 Task: Find connections with filter location Pesqueira with filter topic #Homeofficewith filter profile language Spanish with filter current company IntouchCX with filter school University of Mysore with filter industry Retail Office Supplies and Gifts with filter service category Web Development with filter keywords title Group Sales
Action: Mouse moved to (646, 132)
Screenshot: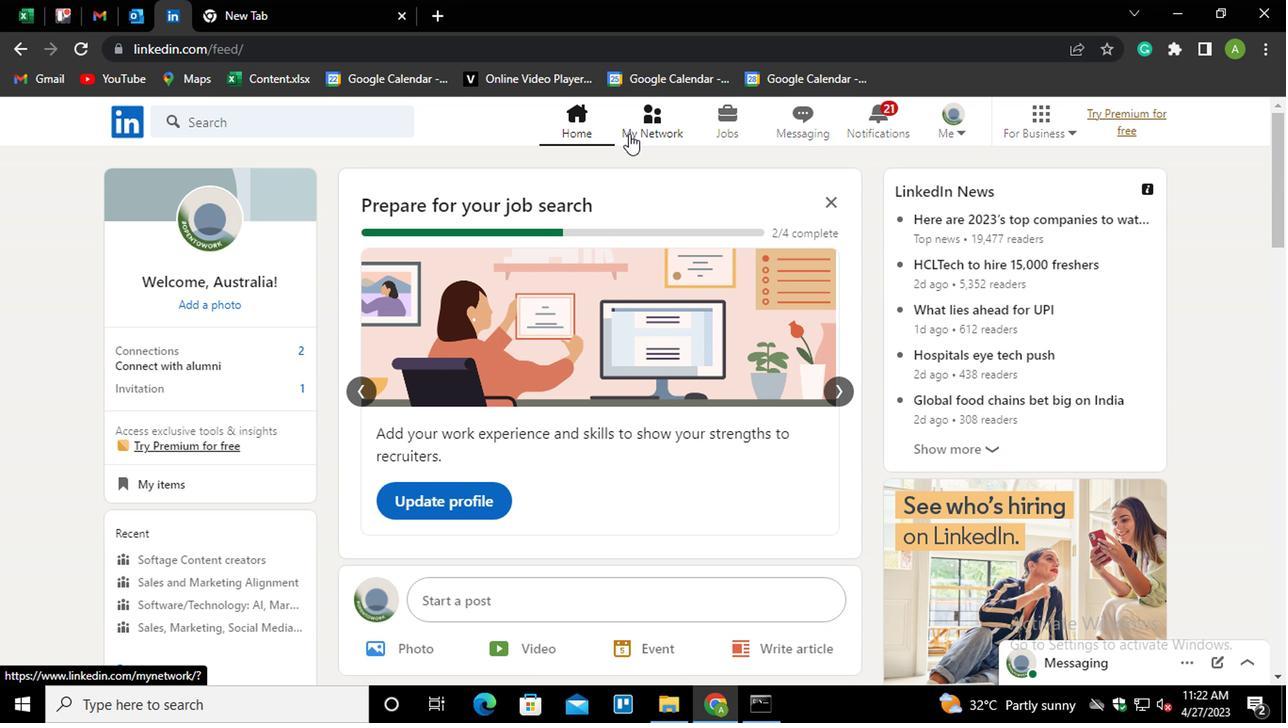 
Action: Mouse pressed left at (646, 132)
Screenshot: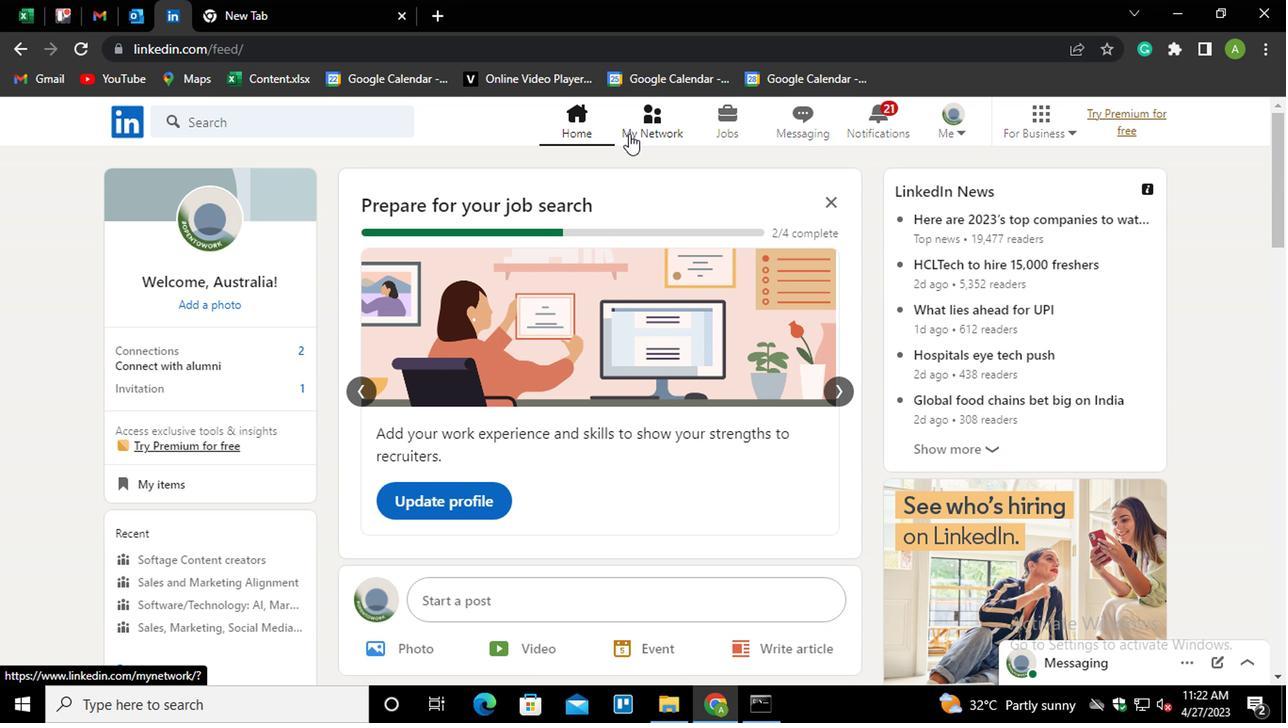 
Action: Mouse moved to (211, 219)
Screenshot: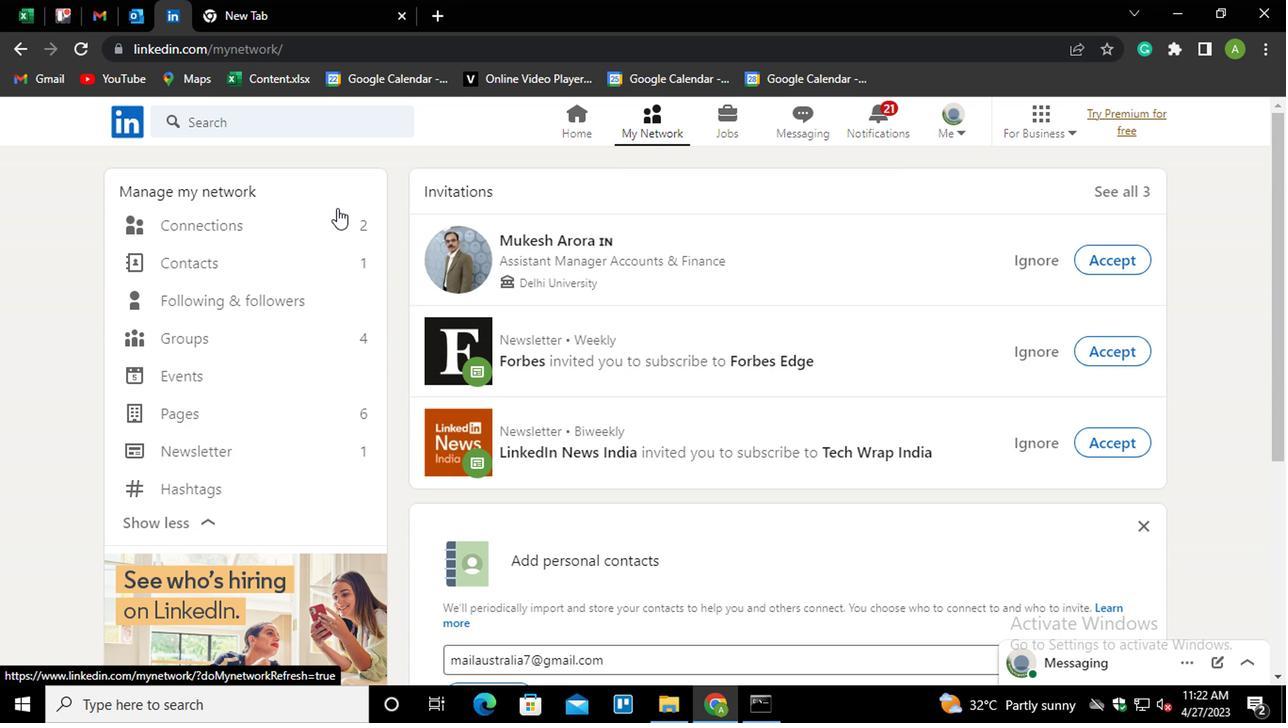 
Action: Mouse pressed left at (211, 219)
Screenshot: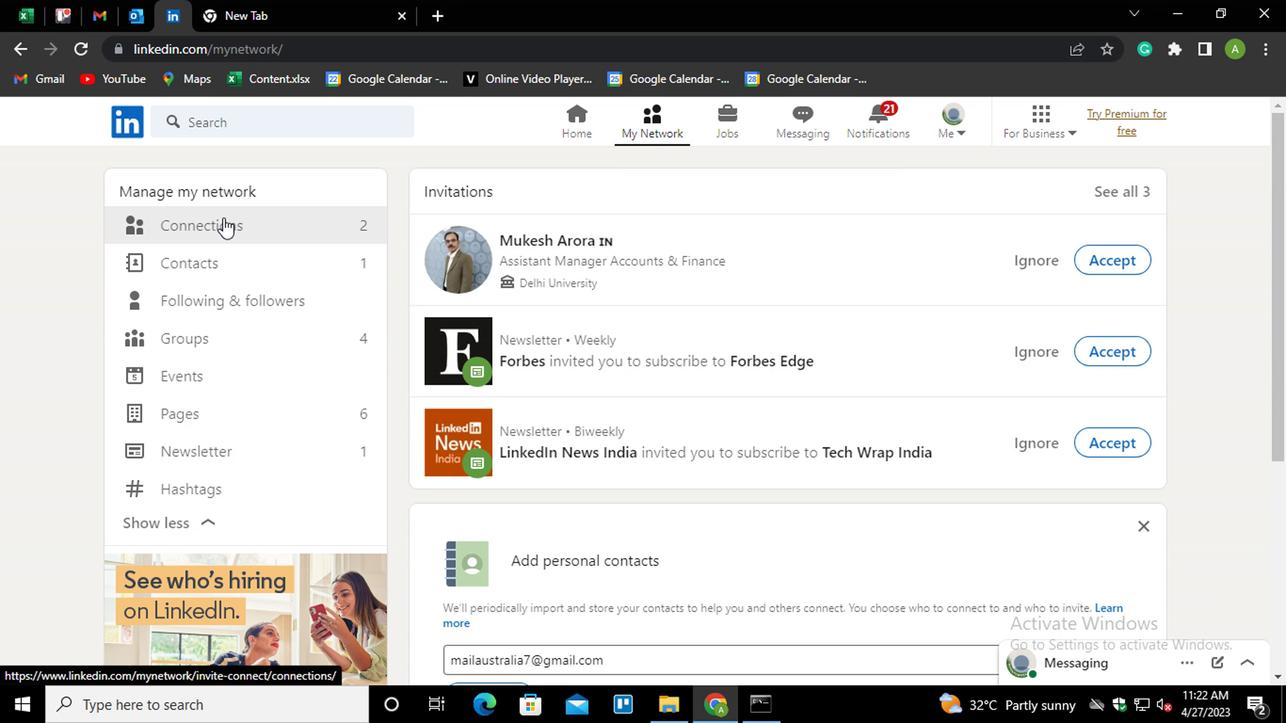 
Action: Mouse moved to (752, 224)
Screenshot: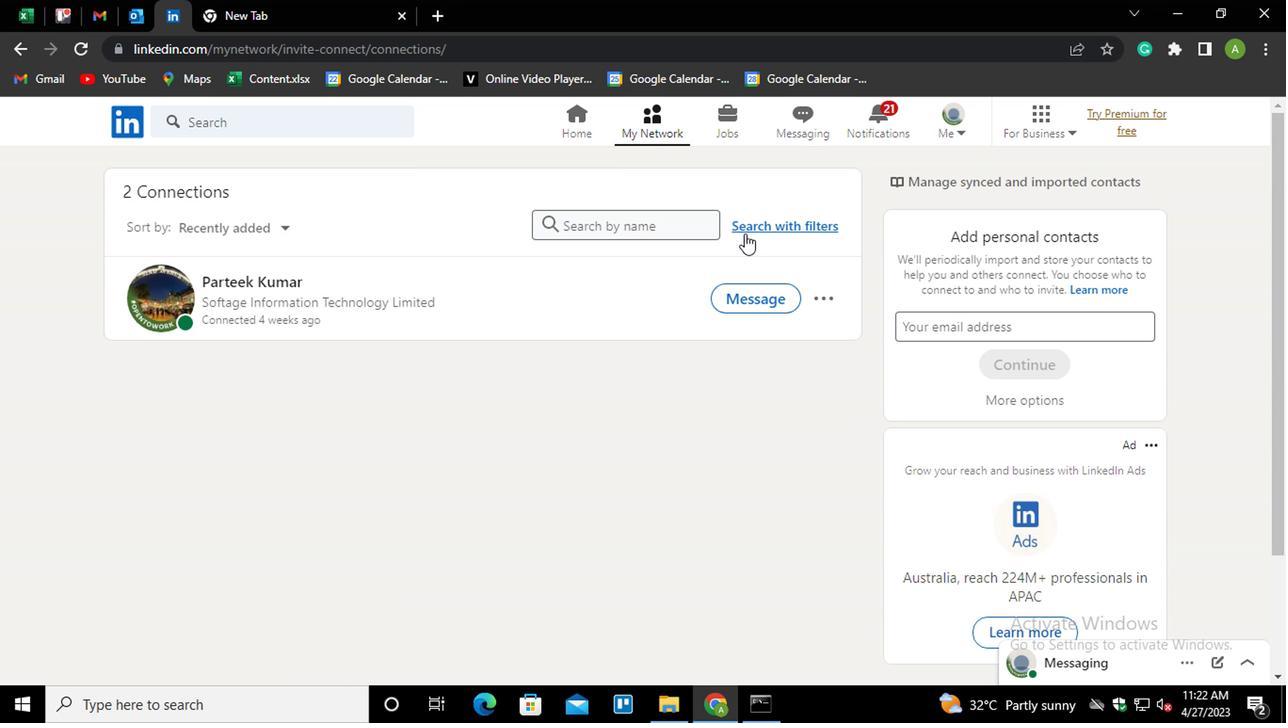 
Action: Mouse pressed left at (752, 224)
Screenshot: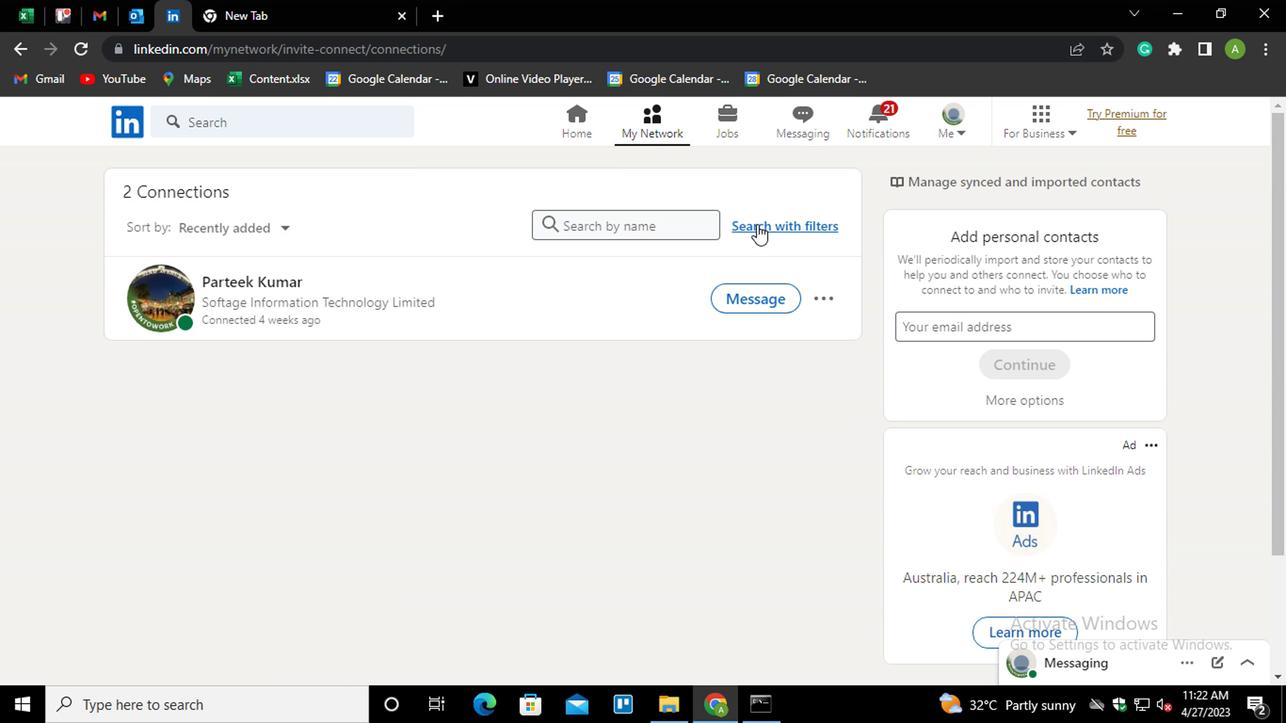 
Action: Mouse moved to (680, 175)
Screenshot: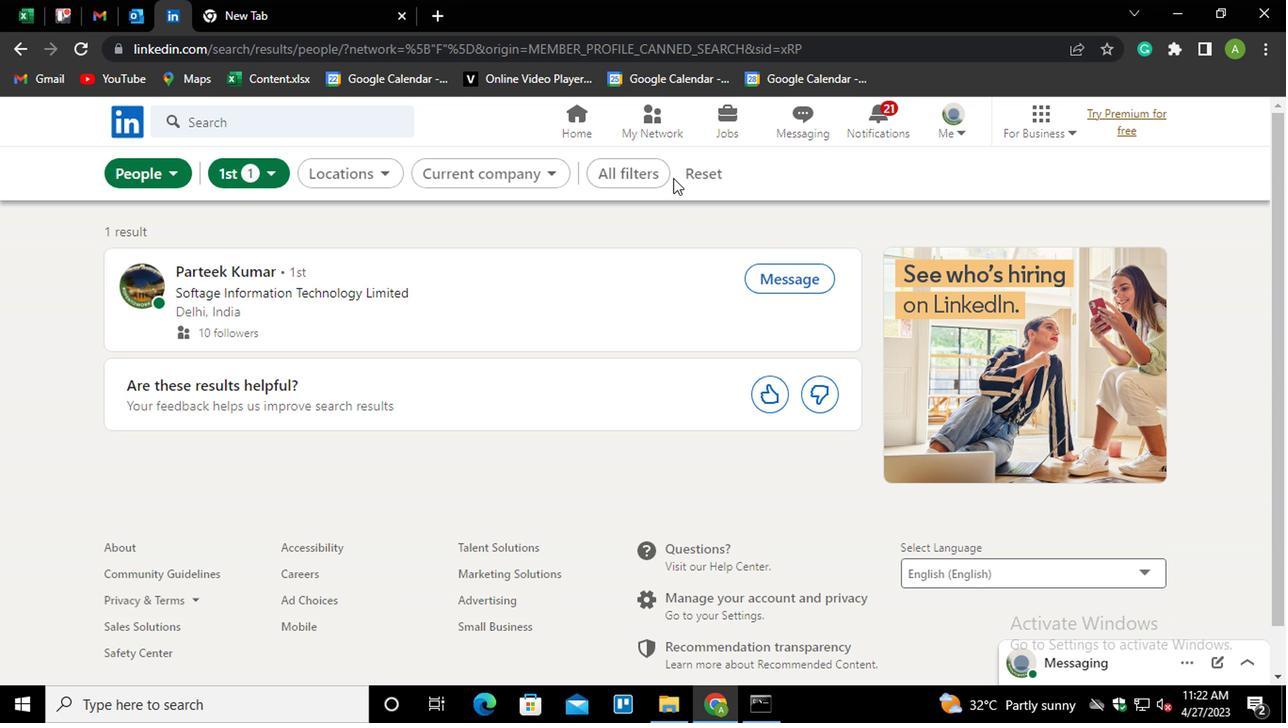 
Action: Mouse pressed left at (680, 175)
Screenshot: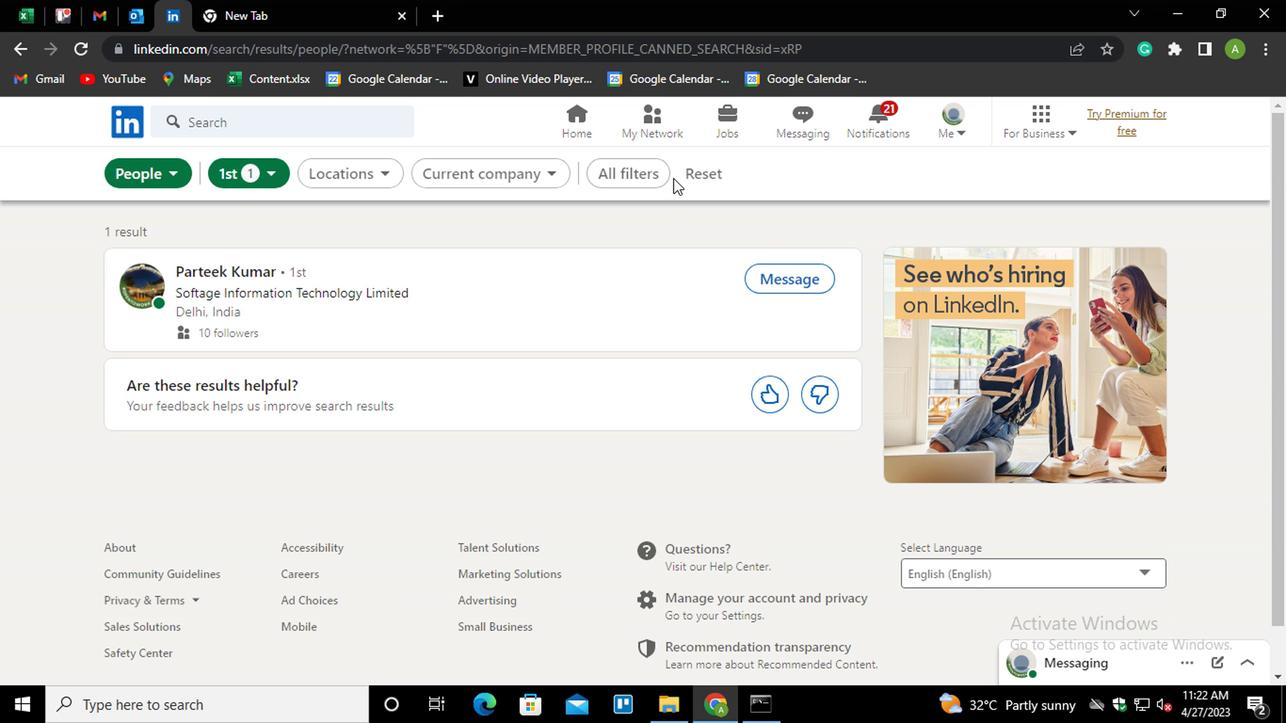 
Action: Mouse pressed left at (680, 175)
Screenshot: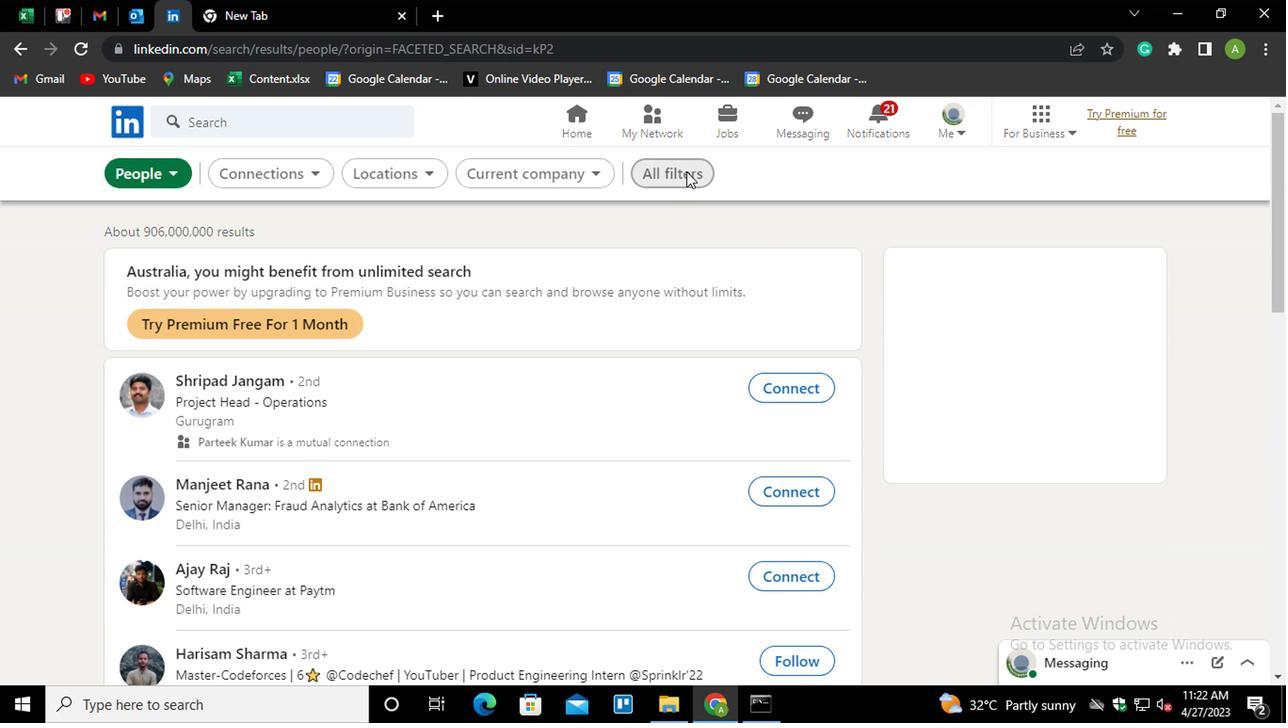 
Action: Mouse moved to (953, 288)
Screenshot: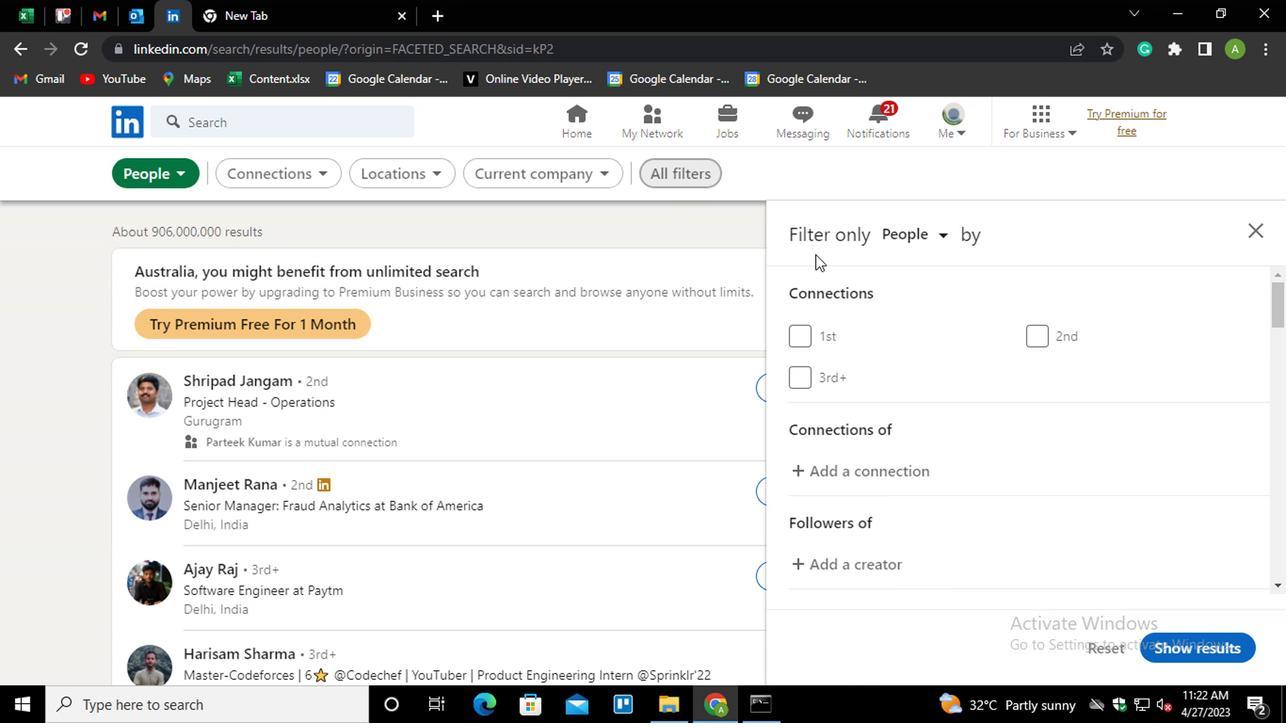 
Action: Mouse scrolled (953, 287) with delta (0, 0)
Screenshot: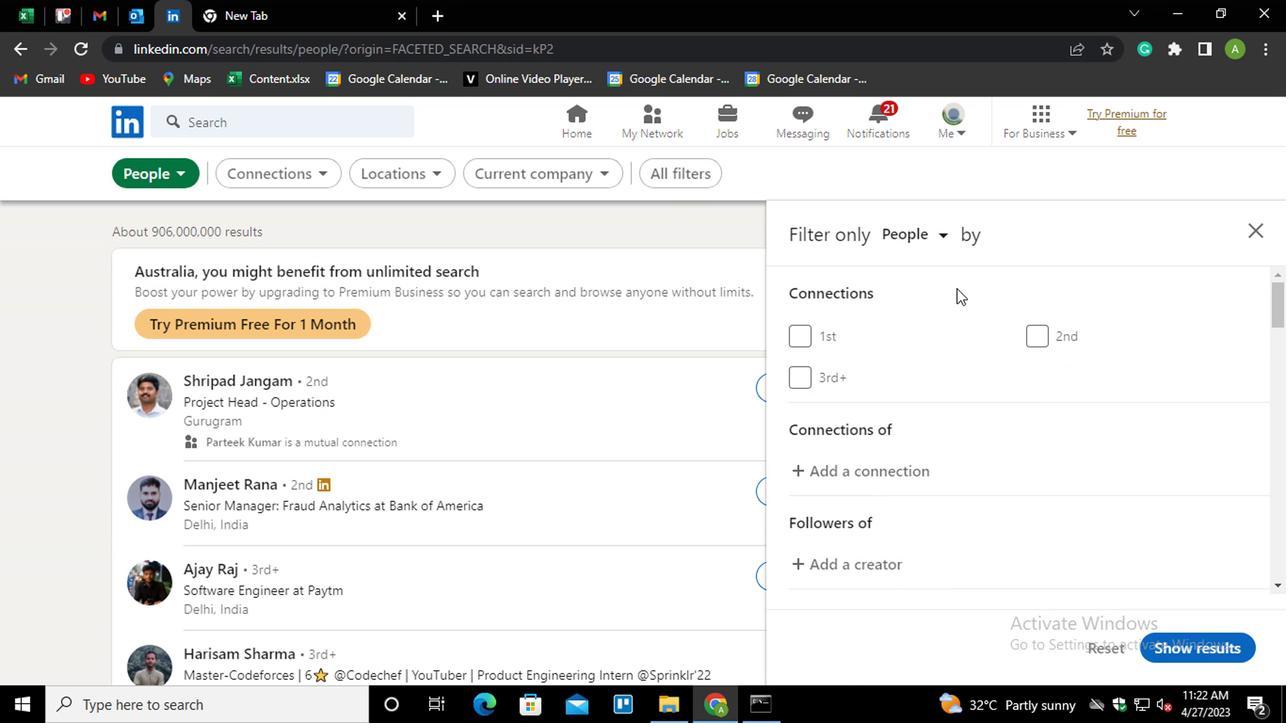 
Action: Mouse scrolled (953, 287) with delta (0, 0)
Screenshot: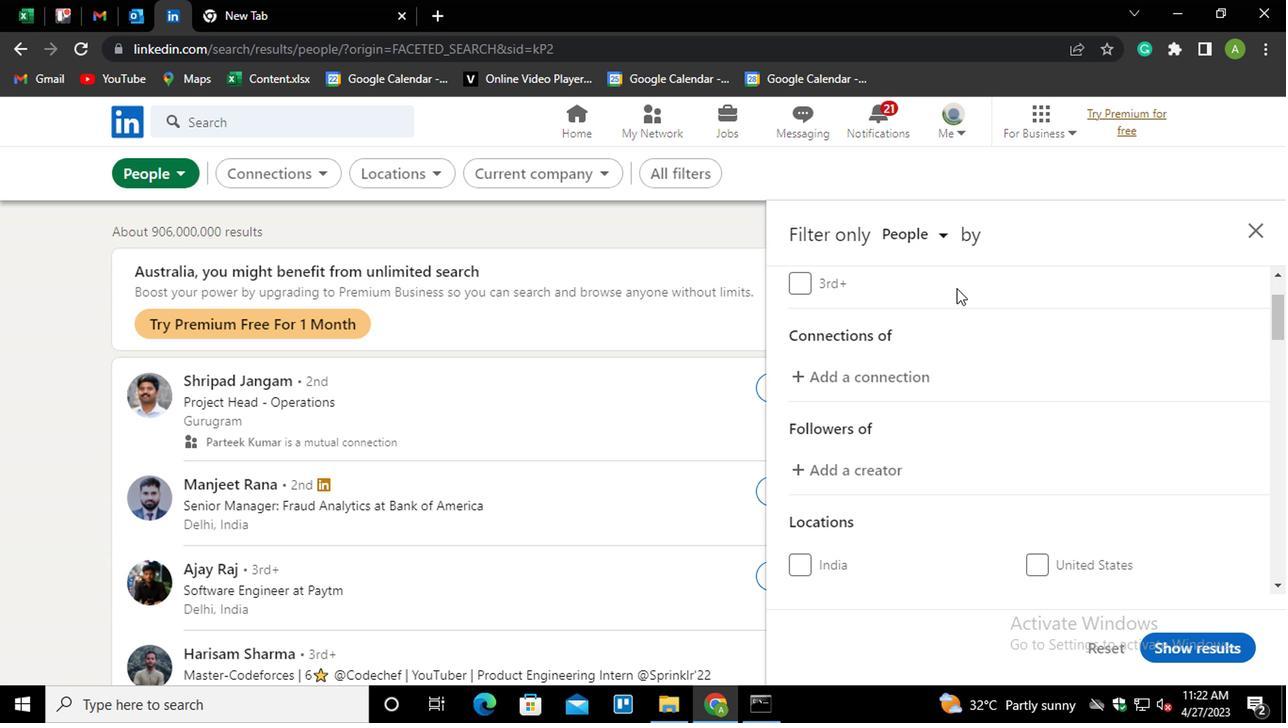 
Action: Mouse moved to (951, 289)
Screenshot: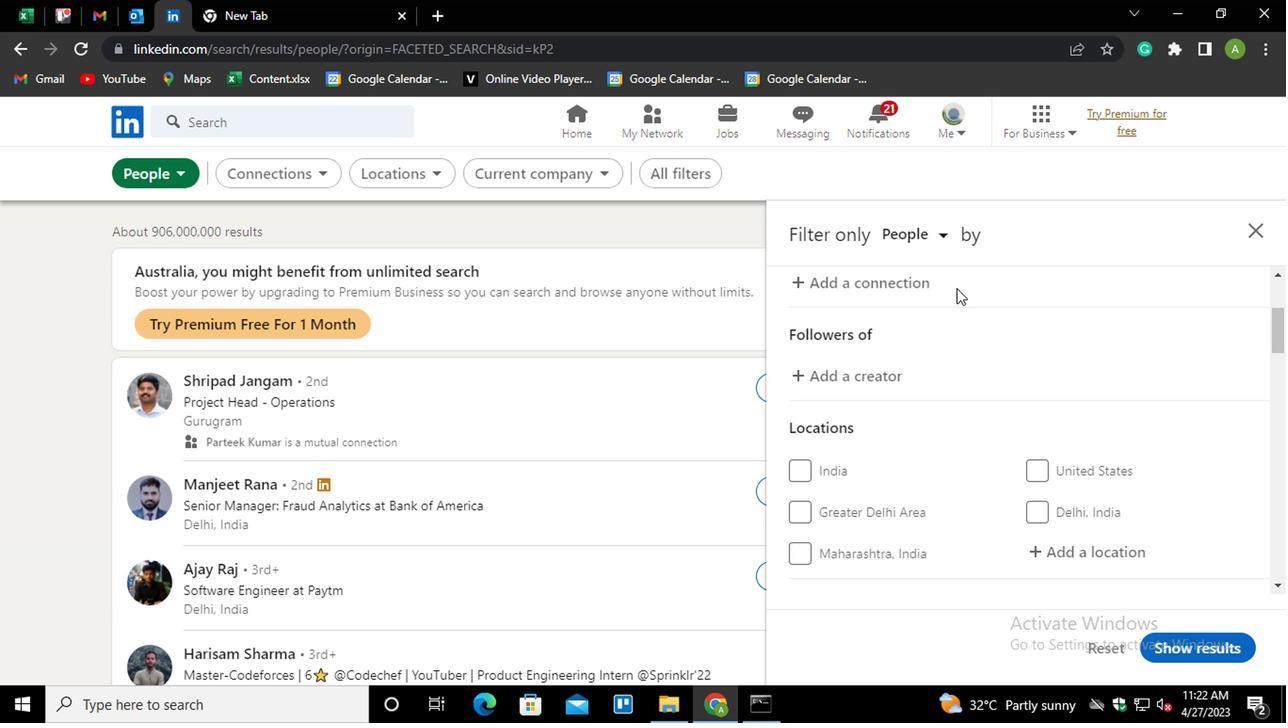 
Action: Mouse scrolled (951, 288) with delta (0, -1)
Screenshot: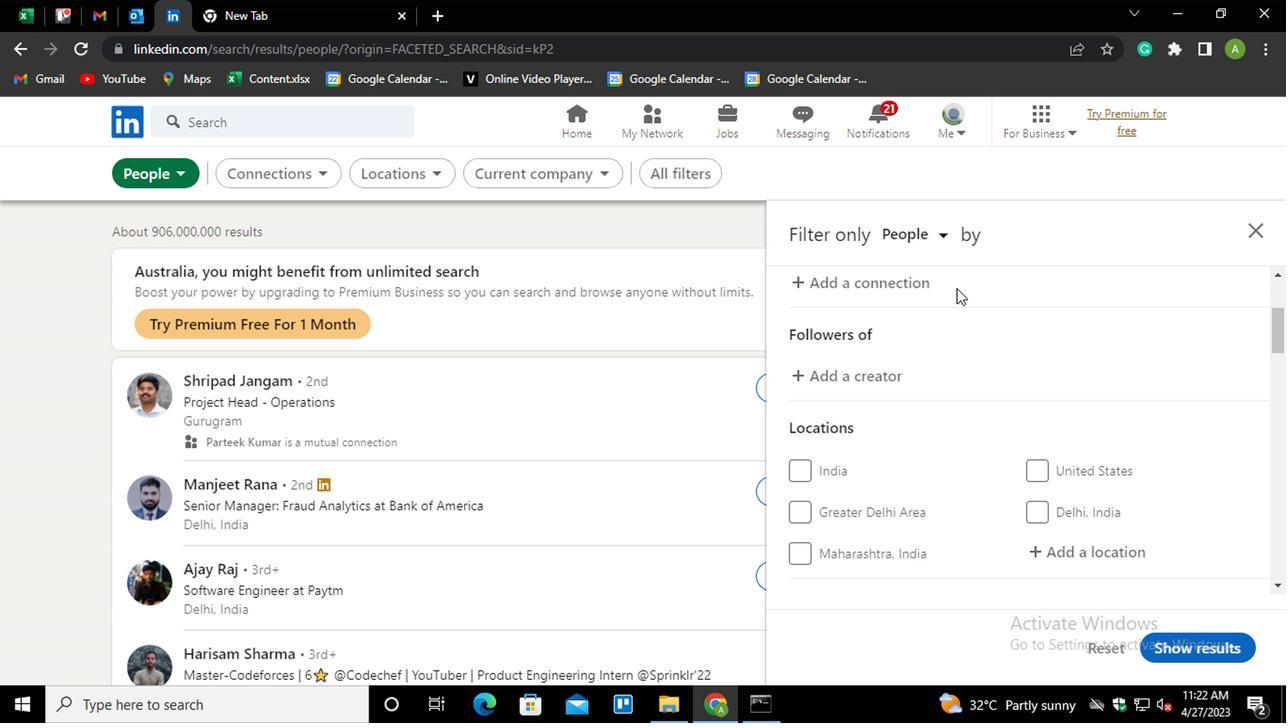 
Action: Mouse moved to (951, 289)
Screenshot: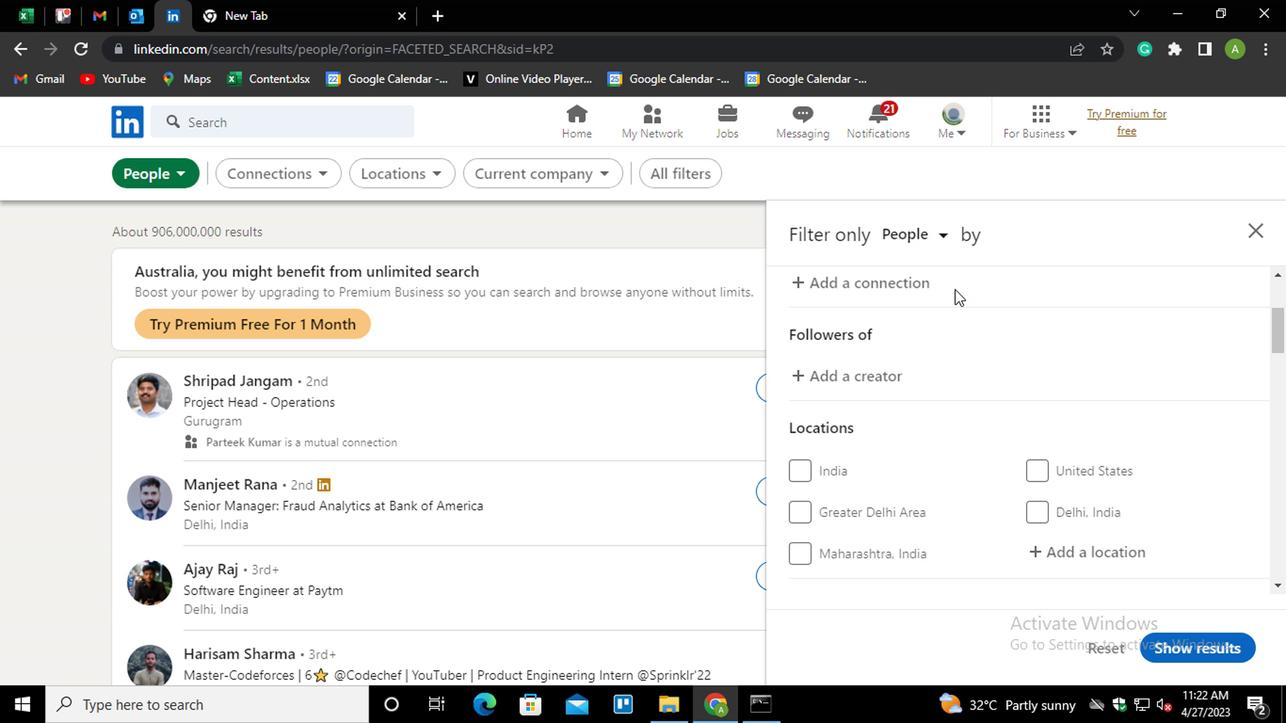 
Action: Mouse scrolled (951, 288) with delta (0, -1)
Screenshot: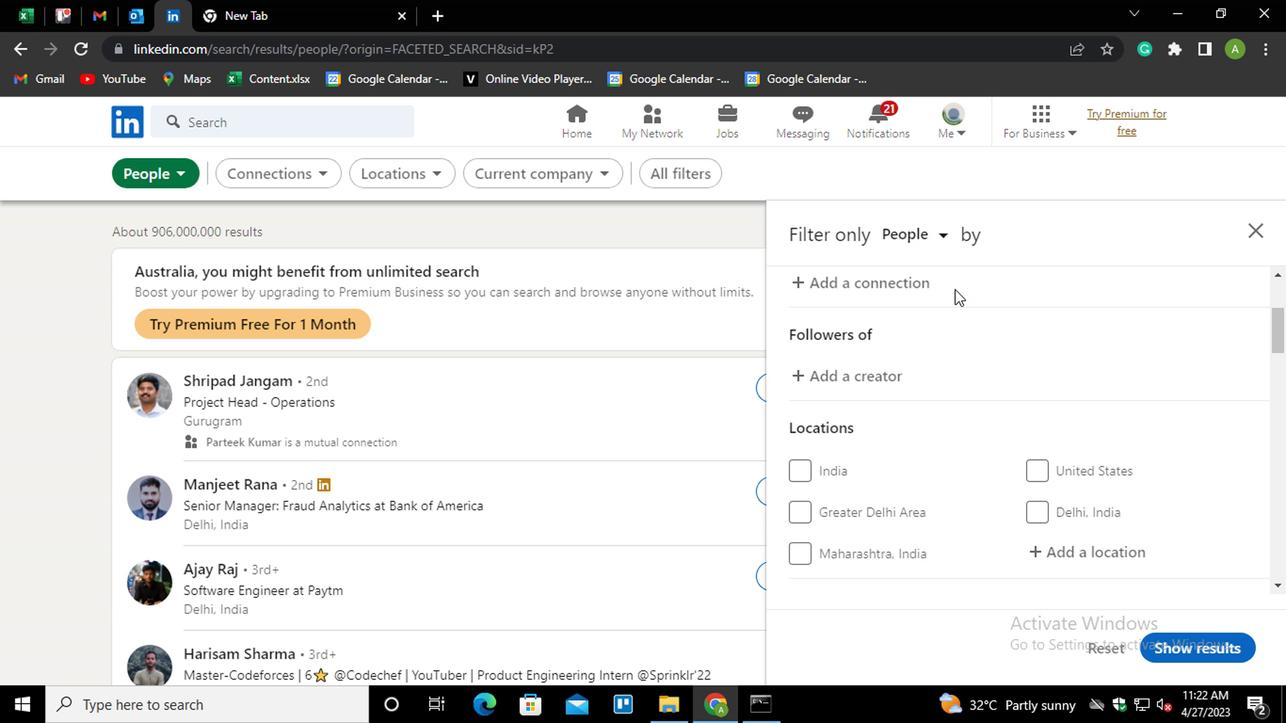 
Action: Mouse scrolled (951, 288) with delta (0, -1)
Screenshot: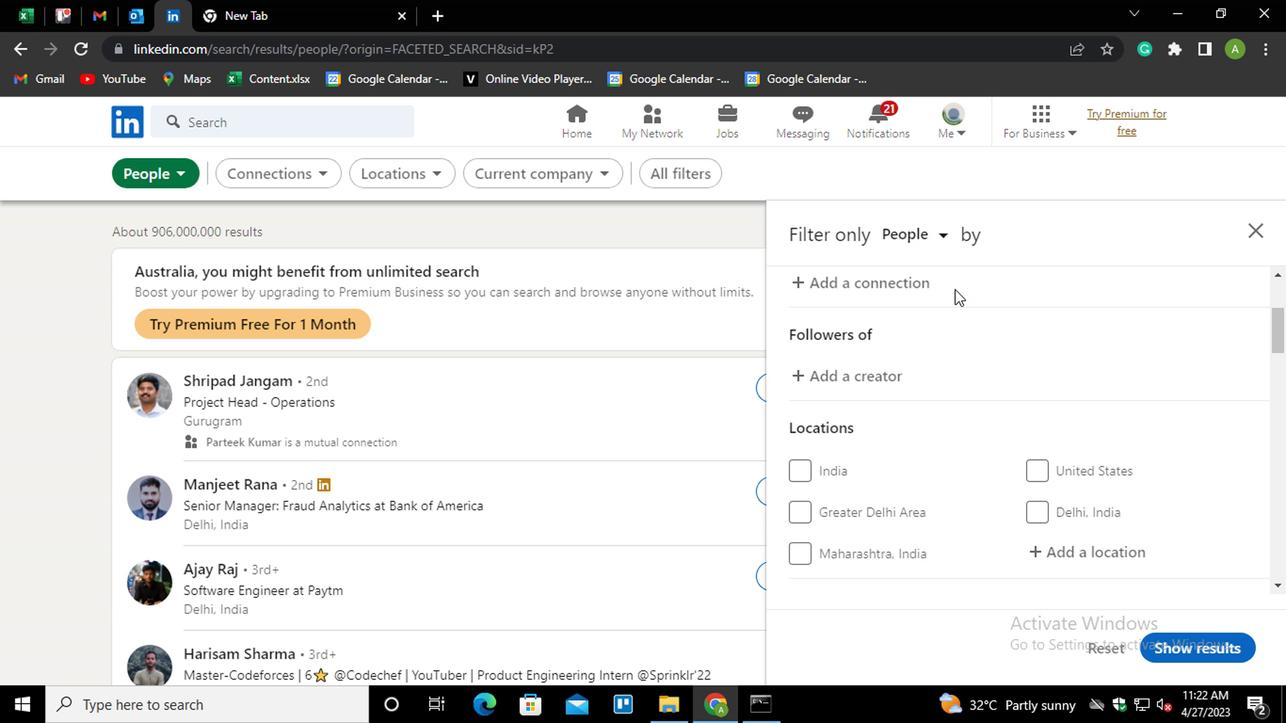 
Action: Mouse moved to (927, 371)
Screenshot: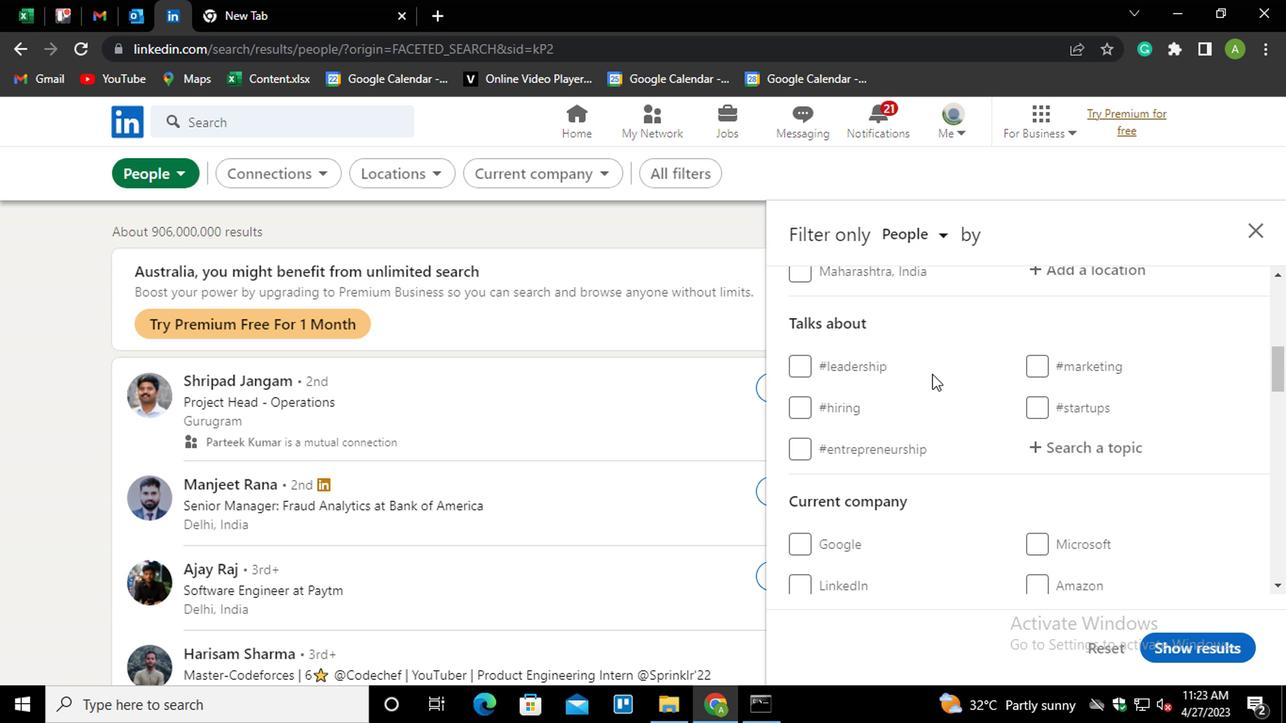 
Action: Mouse scrolled (927, 371) with delta (0, 0)
Screenshot: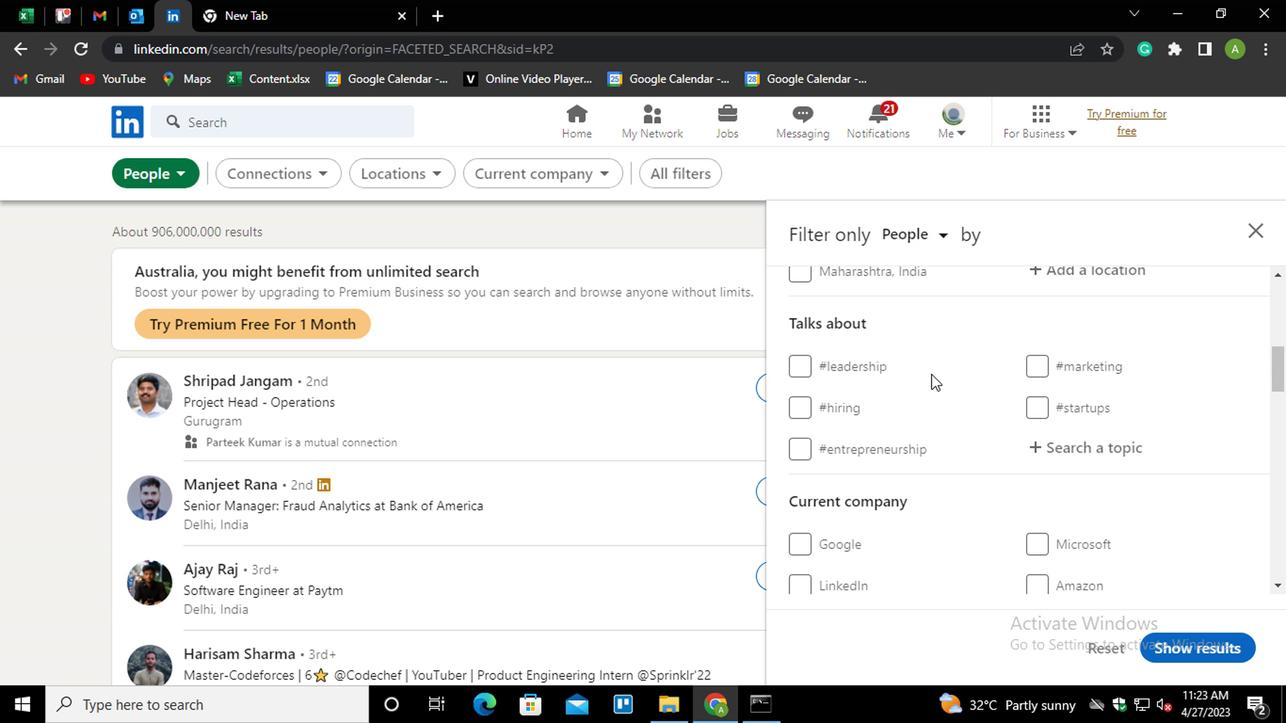 
Action: Mouse moved to (1055, 369)
Screenshot: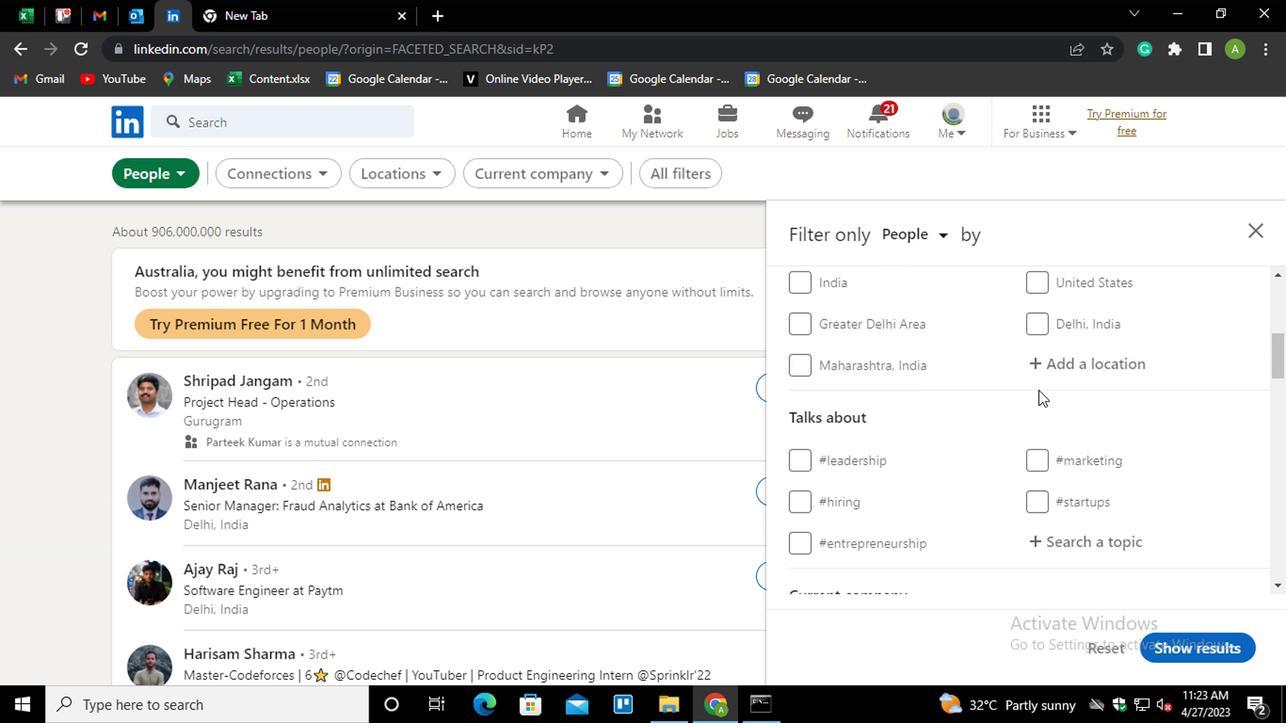 
Action: Mouse pressed left at (1055, 369)
Screenshot: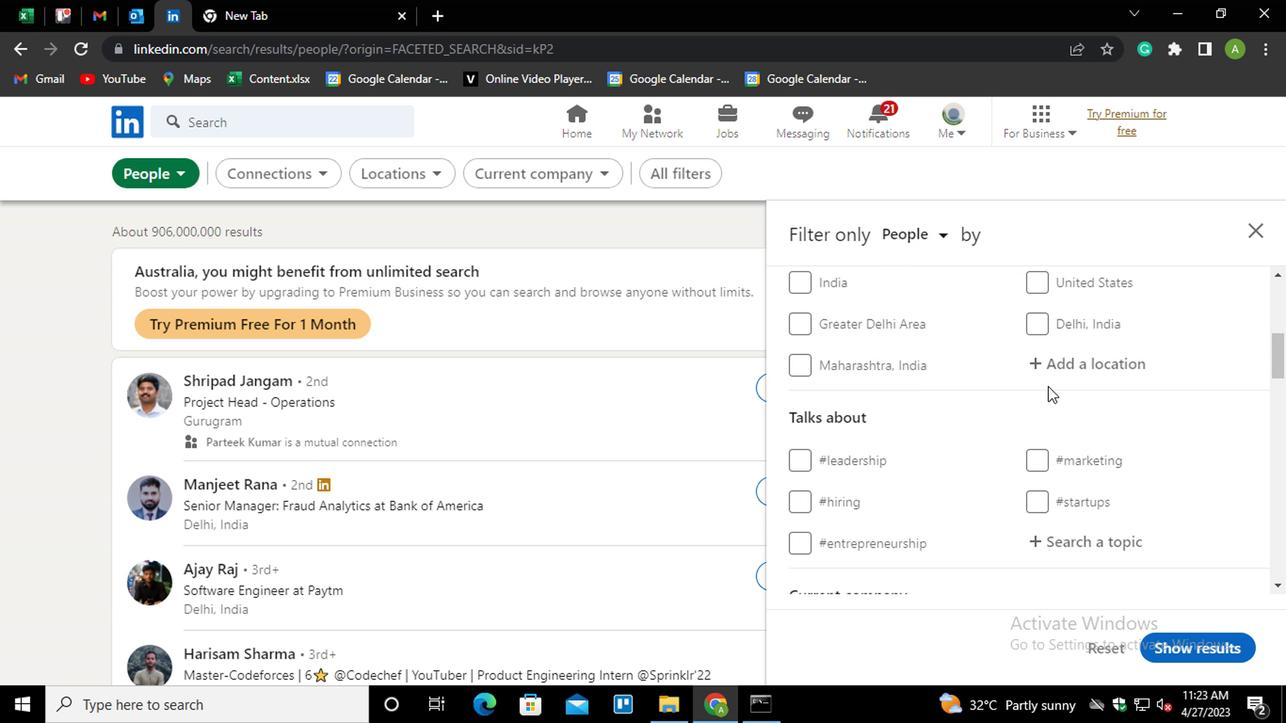 
Action: Mouse moved to (1069, 363)
Screenshot: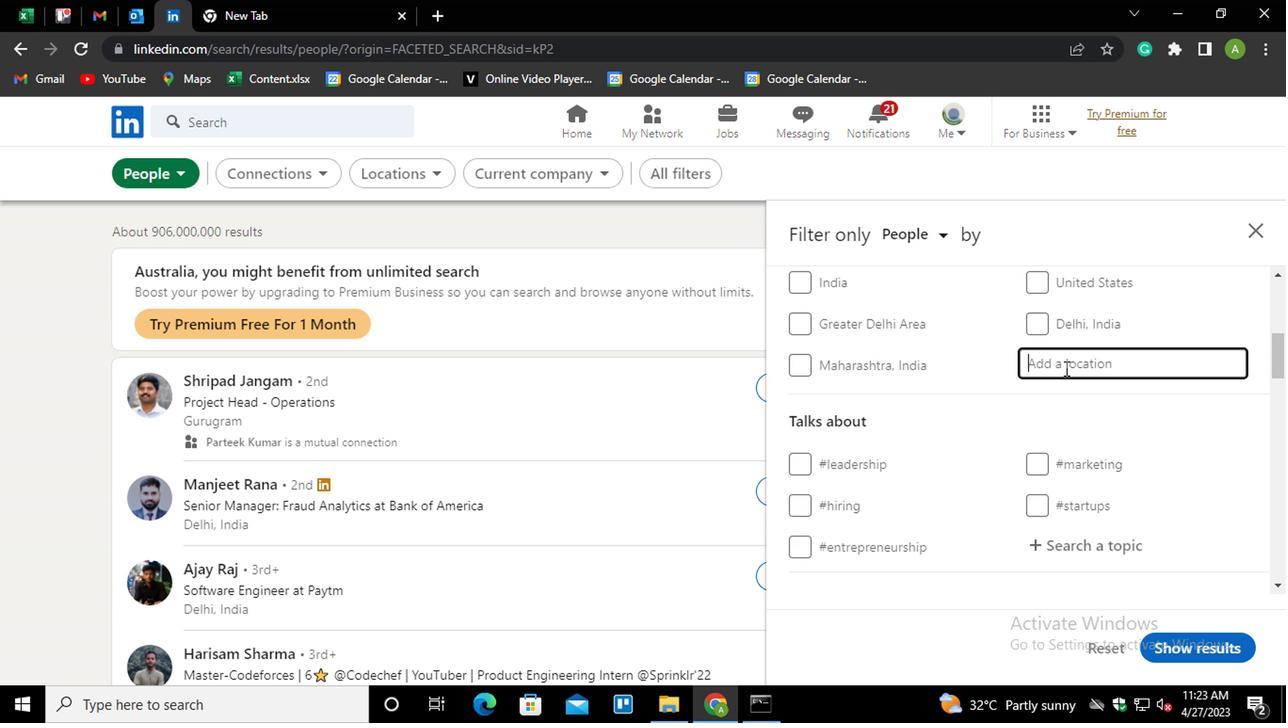 
Action: Mouse pressed left at (1069, 363)
Screenshot: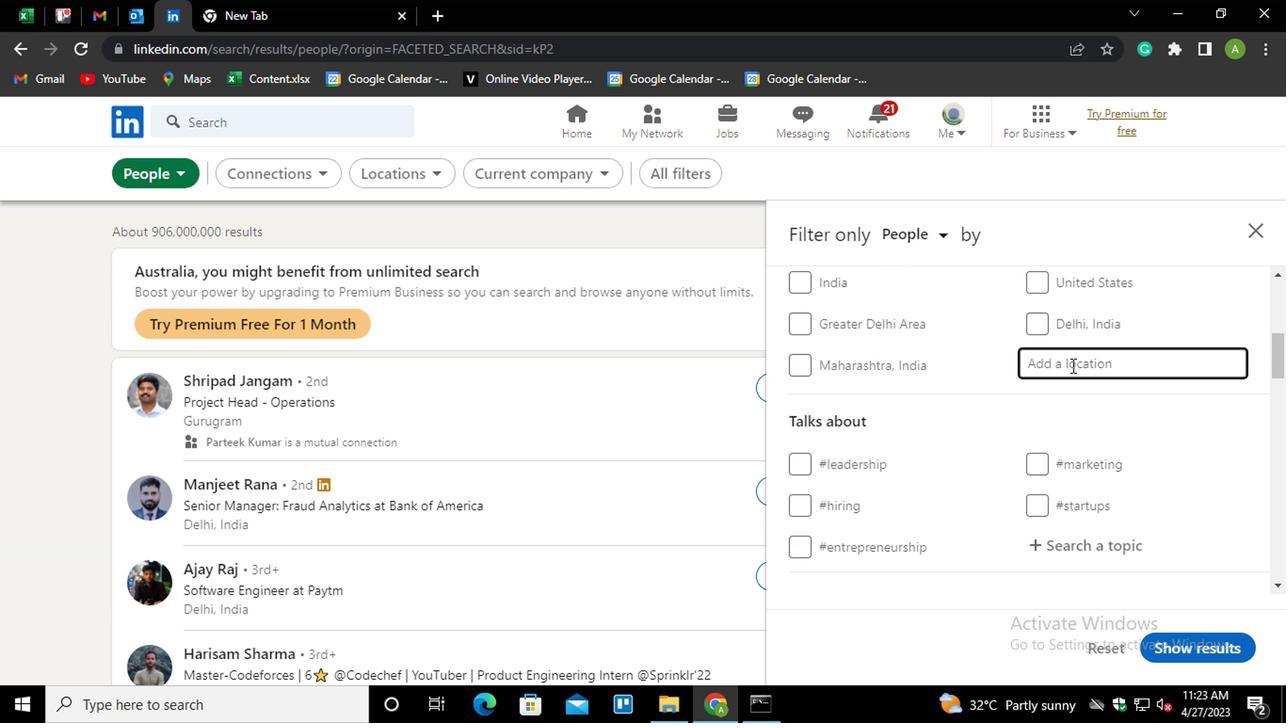 
Action: Mouse moved to (1069, 363)
Screenshot: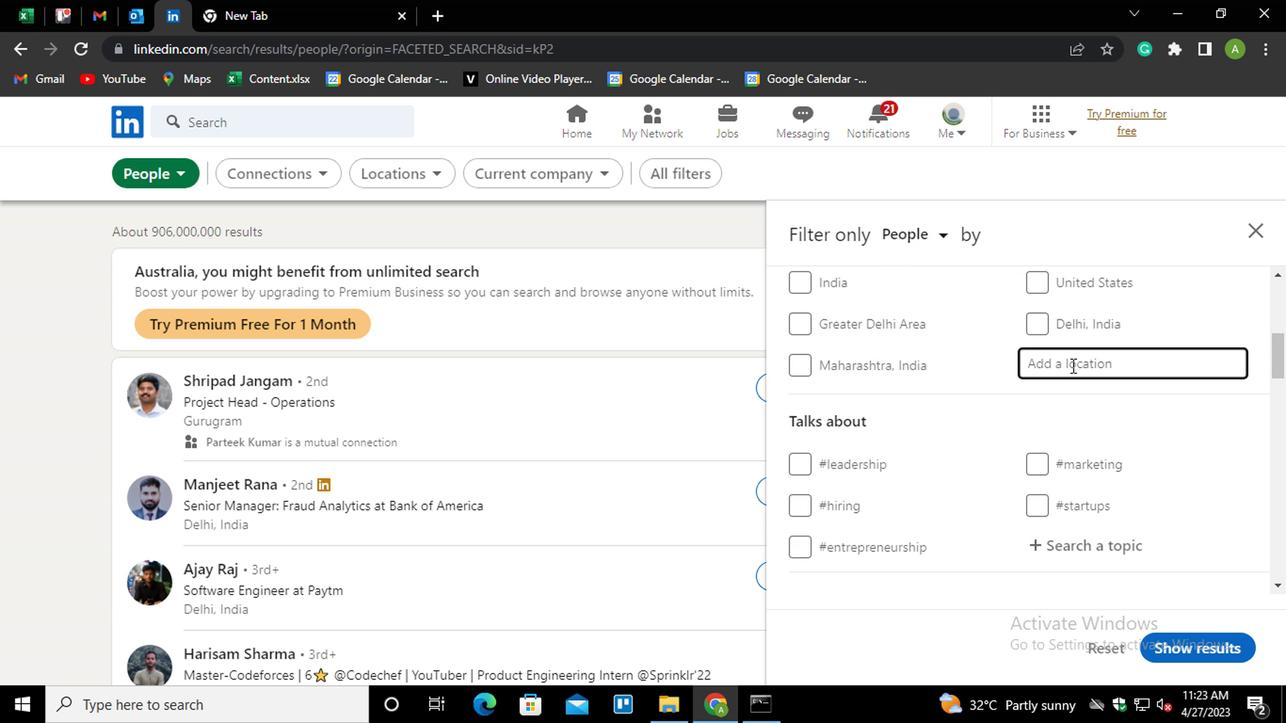 
Action: Key pressed <Key.shift_r>Pesqueira<Key.down><Key.enter>
Screenshot: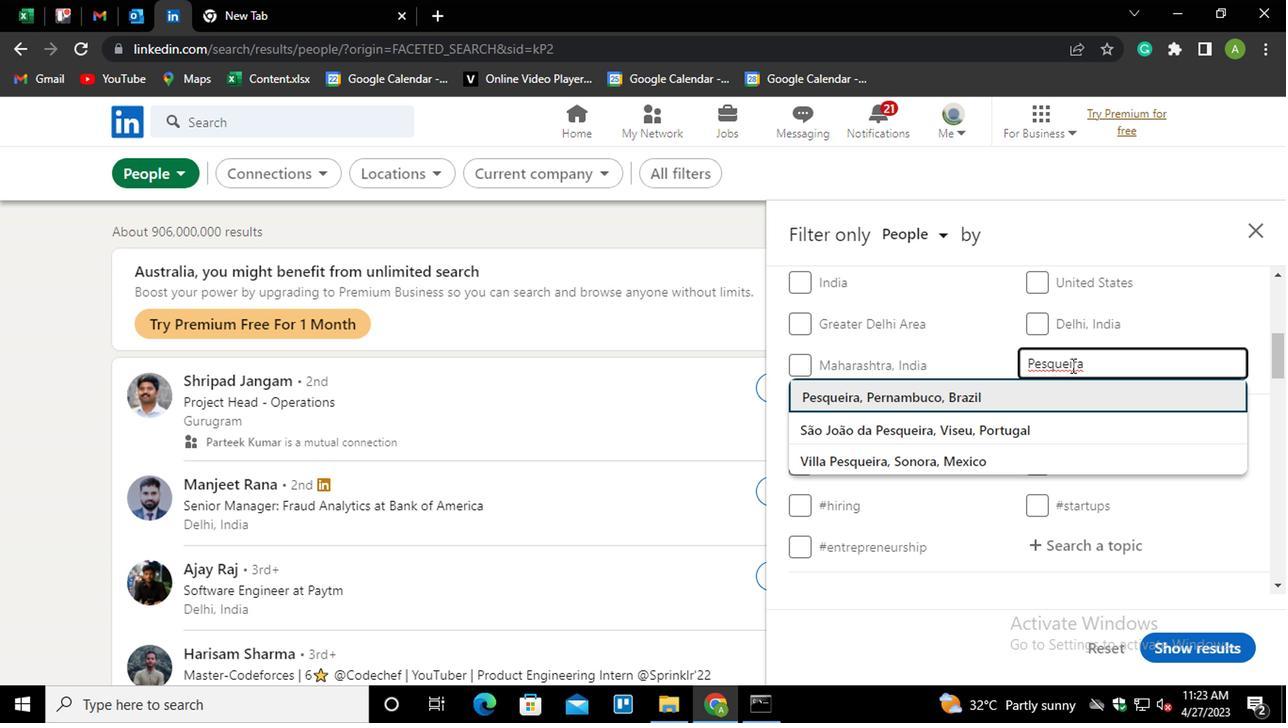 
Action: Mouse moved to (1069, 361)
Screenshot: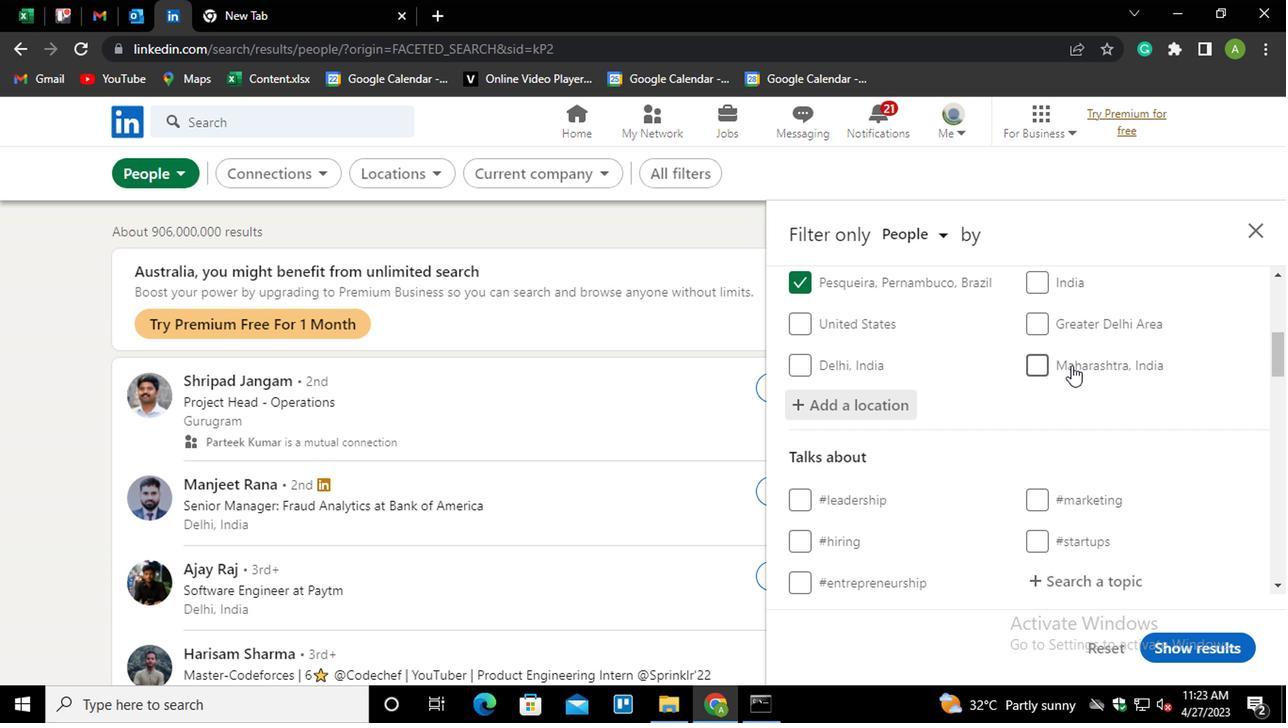 
Action: Mouse scrolled (1069, 361) with delta (0, 0)
Screenshot: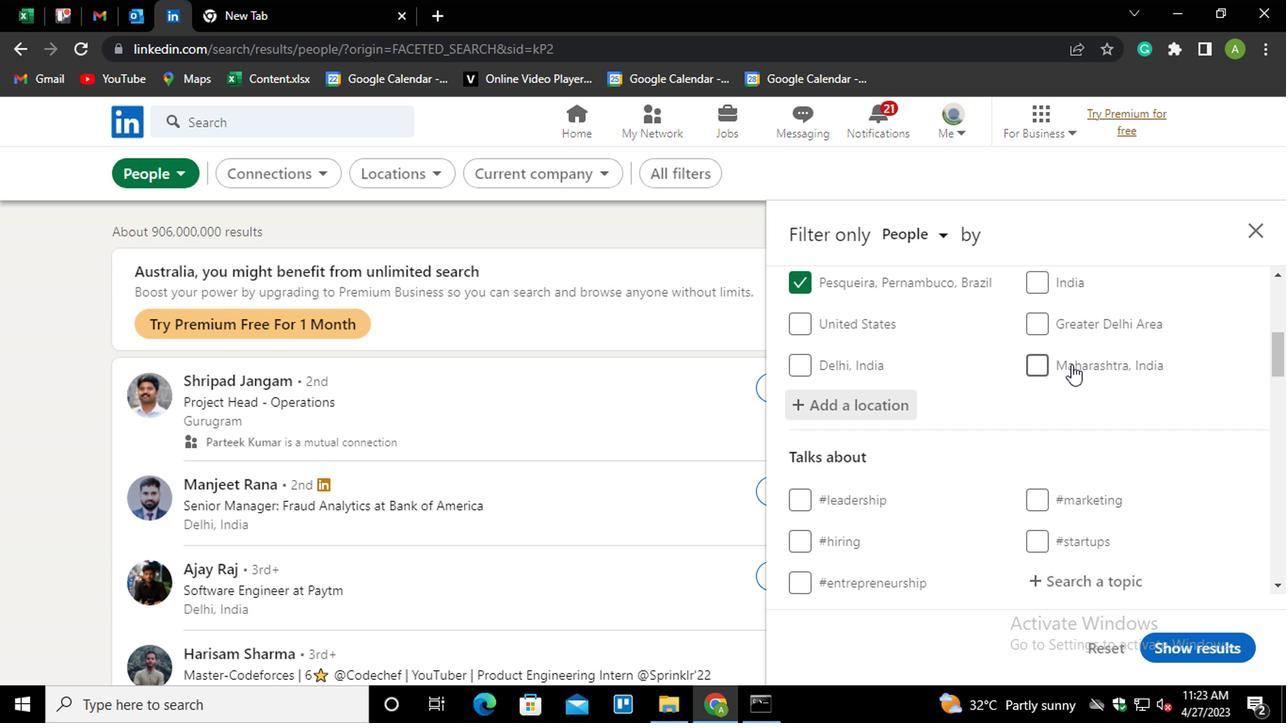 
Action: Mouse moved to (1035, 483)
Screenshot: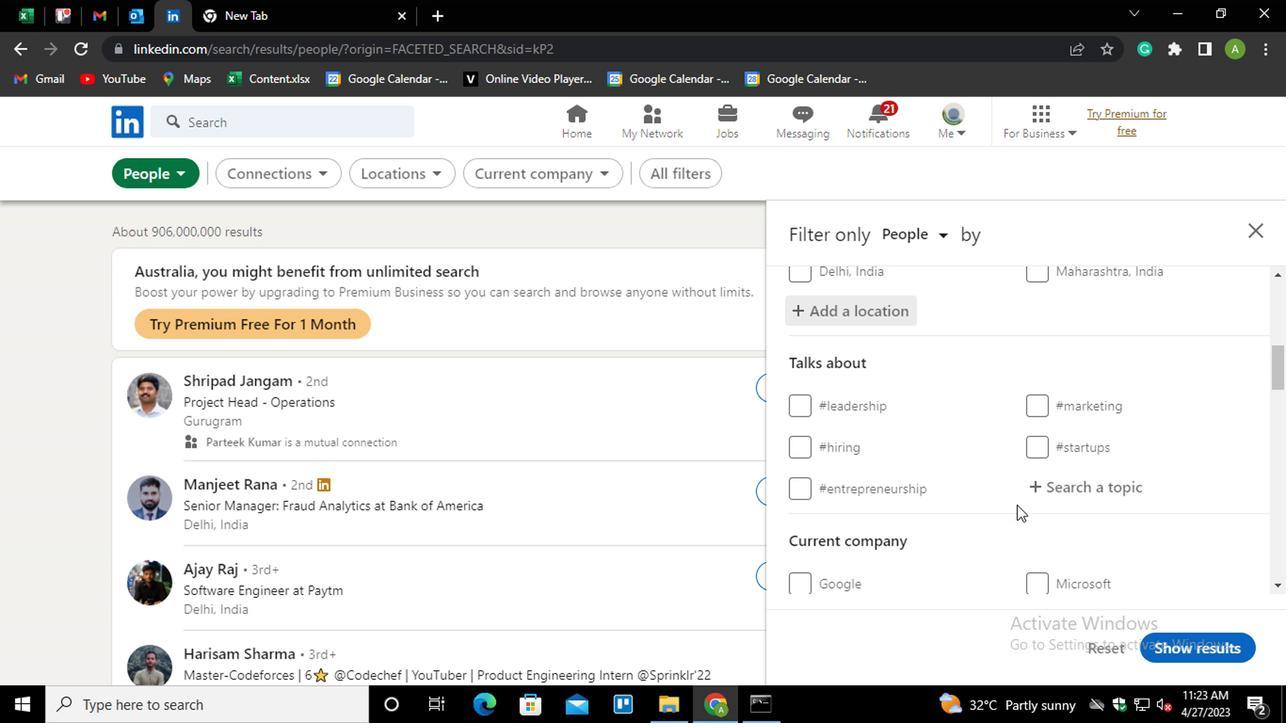 
Action: Mouse pressed left at (1035, 483)
Screenshot: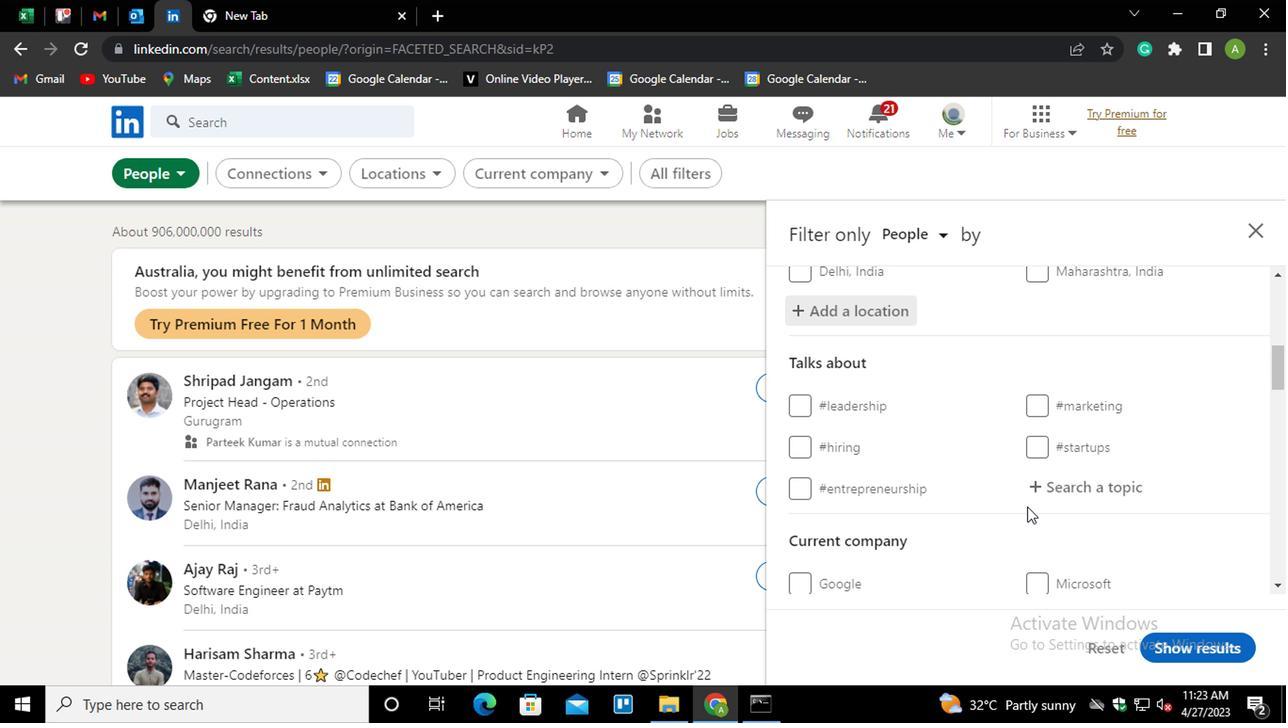 
Action: Mouse moved to (1035, 483)
Screenshot: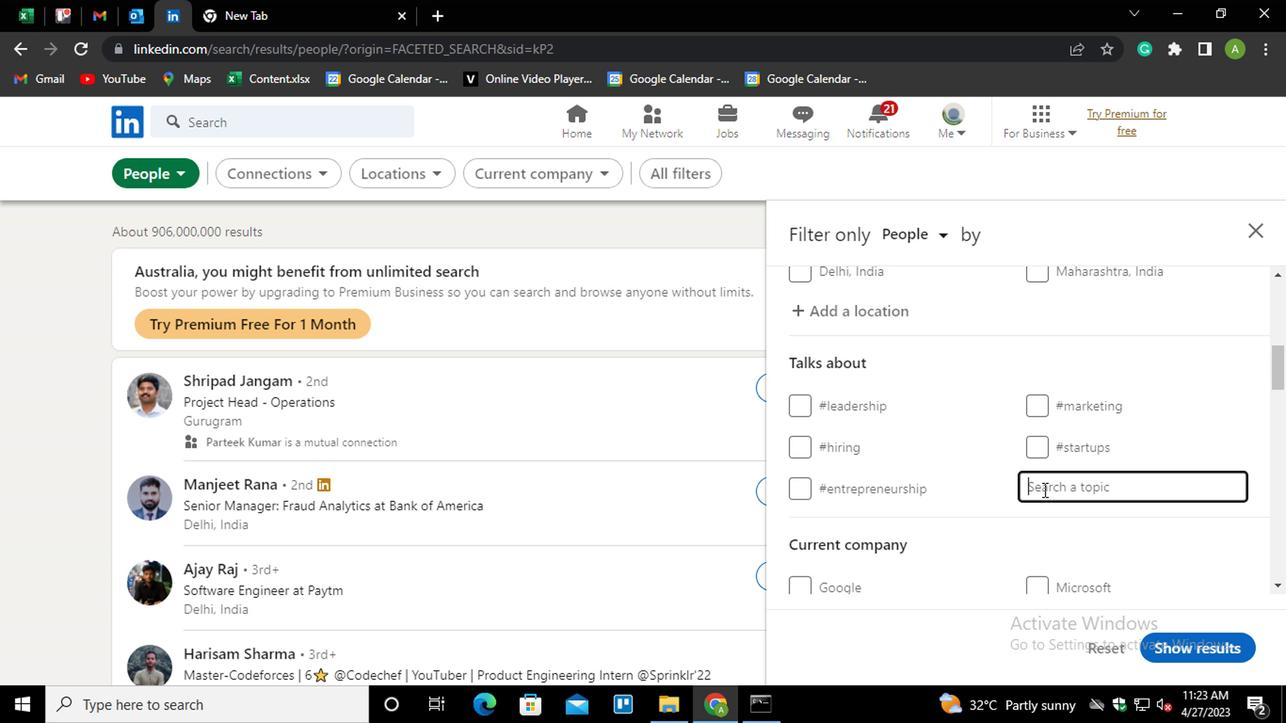 
Action: Key pressed <Key.shift>#<Key.shift_r>HOMEOFFICE
Screenshot: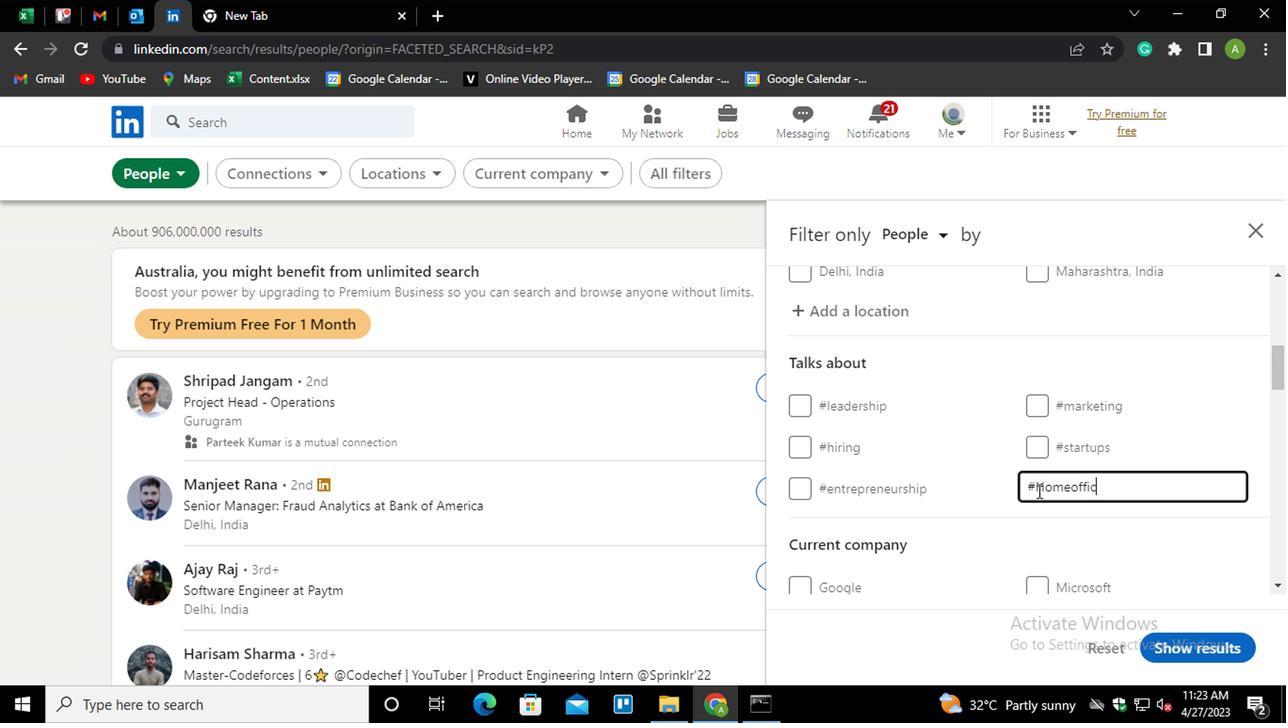 
Action: Mouse moved to (1217, 432)
Screenshot: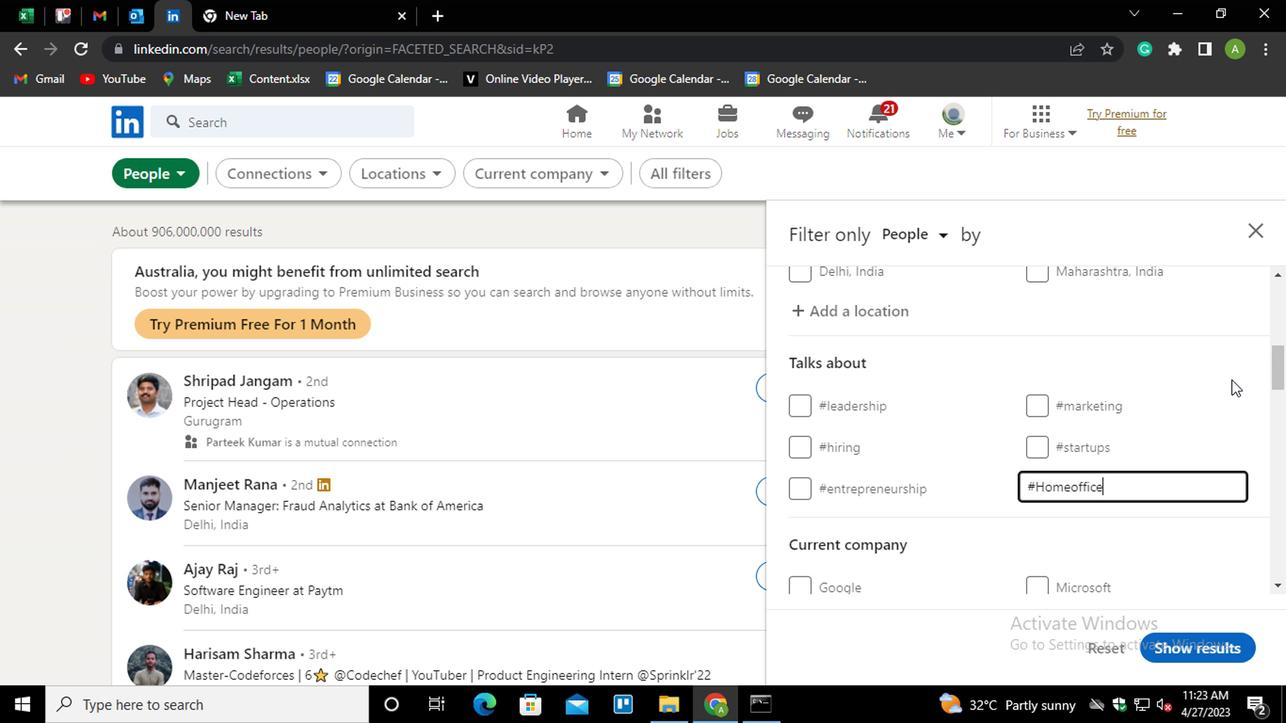 
Action: Mouse pressed left at (1217, 432)
Screenshot: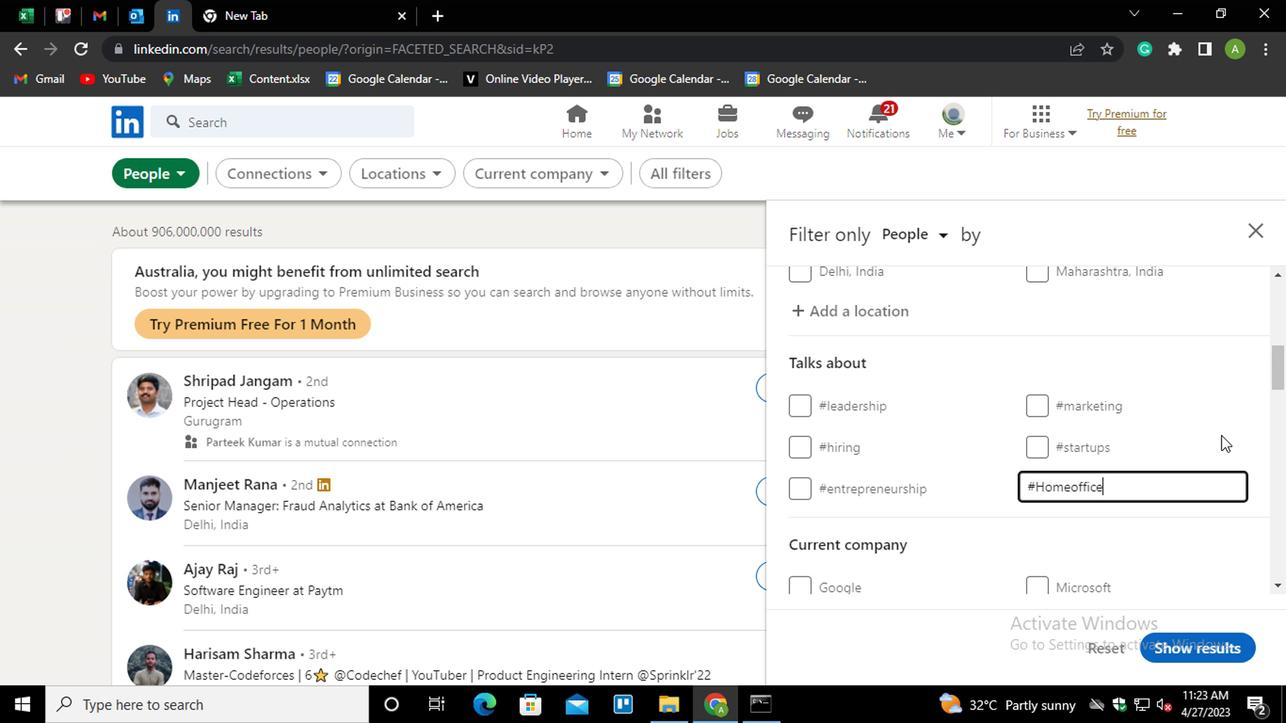 
Action: Mouse moved to (1217, 432)
Screenshot: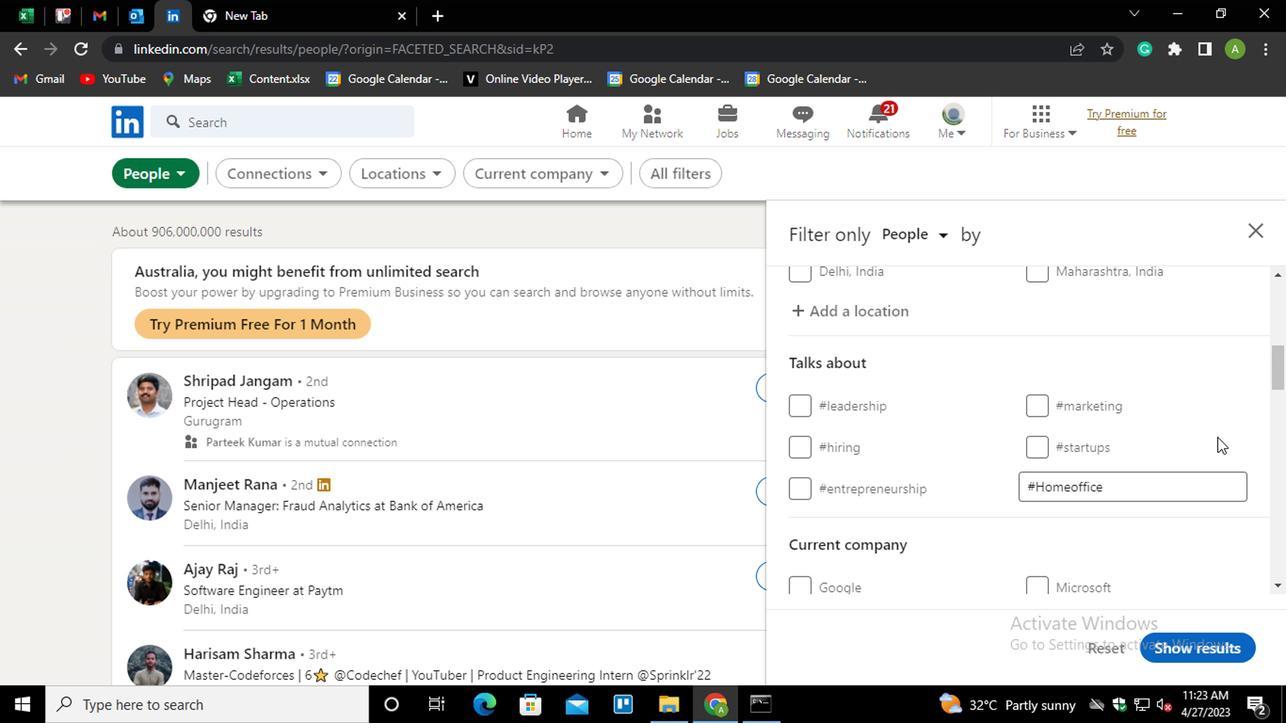 
Action: Mouse scrolled (1217, 430) with delta (0, -1)
Screenshot: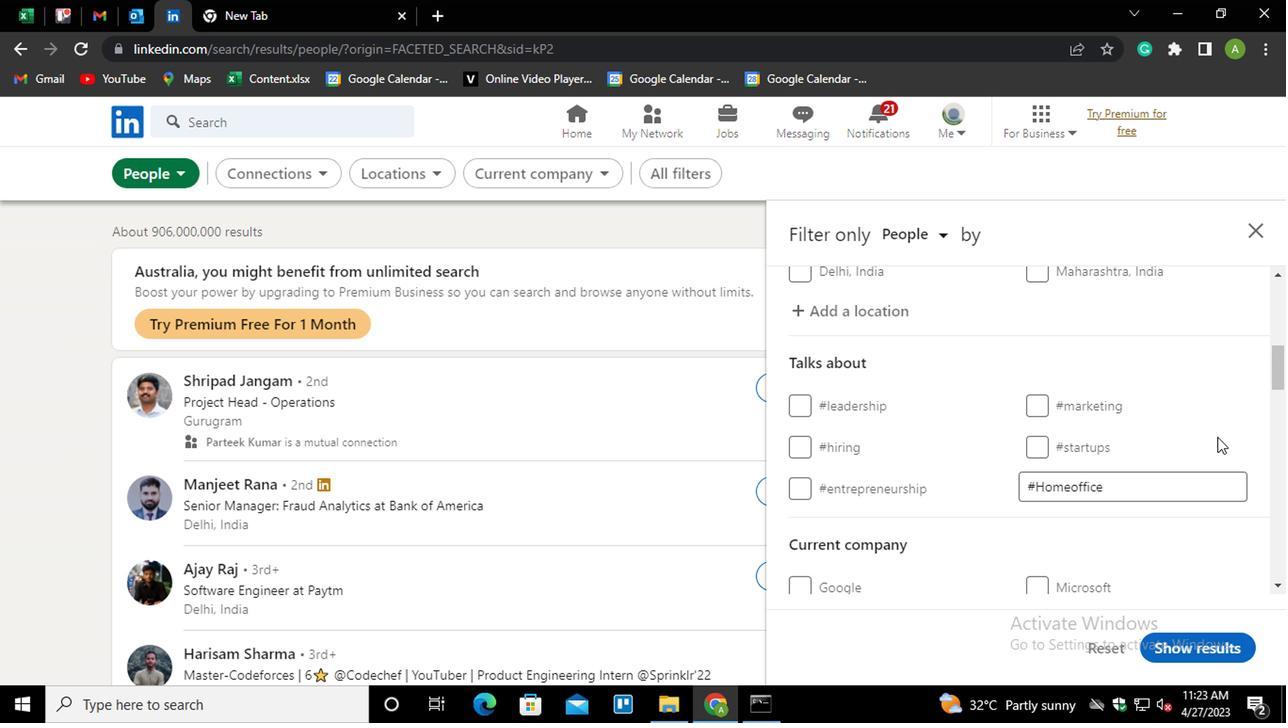 
Action: Mouse scrolled (1217, 430) with delta (0, -1)
Screenshot: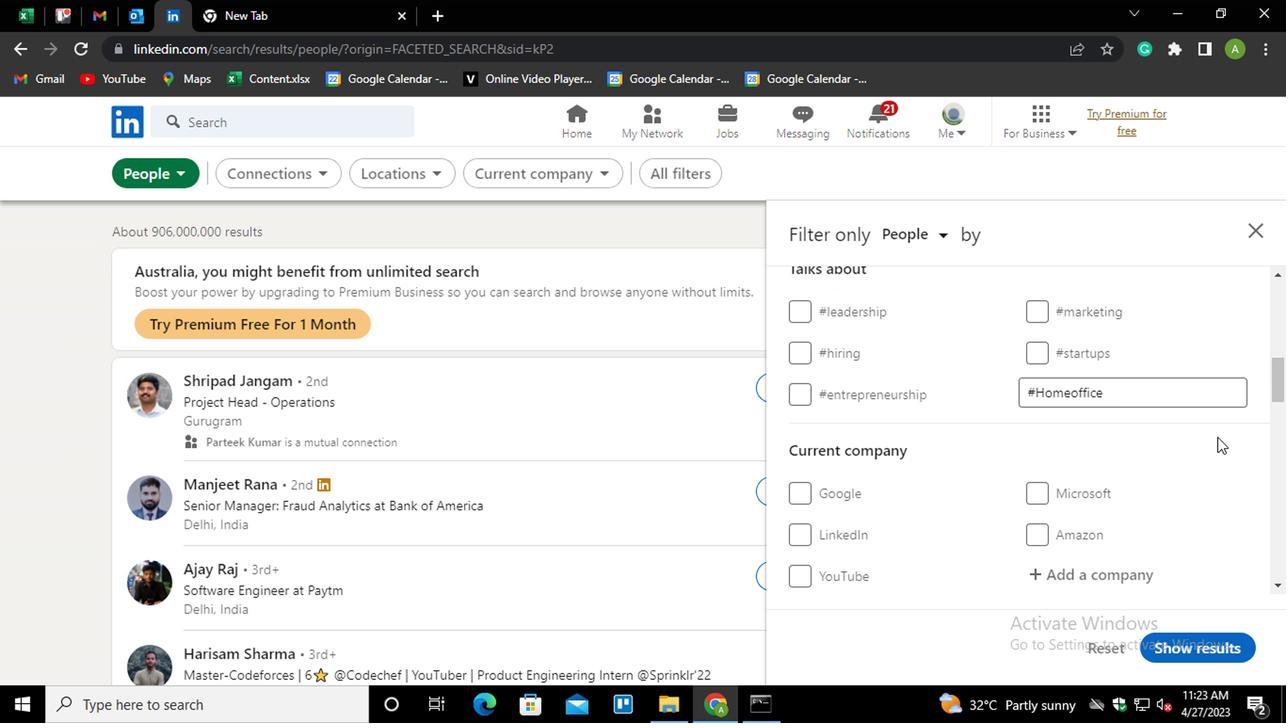 
Action: Mouse moved to (1071, 485)
Screenshot: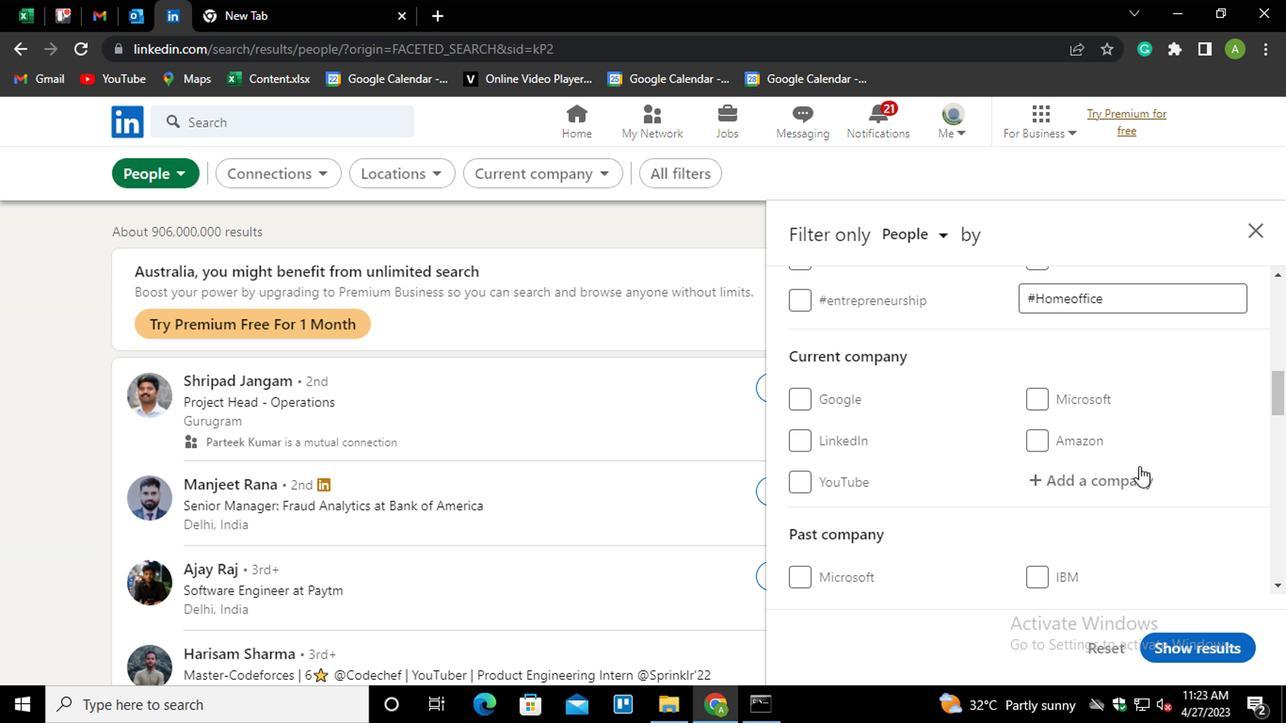 
Action: Mouse pressed left at (1071, 485)
Screenshot: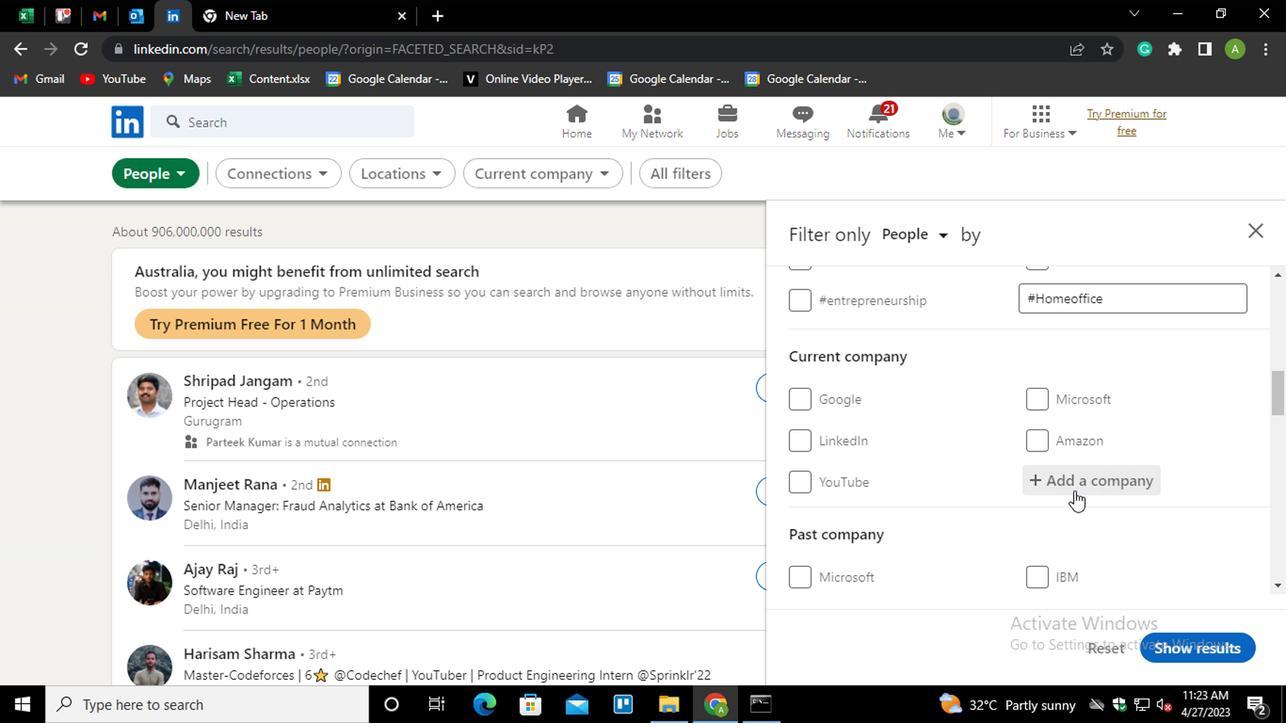 
Action: Mouse moved to (1081, 475)
Screenshot: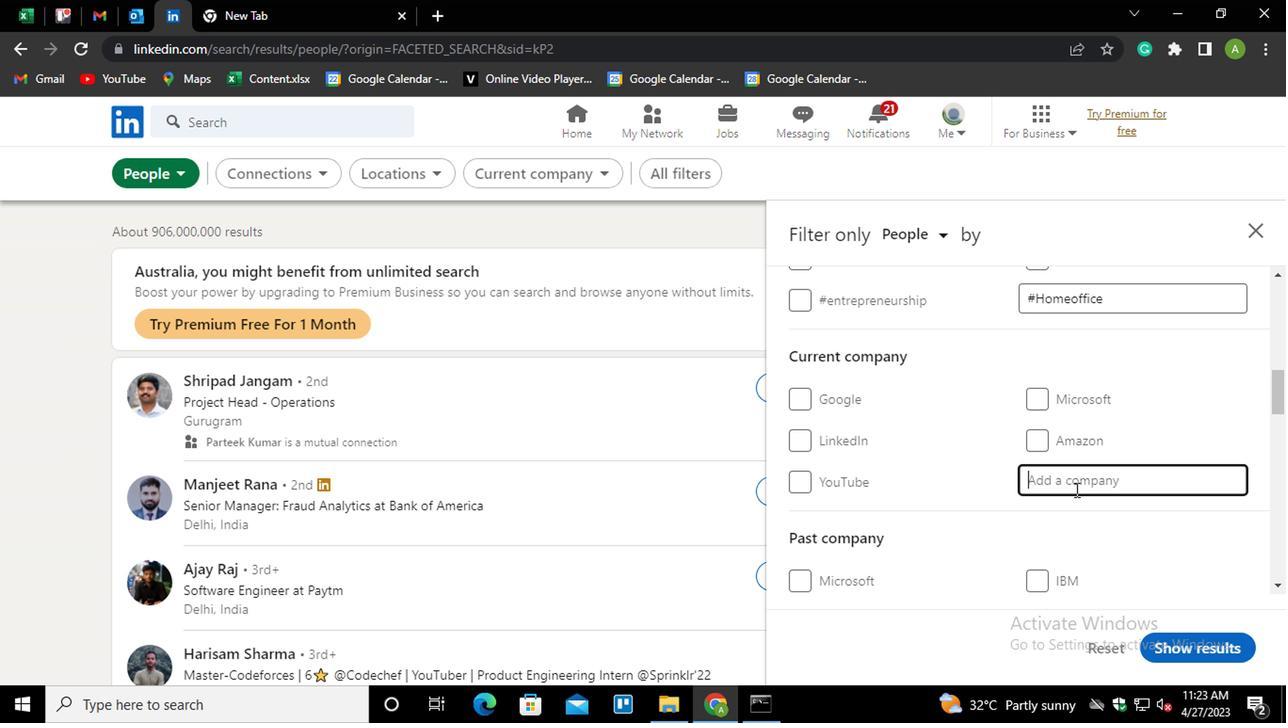 
Action: Mouse pressed left at (1081, 475)
Screenshot: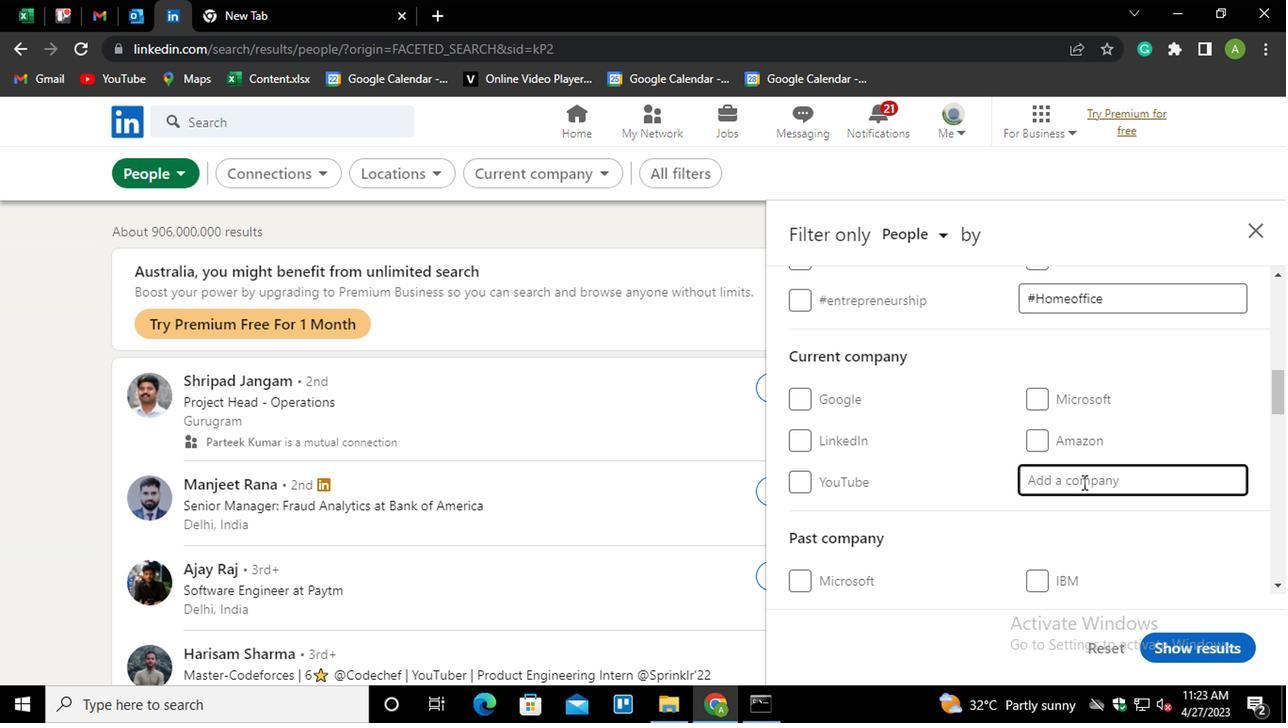
Action: Key pressed <Key.shift_r>INTOUCH<Key.down><Key.down><Key.enter>
Screenshot: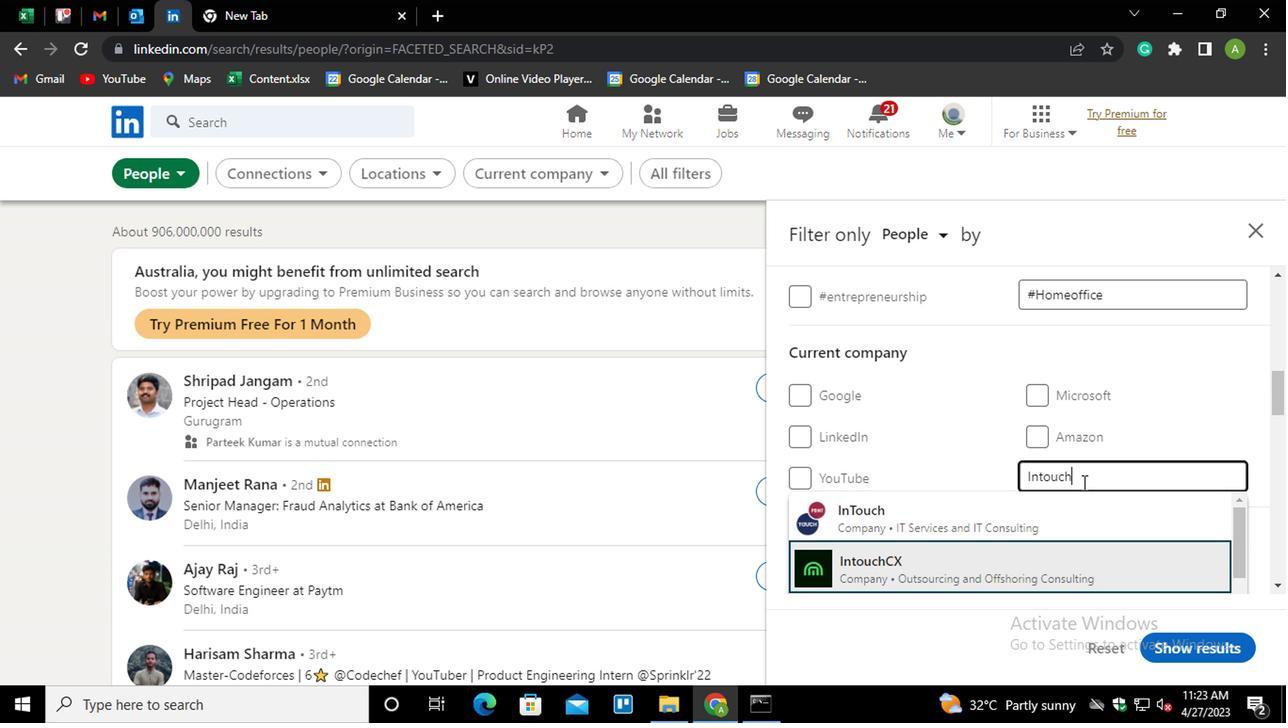 
Action: Mouse moved to (1092, 471)
Screenshot: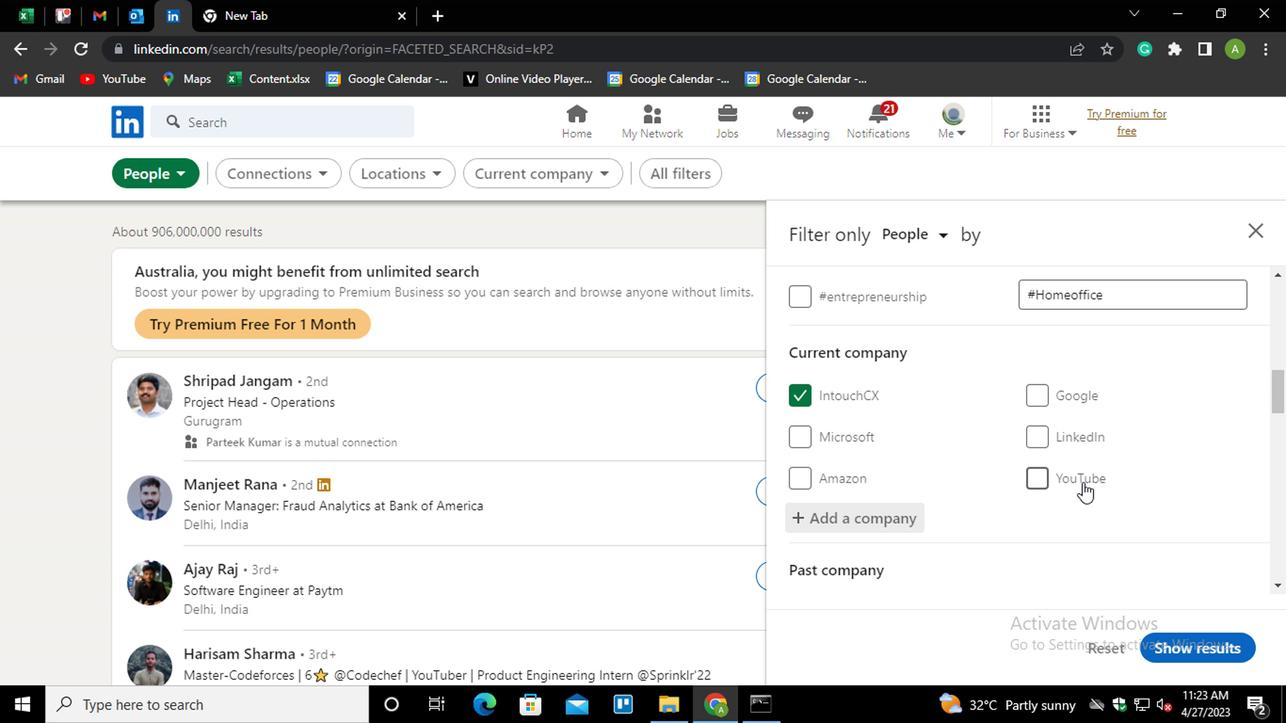 
Action: Mouse scrolled (1092, 471) with delta (0, 0)
Screenshot: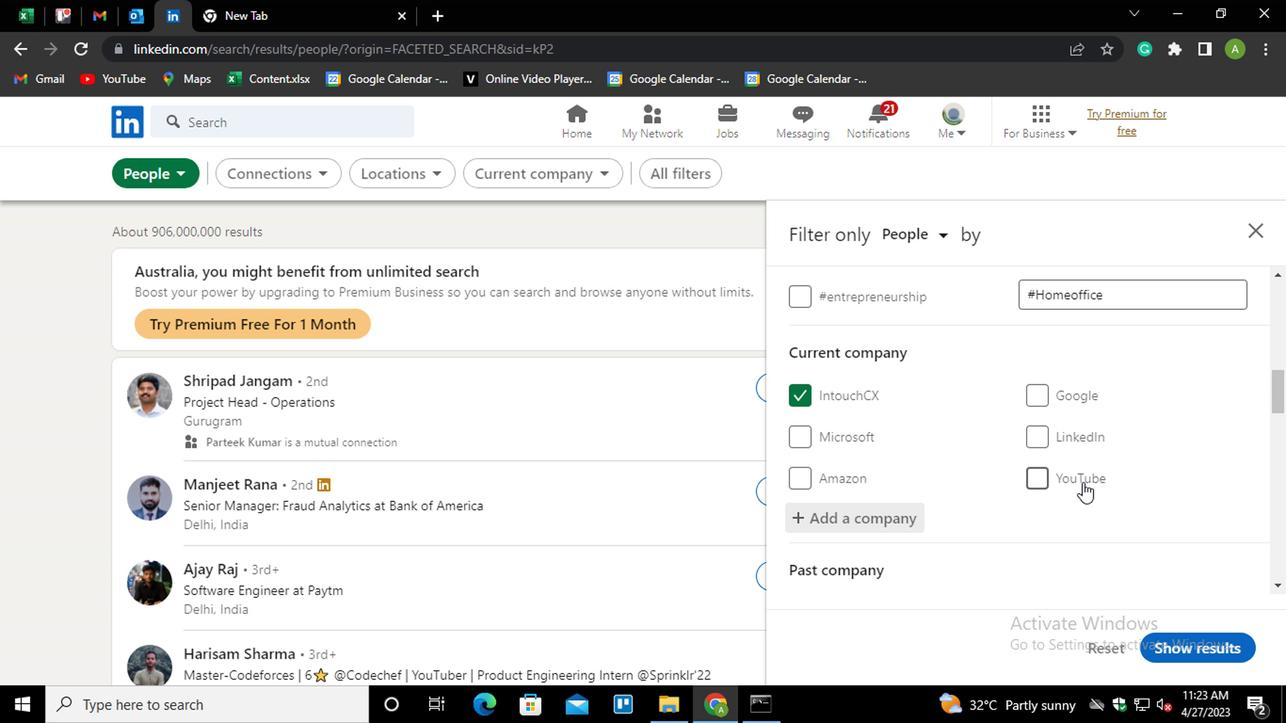 
Action: Mouse scrolled (1092, 471) with delta (0, 0)
Screenshot: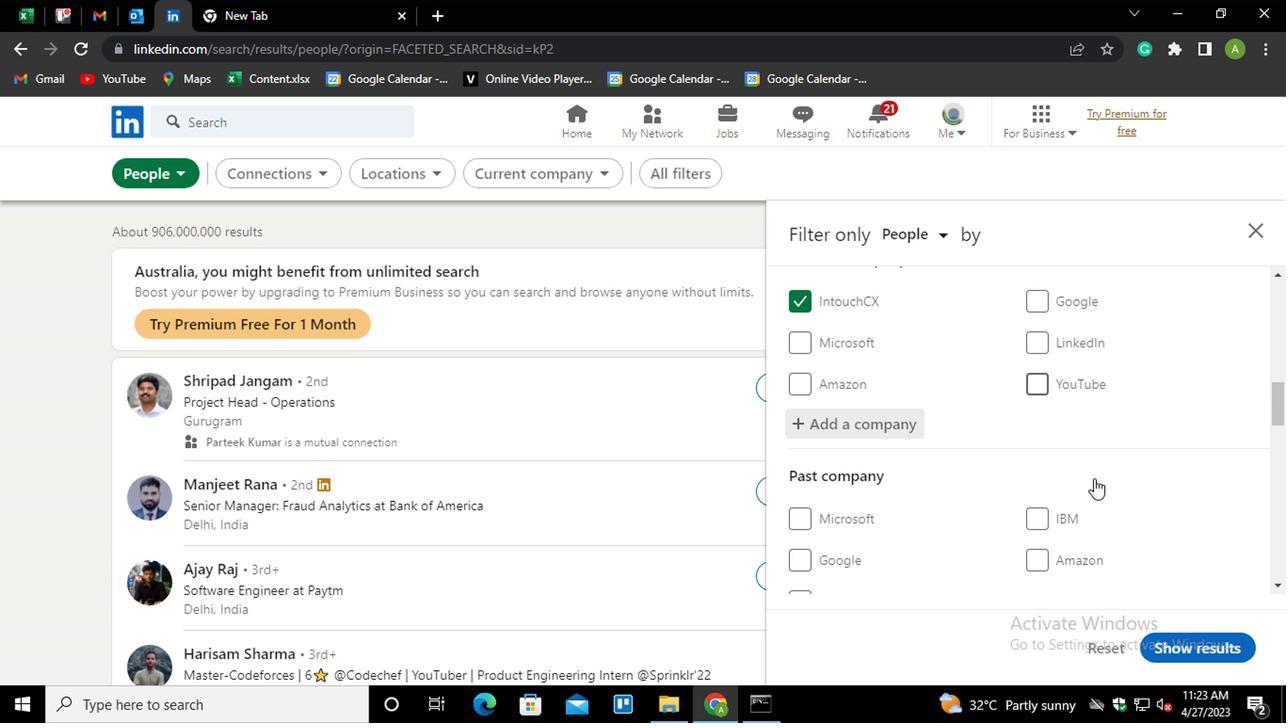 
Action: Mouse scrolled (1092, 471) with delta (0, 0)
Screenshot: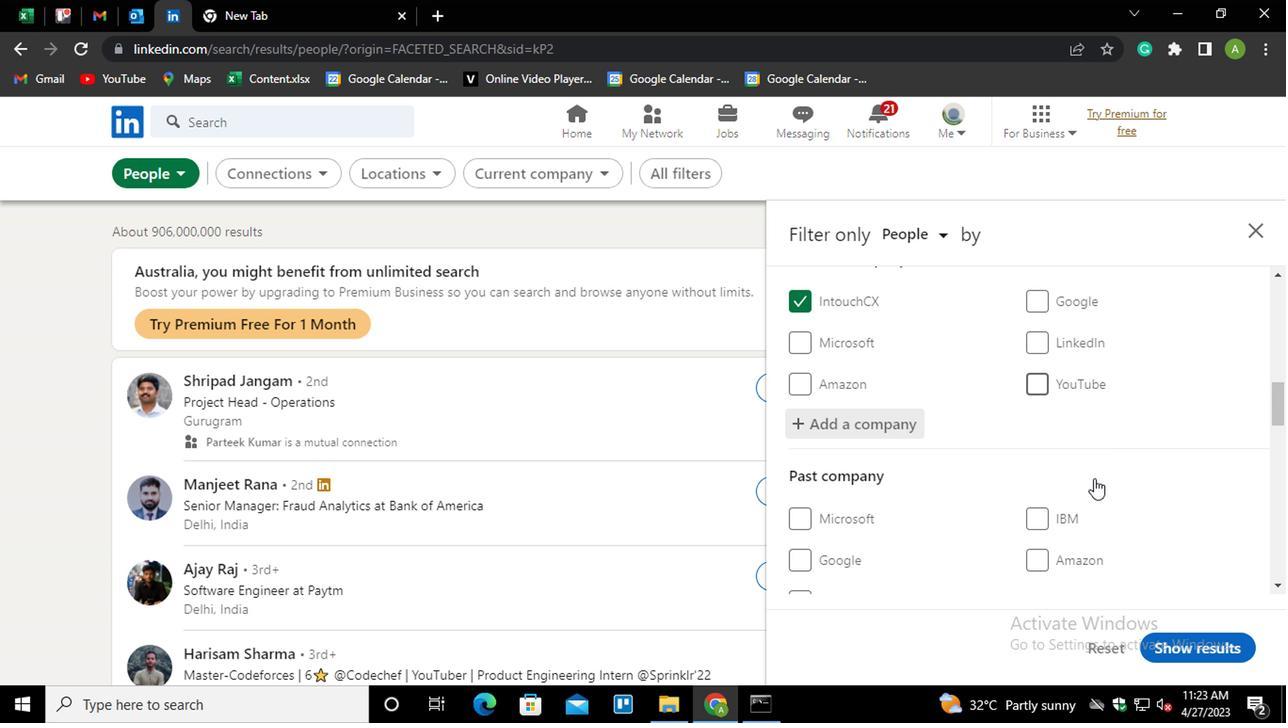 
Action: Mouse moved to (1087, 471)
Screenshot: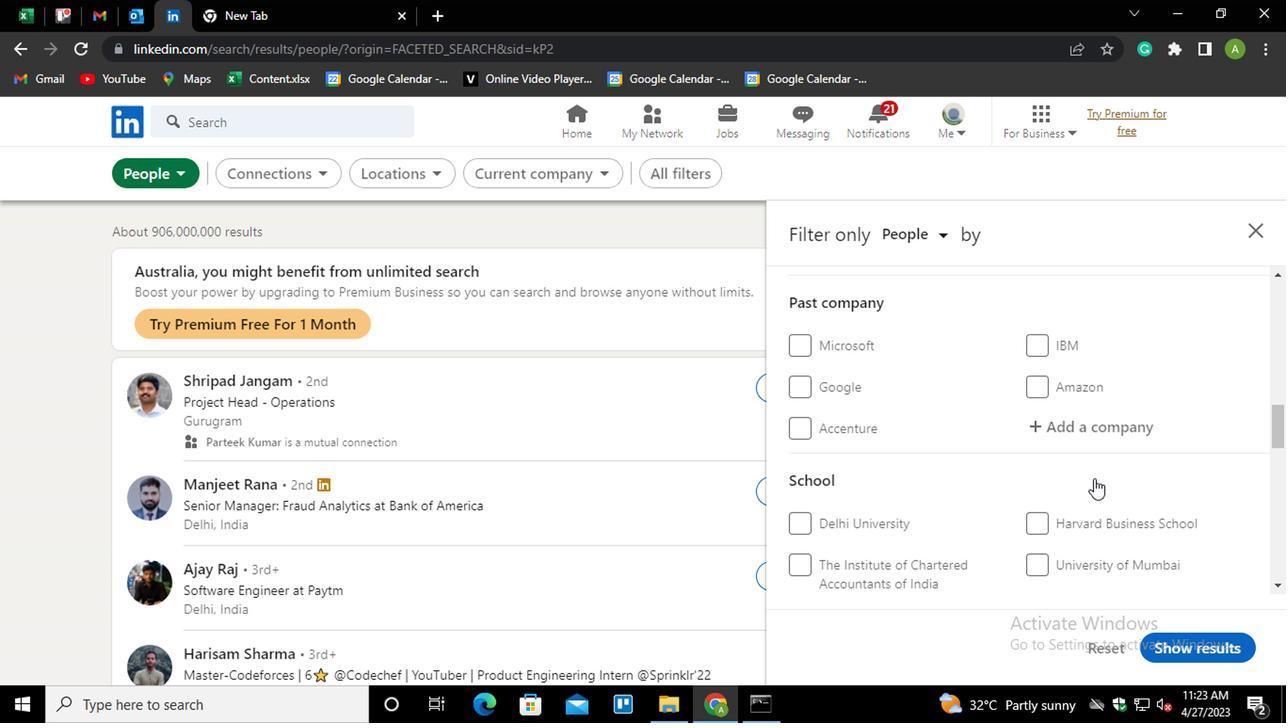 
Action: Mouse scrolled (1087, 471) with delta (0, 0)
Screenshot: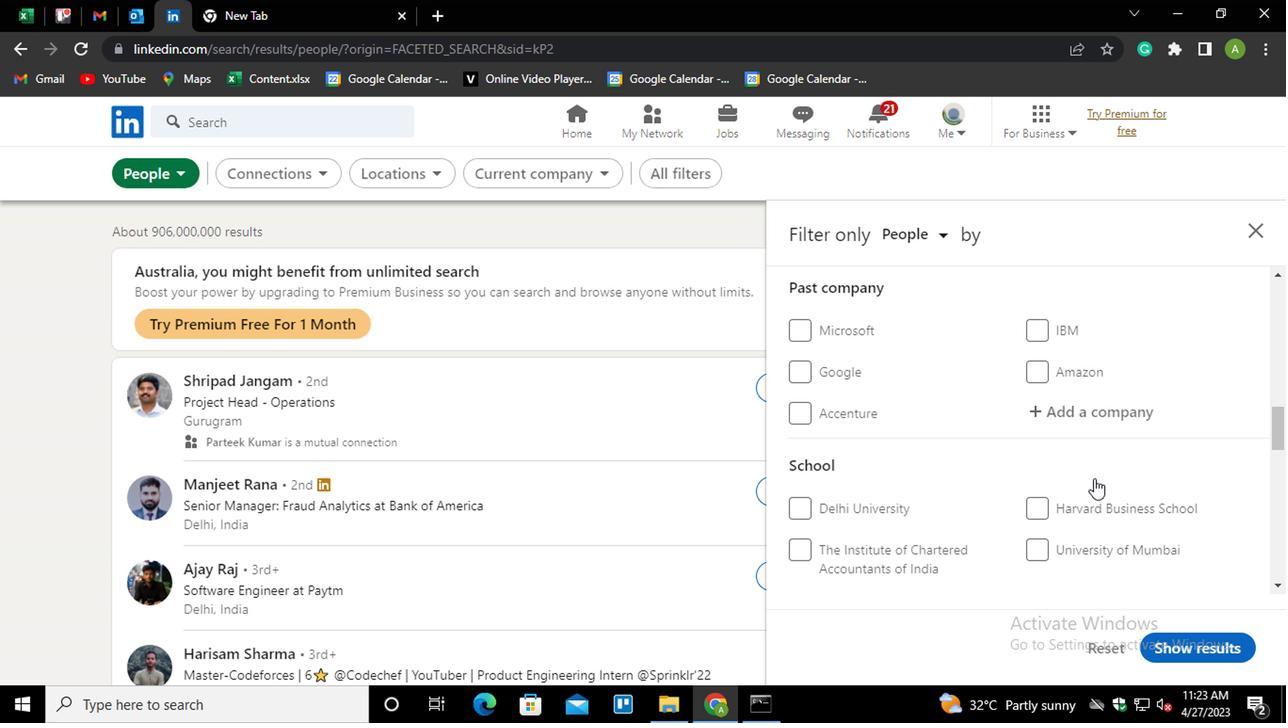 
Action: Mouse moved to (1052, 499)
Screenshot: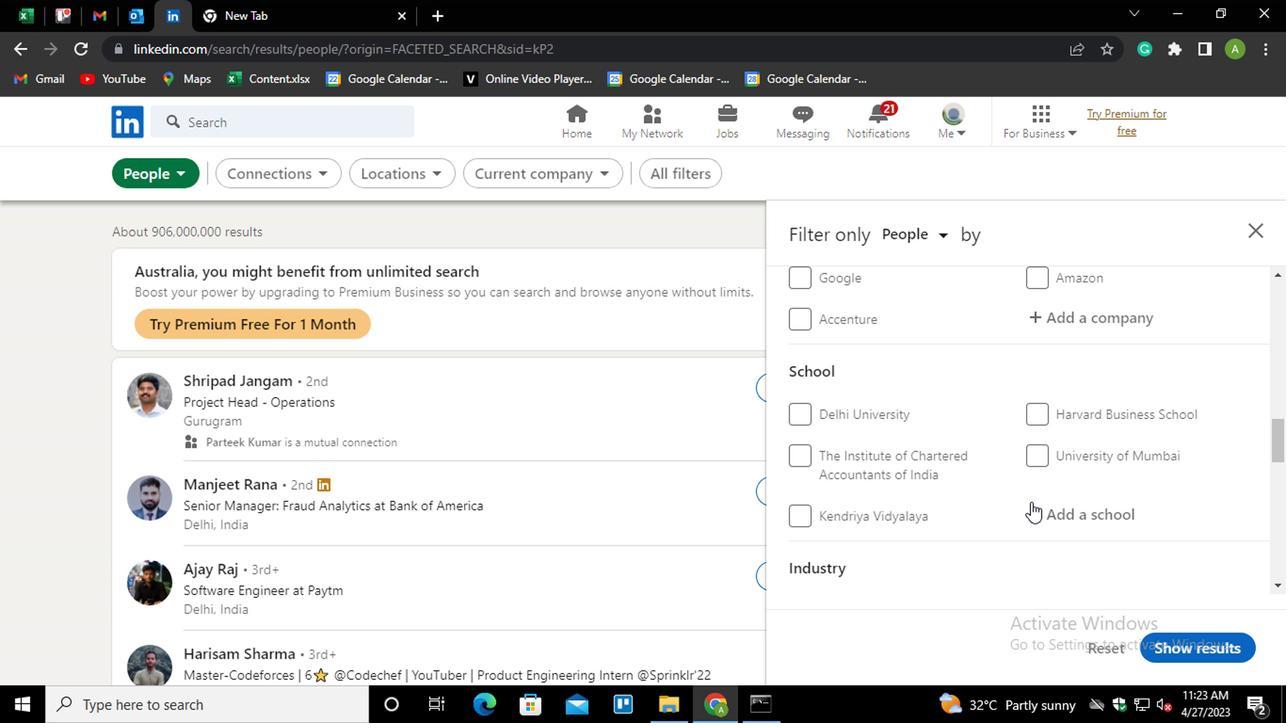 
Action: Mouse pressed left at (1052, 499)
Screenshot: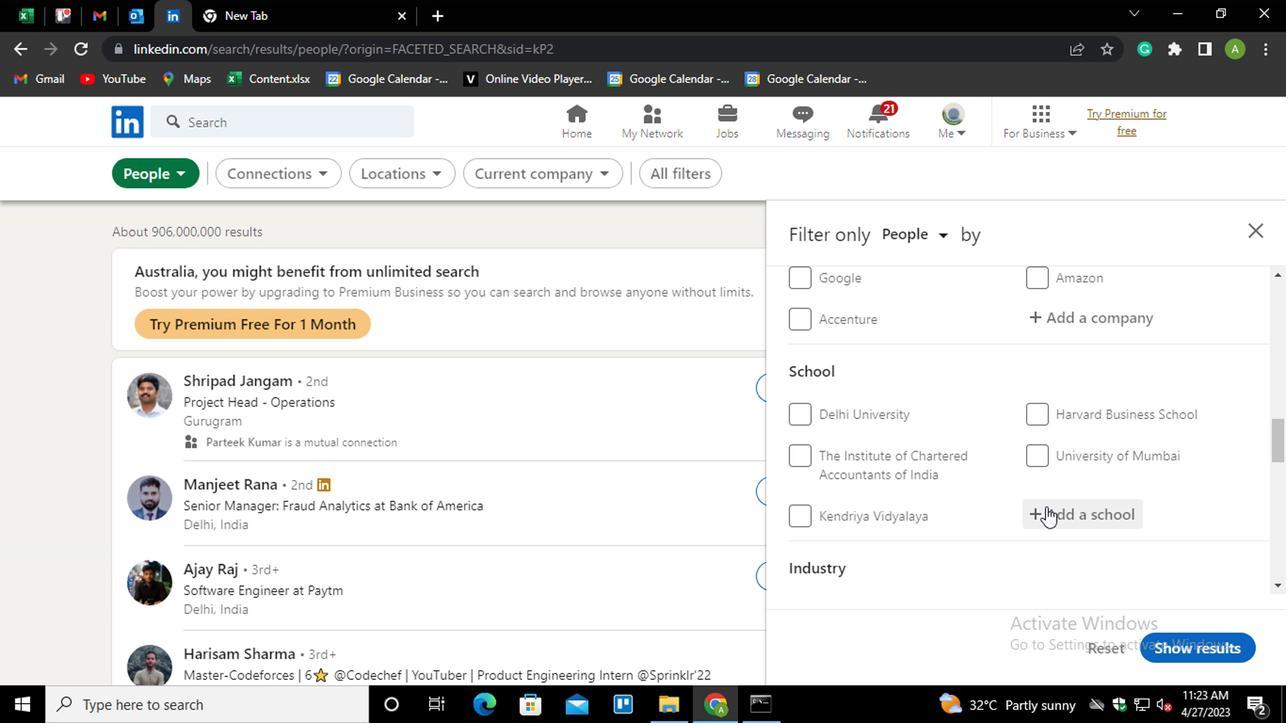 
Action: Mouse moved to (1057, 504)
Screenshot: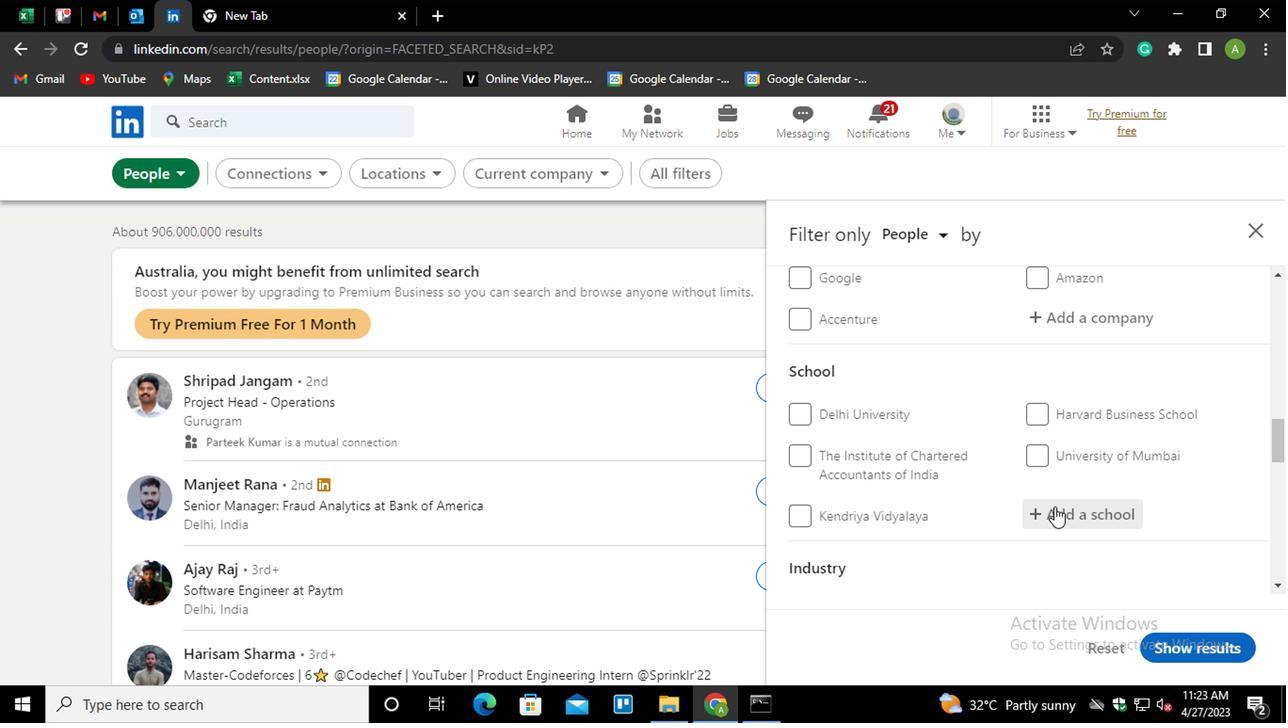 
Action: Mouse pressed left at (1057, 504)
Screenshot: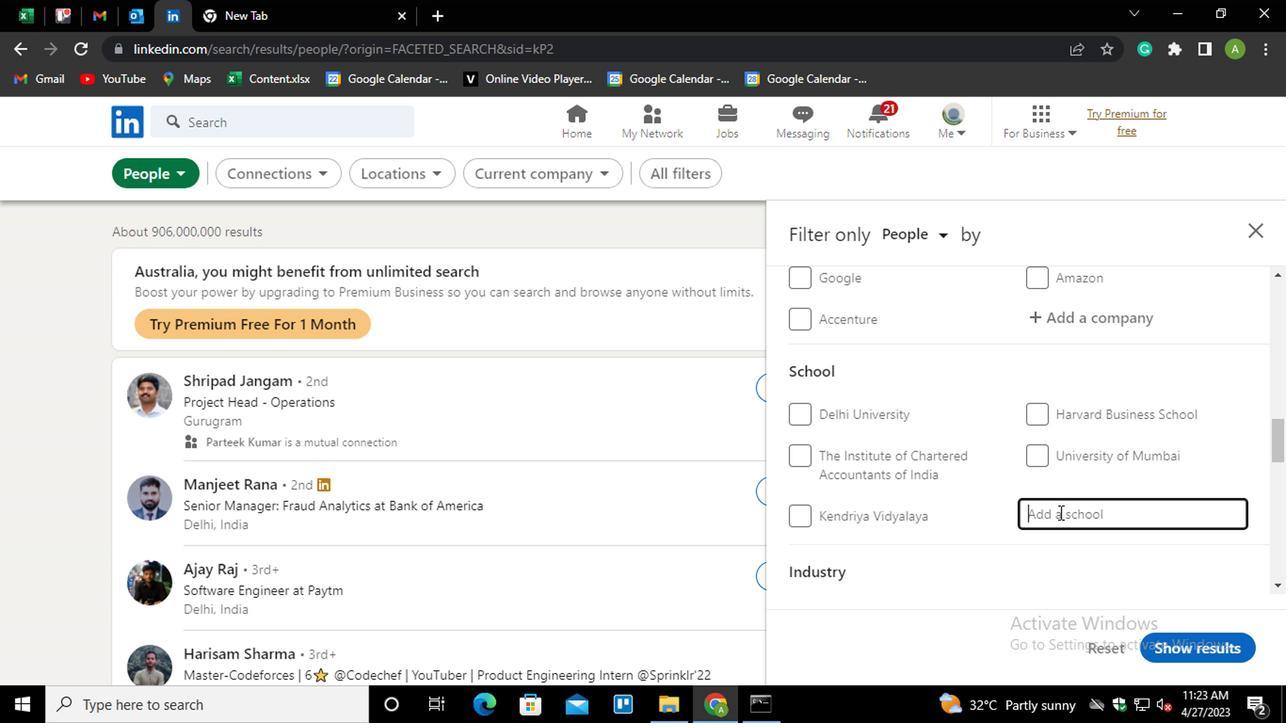 
Action: Mouse moved to (1057, 505)
Screenshot: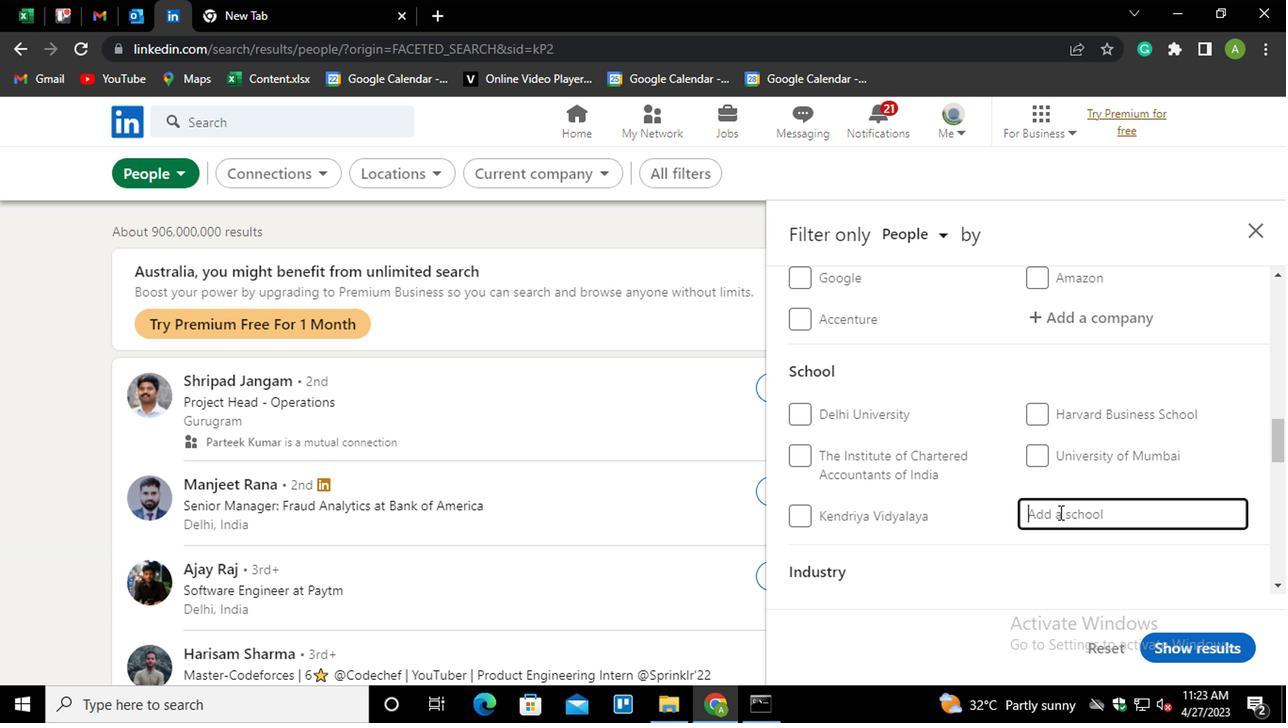 
Action: Key pressed <Key.shift_r>UNIVER
Screenshot: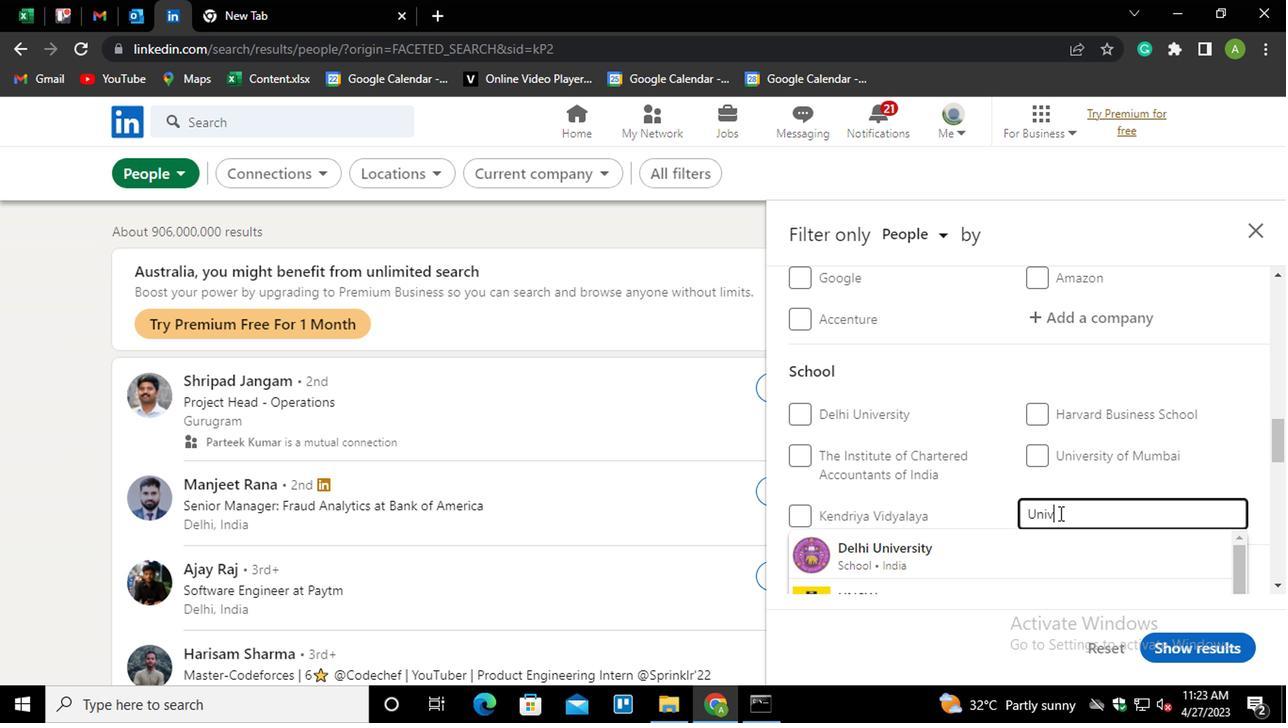 
Action: Mouse moved to (1093, 513)
Screenshot: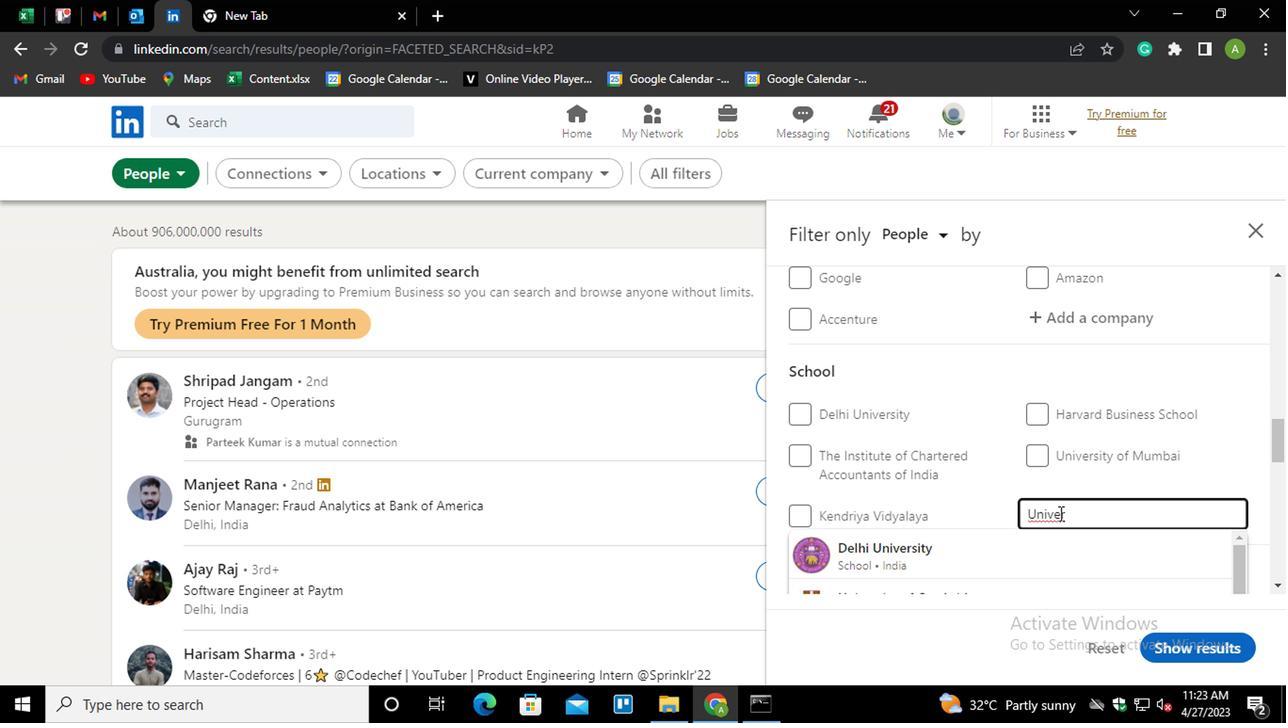 
Action: Key pressed SITY<Key.down>
Screenshot: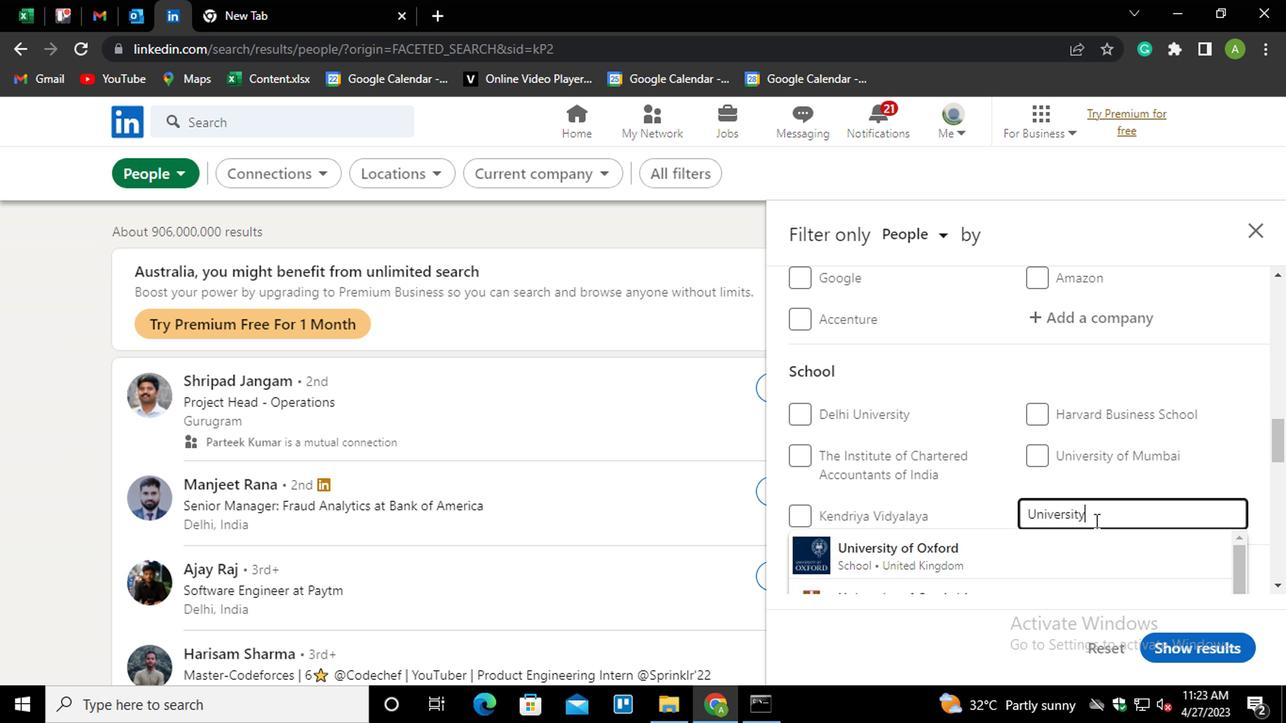 
Action: Mouse moved to (1094, 513)
Screenshot: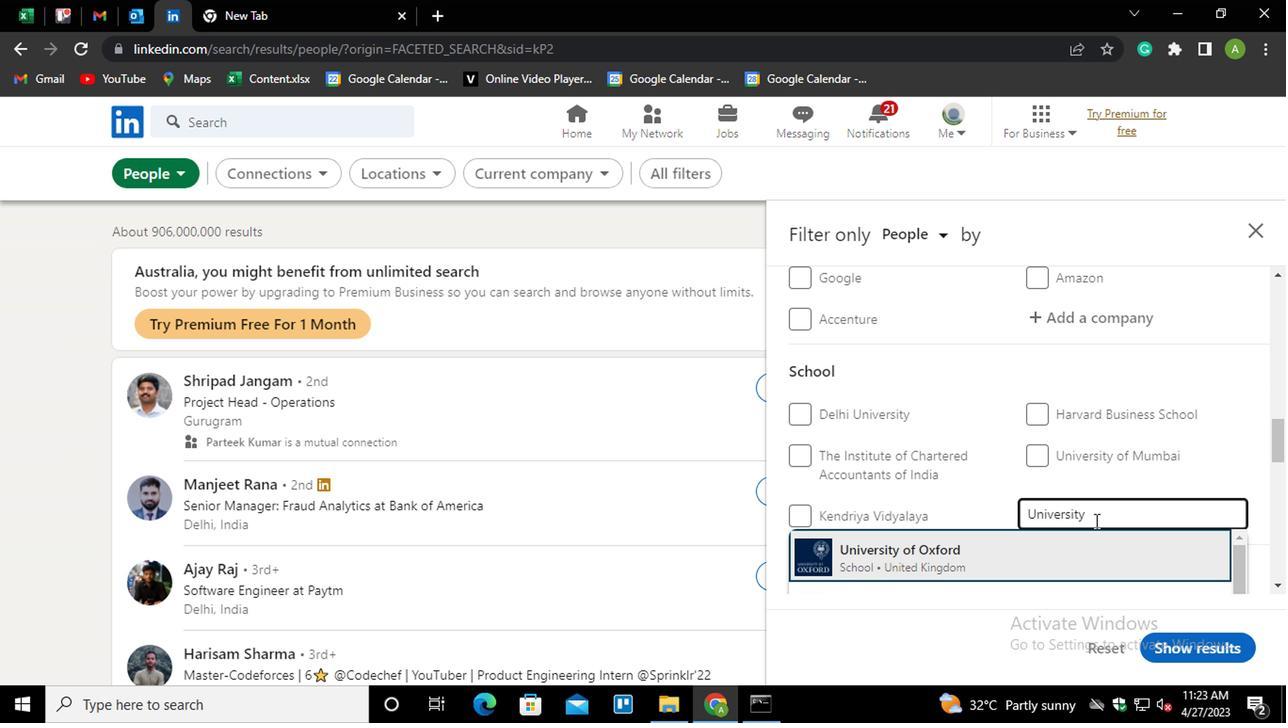 
Action: Mouse scrolled (1094, 512) with delta (0, -1)
Screenshot: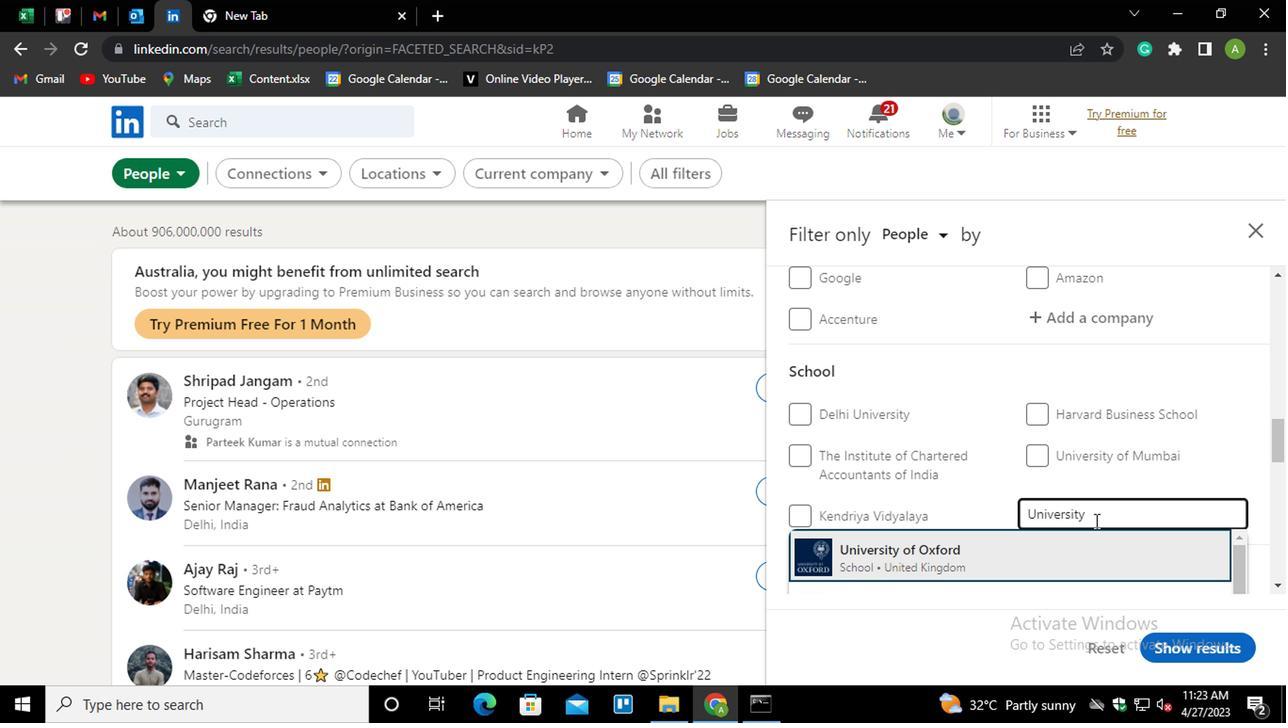 
Action: Mouse scrolled (1094, 512) with delta (0, -1)
Screenshot: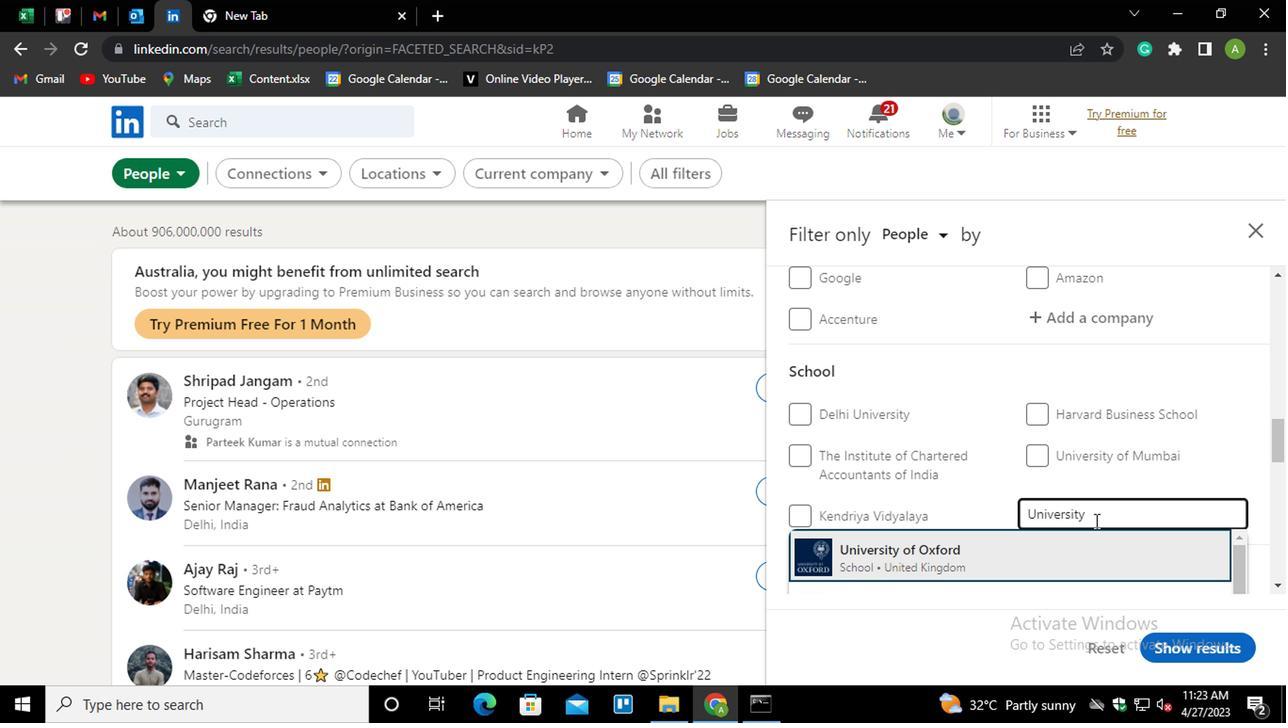 
Action: Mouse moved to (1069, 448)
Screenshot: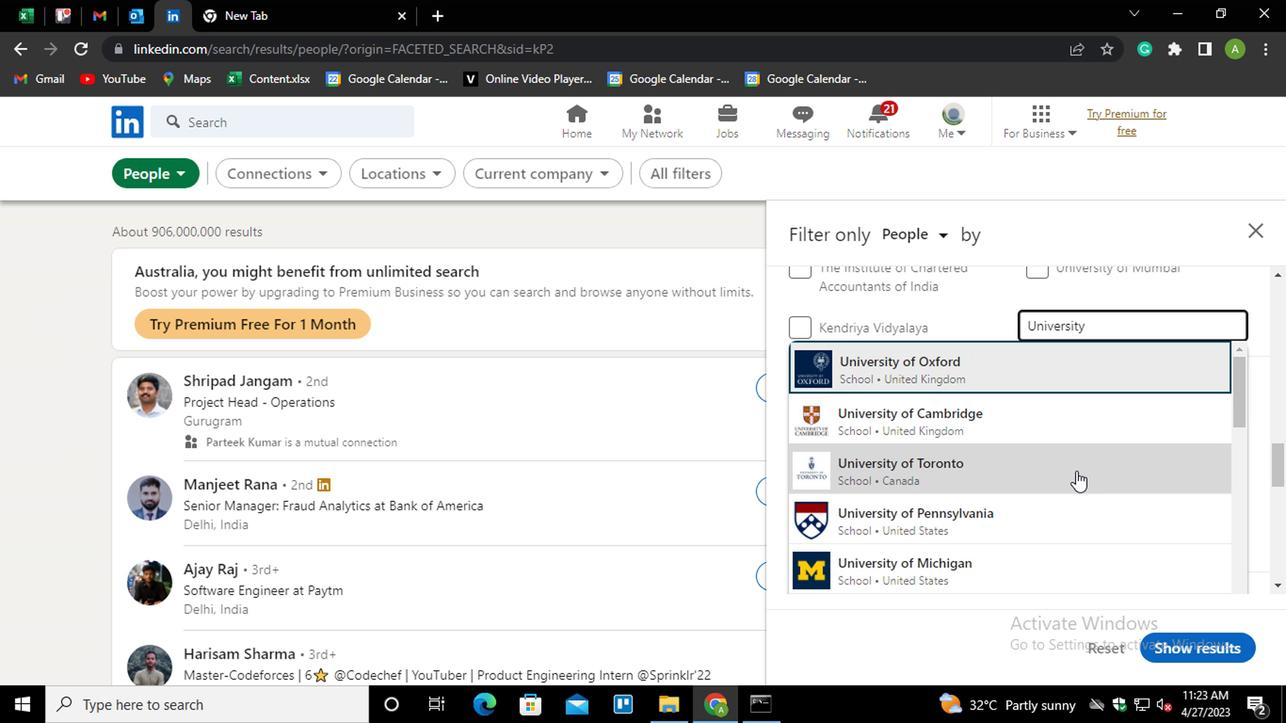 
Action: Mouse scrolled (1069, 447) with delta (0, 0)
Screenshot: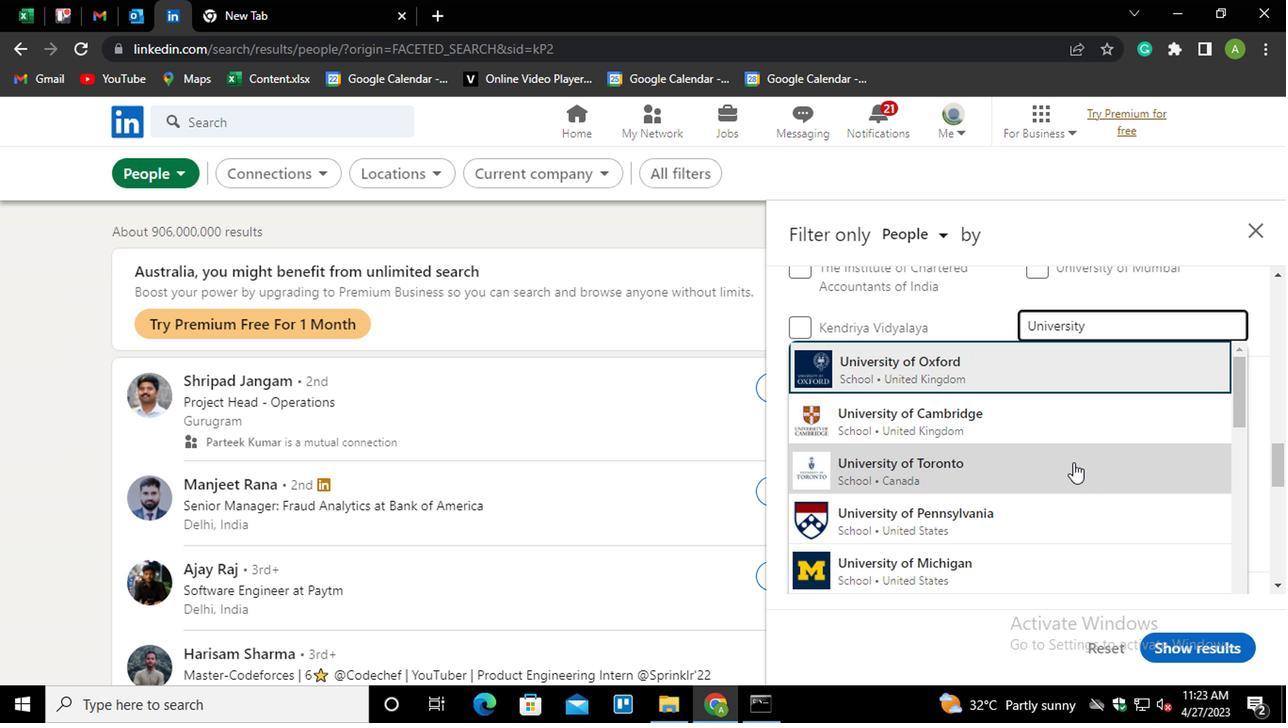 
Action: Mouse scrolled (1069, 447) with delta (0, 0)
Screenshot: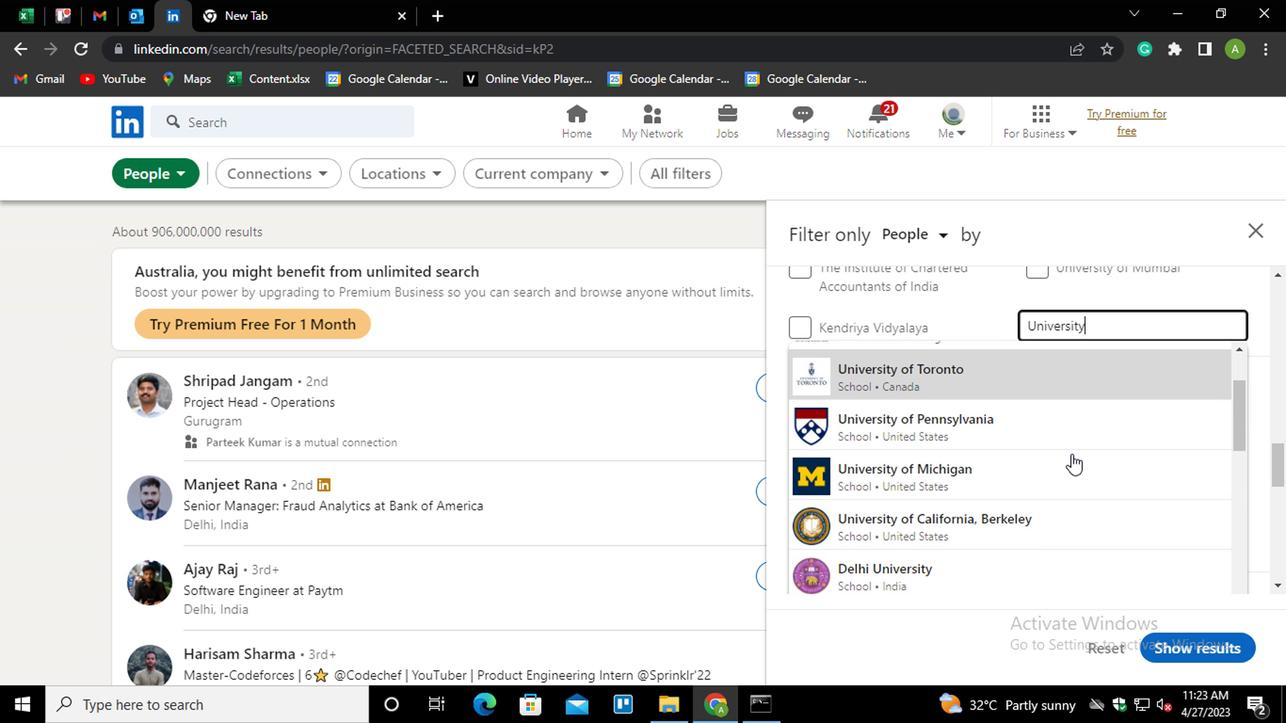 
Action: Mouse scrolled (1069, 447) with delta (0, 0)
Screenshot: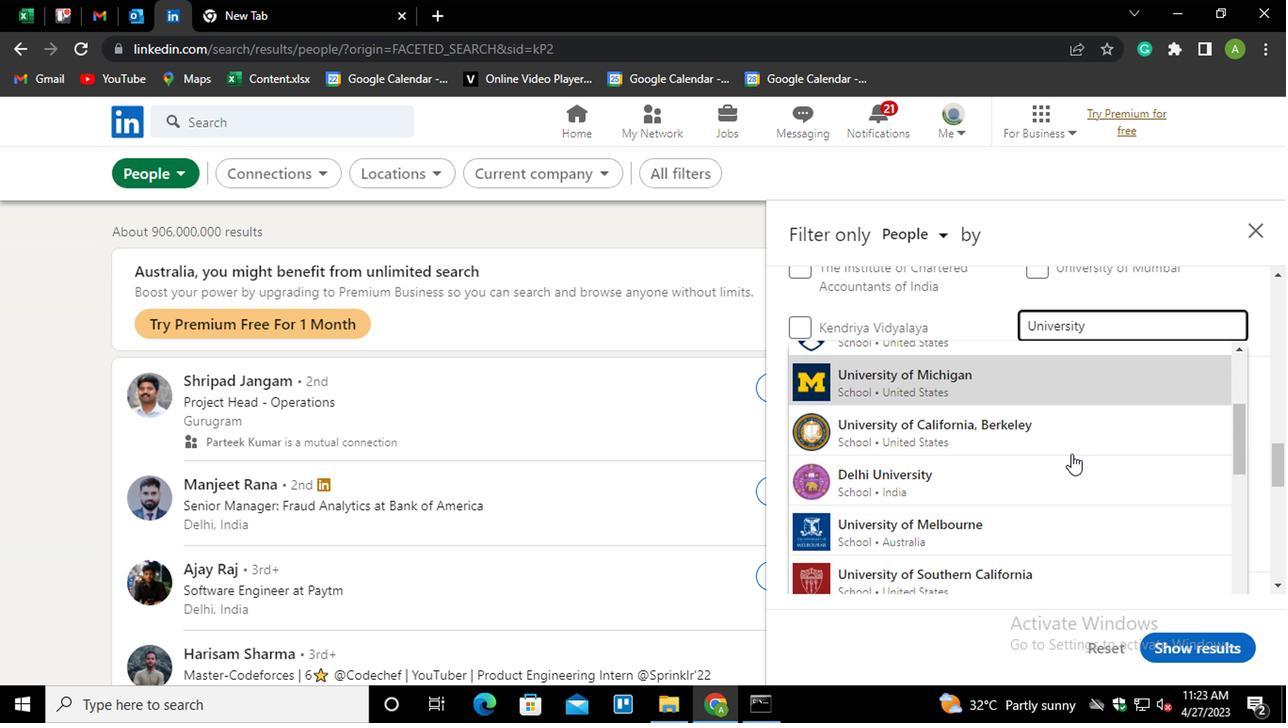 
Action: Mouse scrolled (1069, 447) with delta (0, 0)
Screenshot: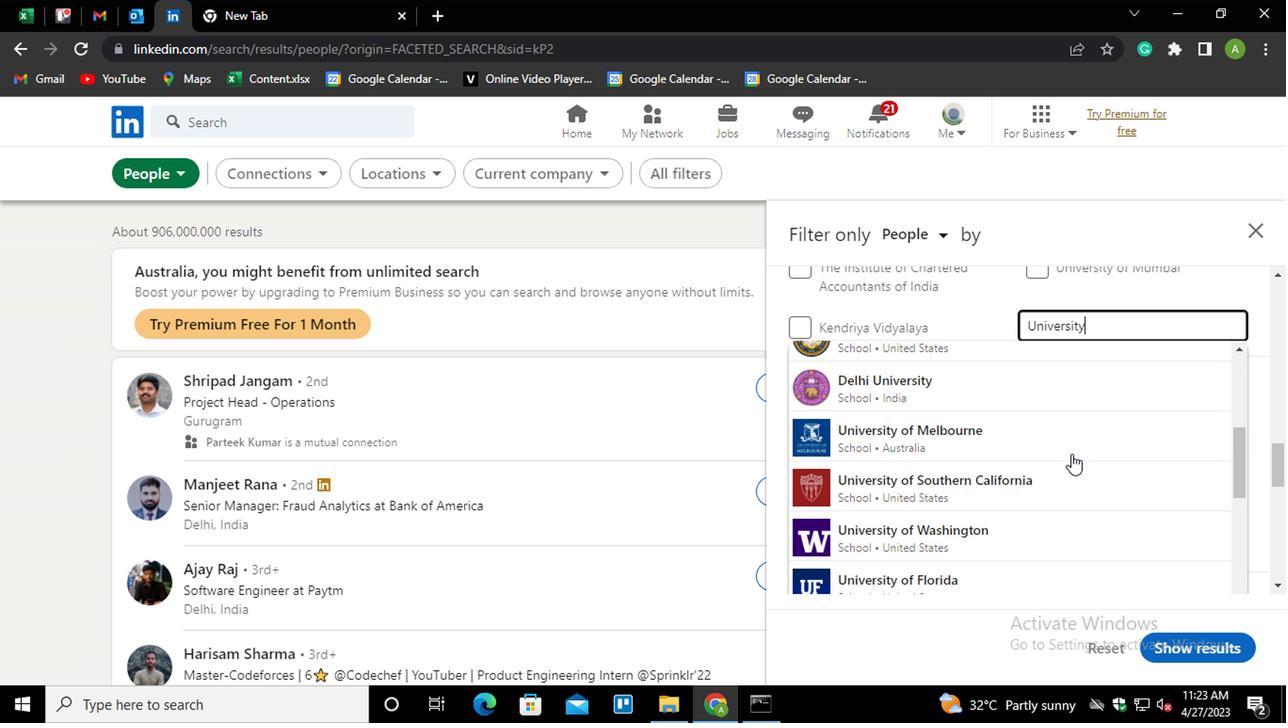 
Action: Mouse scrolled (1069, 447) with delta (0, 0)
Screenshot: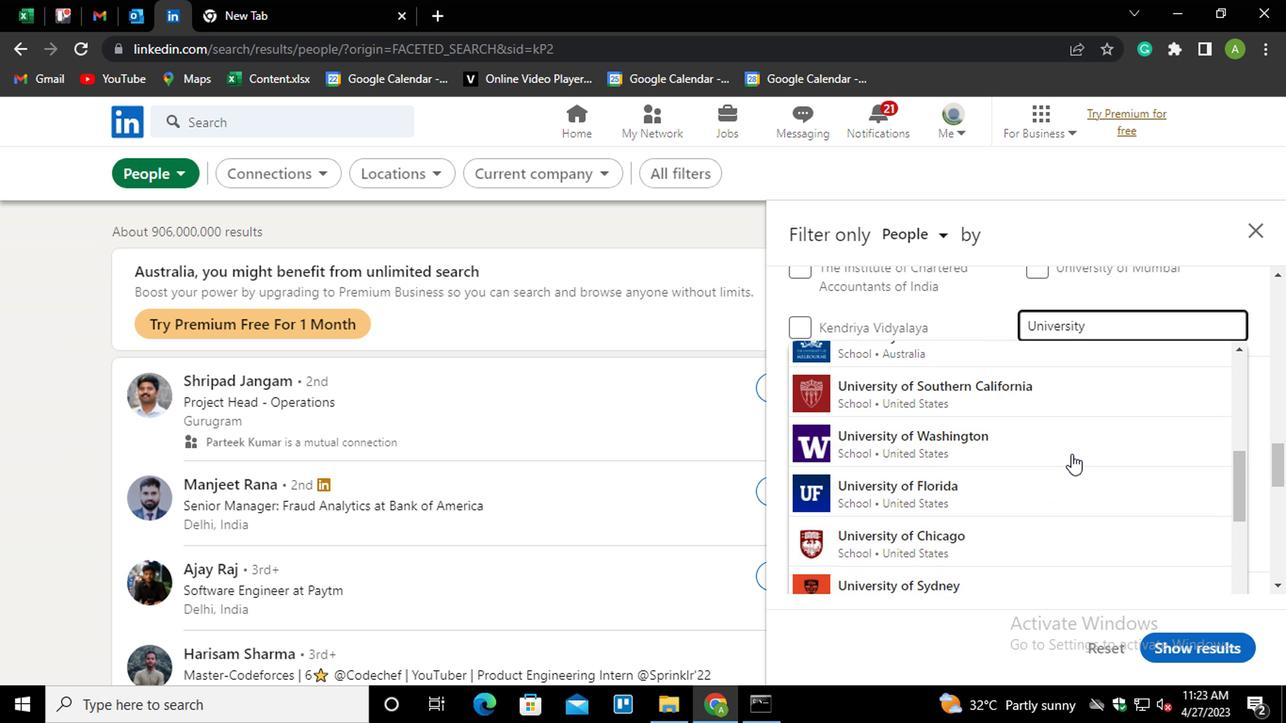 
Action: Mouse scrolled (1069, 447) with delta (0, 0)
Screenshot: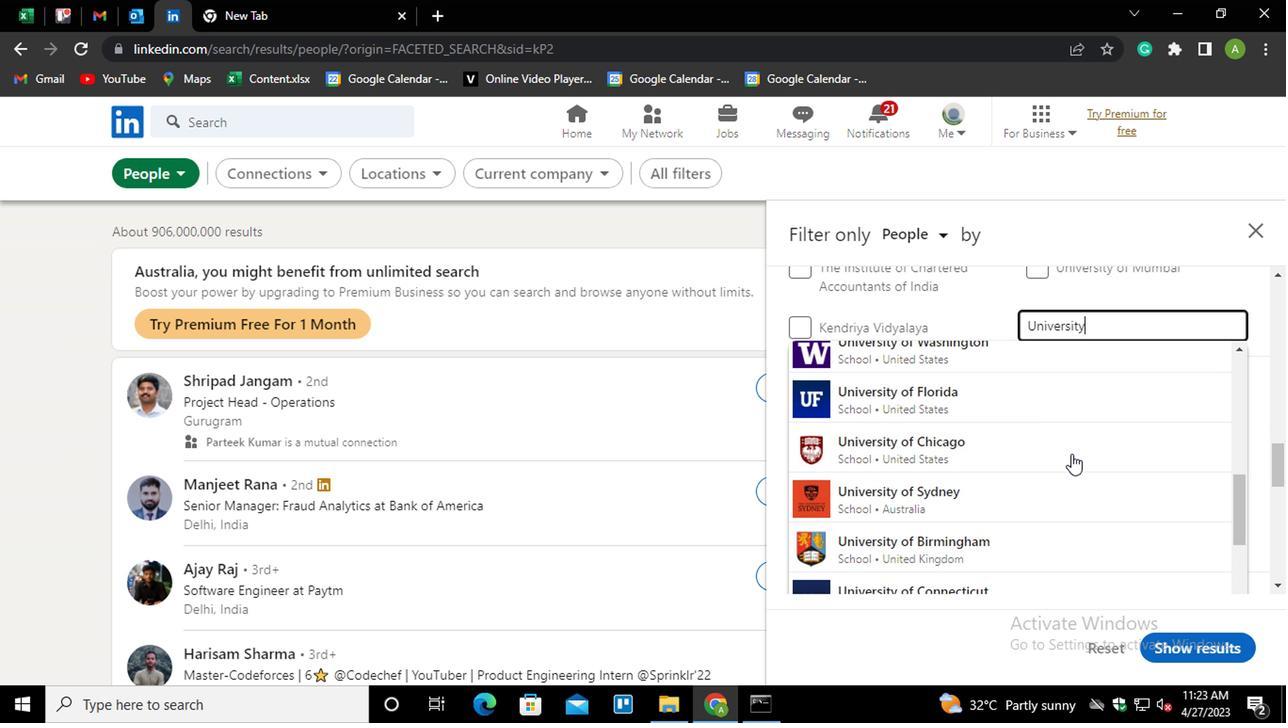 
Action: Mouse scrolled (1069, 447) with delta (0, 0)
Screenshot: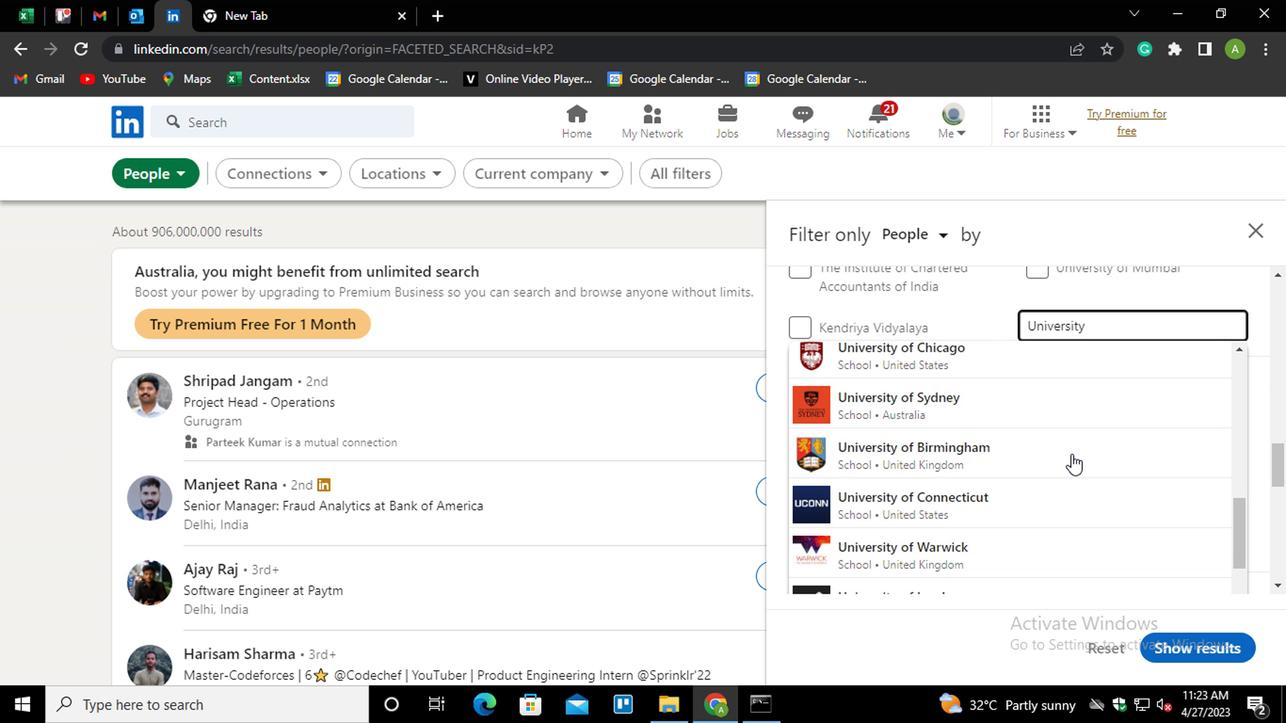 
Action: Mouse scrolled (1069, 447) with delta (0, 0)
Screenshot: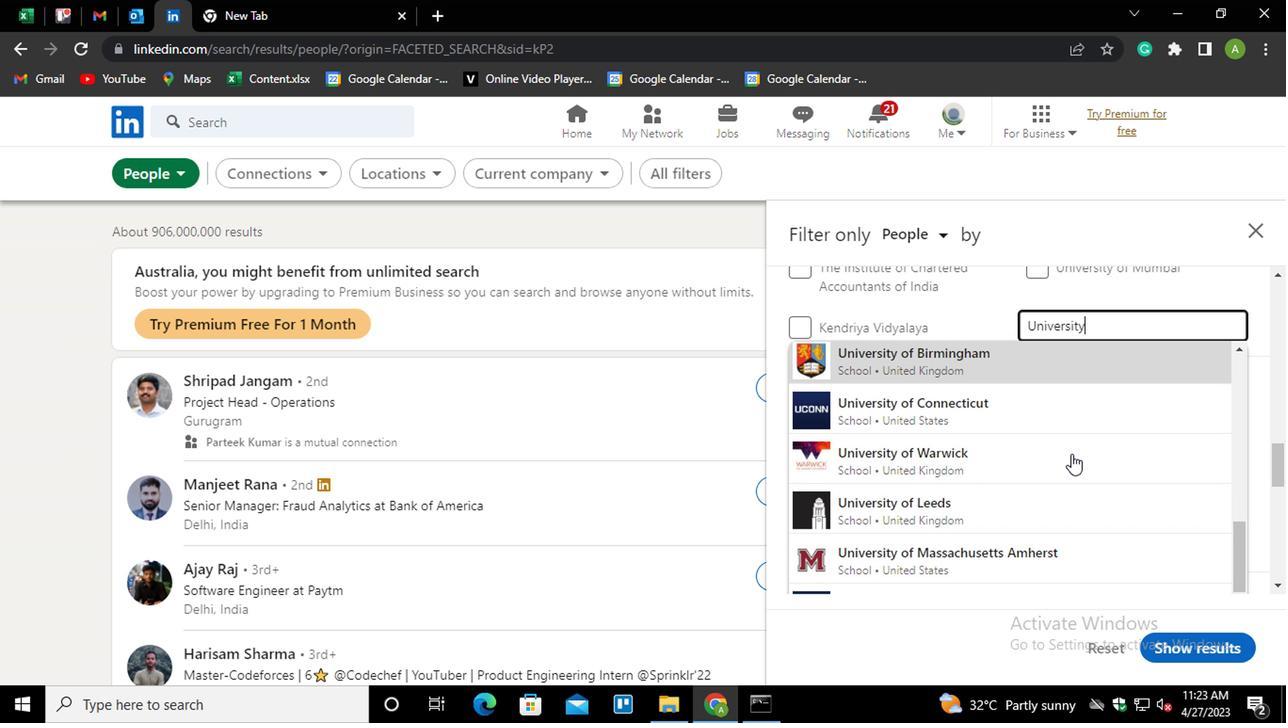 
Action: Mouse scrolled (1069, 447) with delta (0, 0)
Screenshot: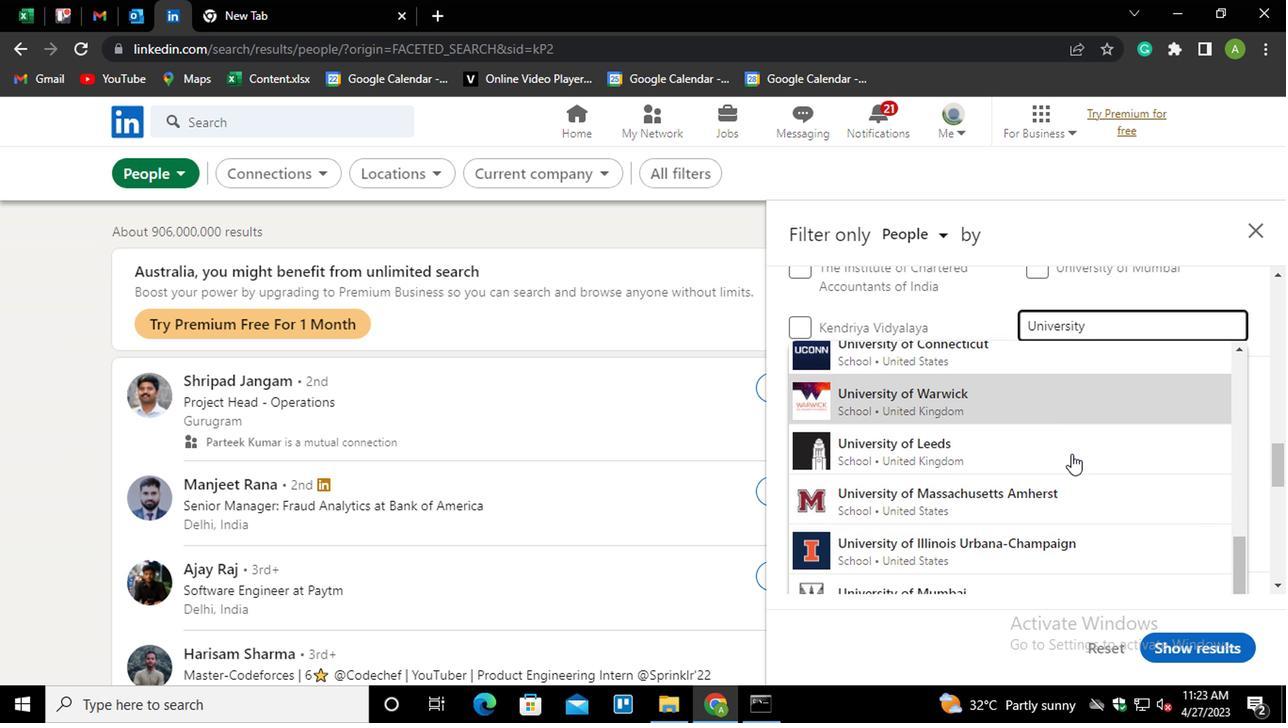 
Action: Mouse scrolled (1069, 447) with delta (0, 0)
Screenshot: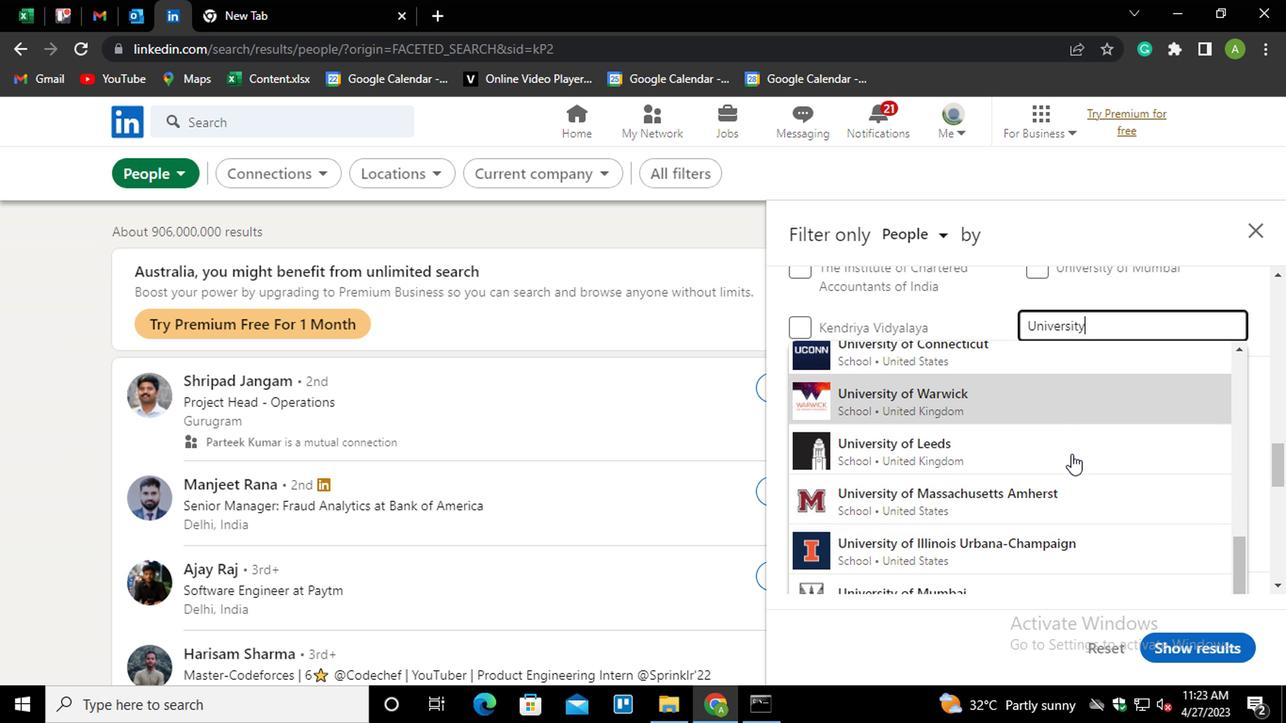 
Action: Mouse scrolled (1069, 449) with delta (0, 1)
Screenshot: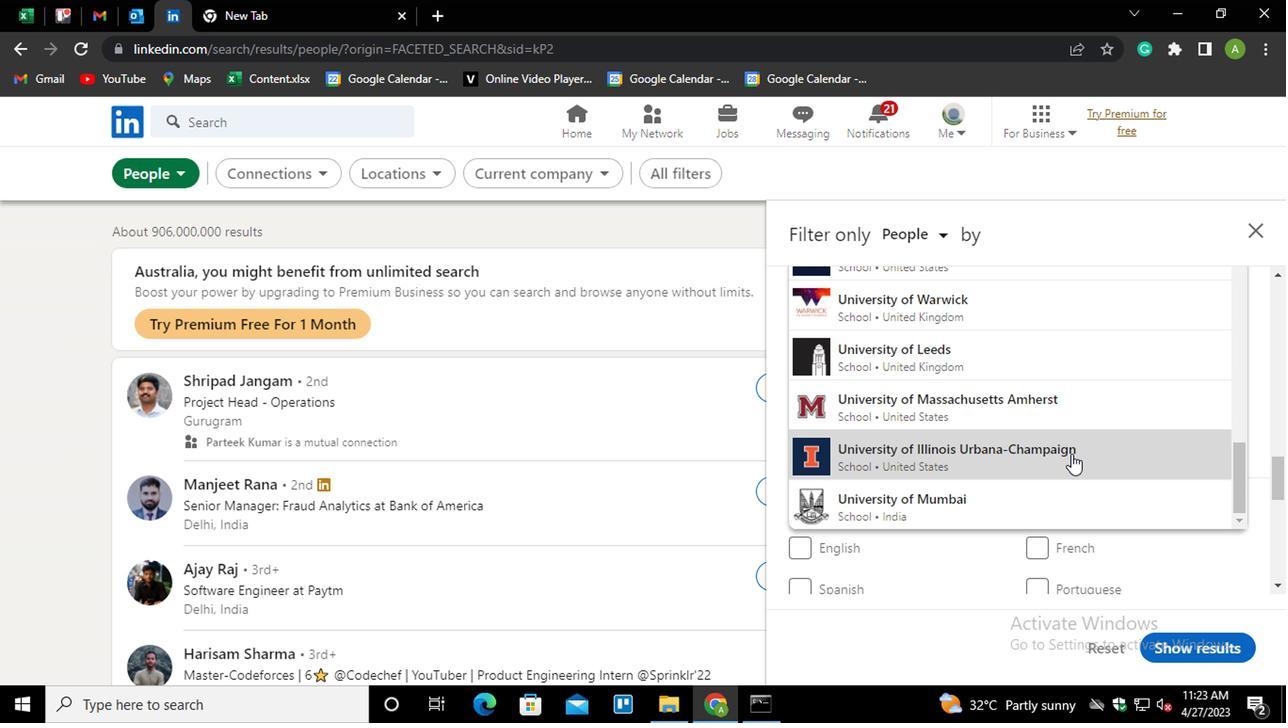 
Action: Mouse scrolled (1069, 449) with delta (0, 1)
Screenshot: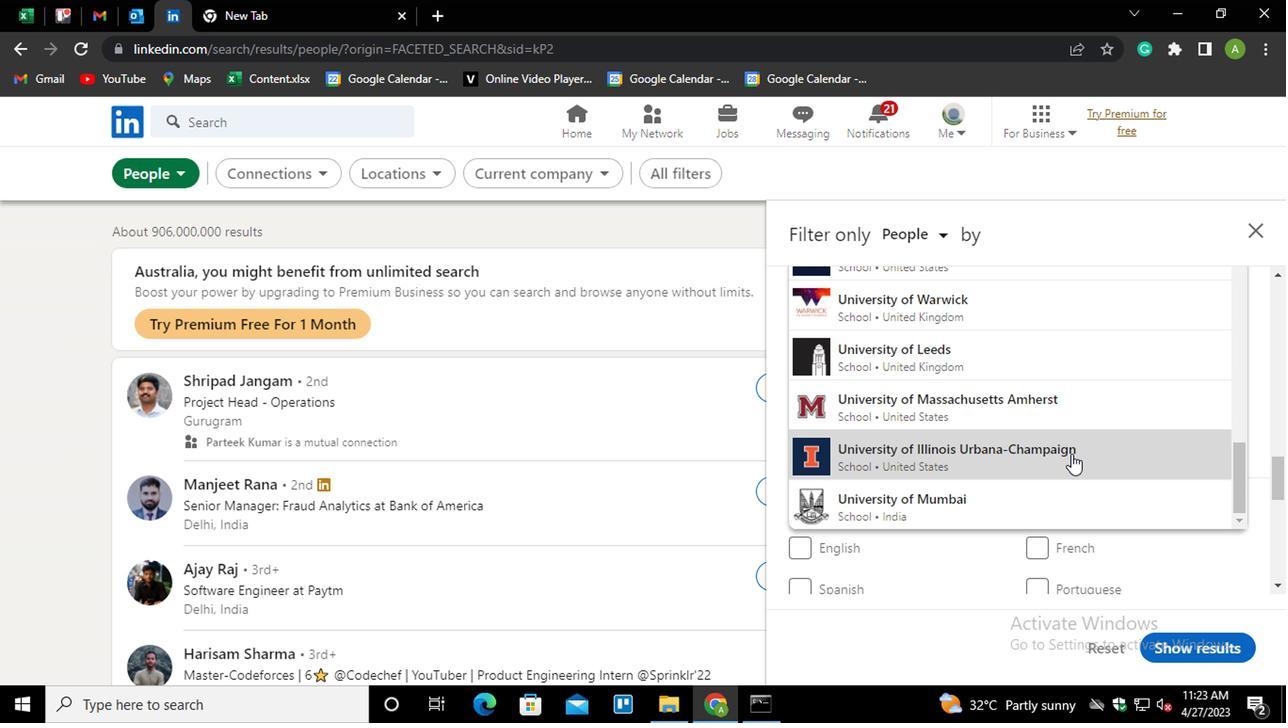 
Action: Mouse scrolled (1069, 449) with delta (0, 1)
Screenshot: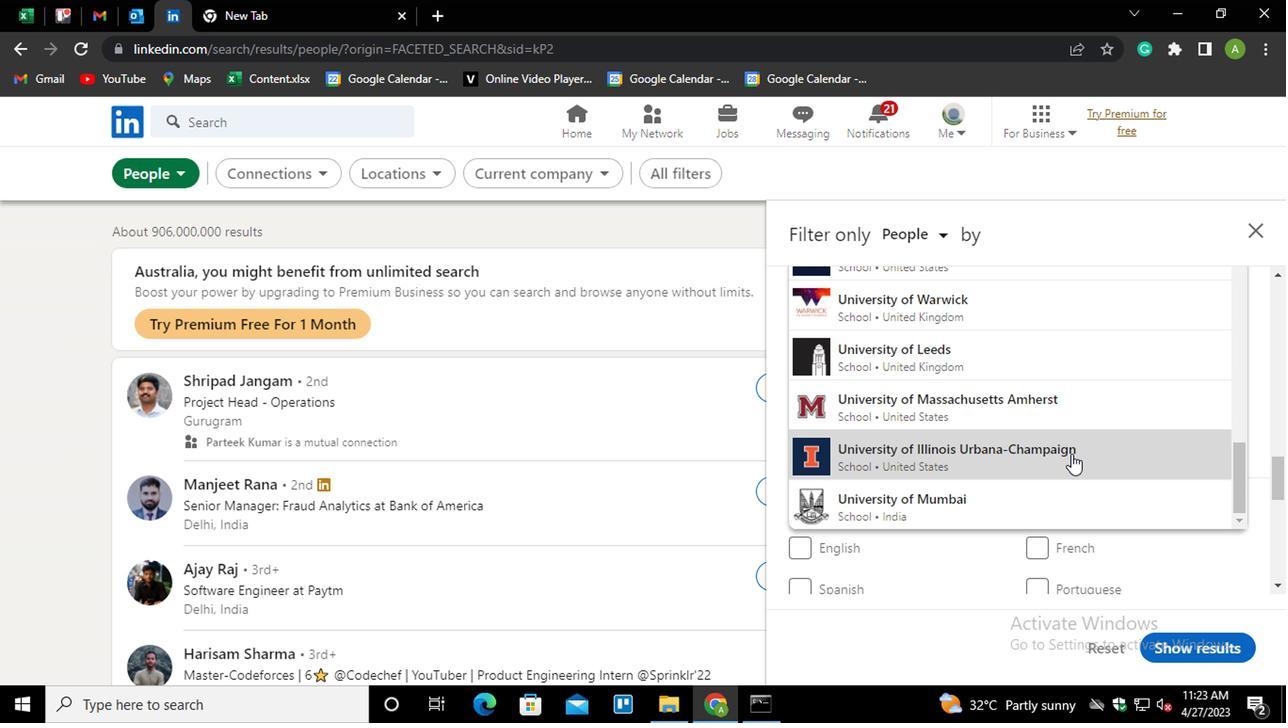 
Action: Mouse scrolled (1069, 449) with delta (0, 1)
Screenshot: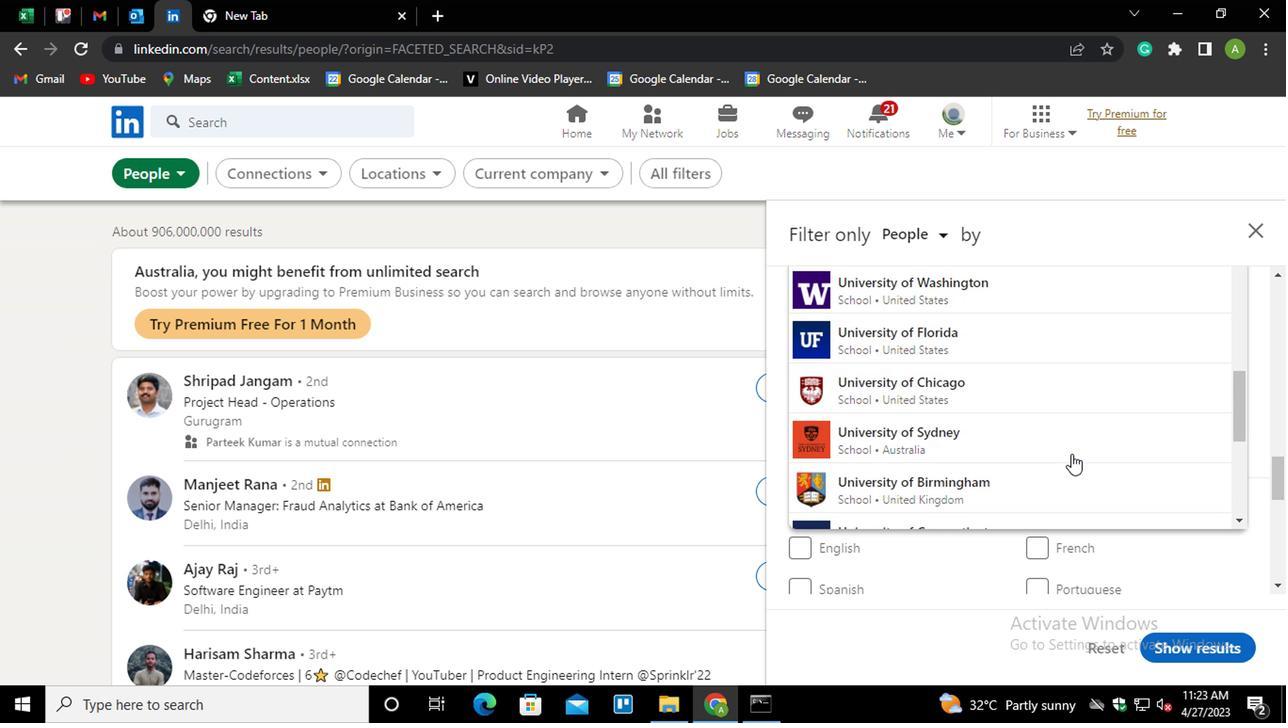 
Action: Mouse scrolled (1069, 449) with delta (0, 1)
Screenshot: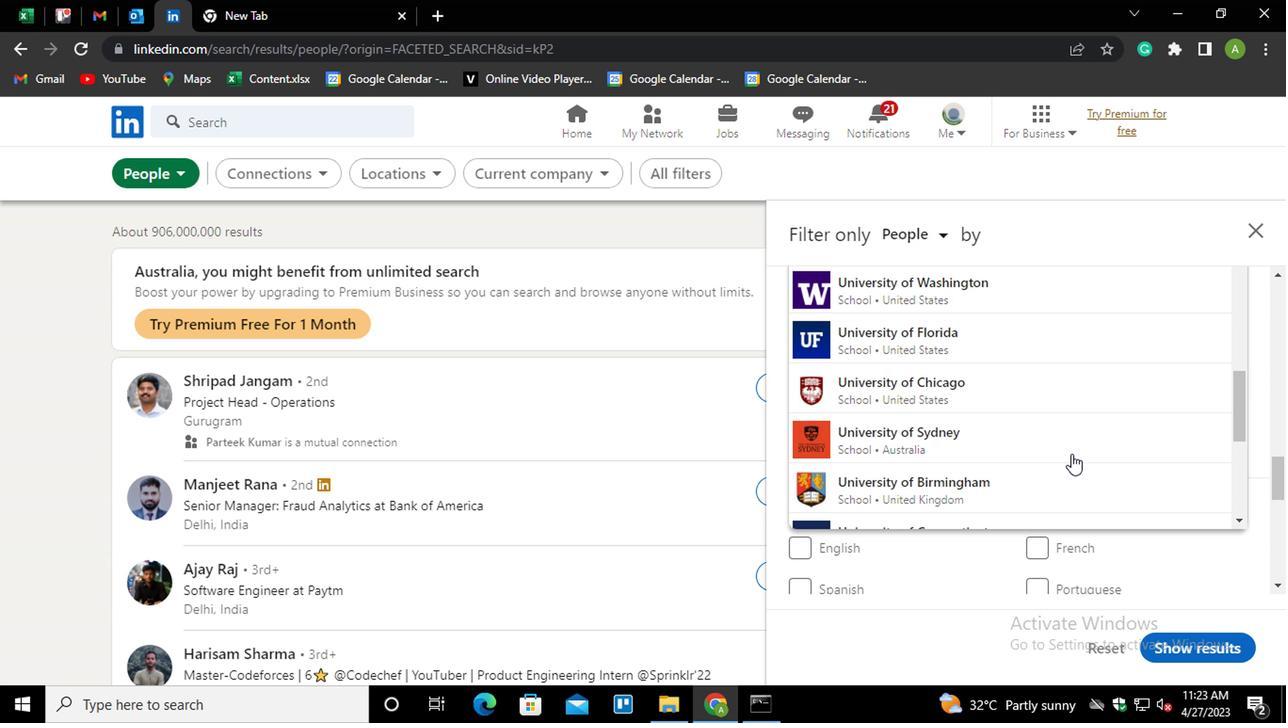 
Action: Mouse scrolled (1069, 449) with delta (0, 1)
Screenshot: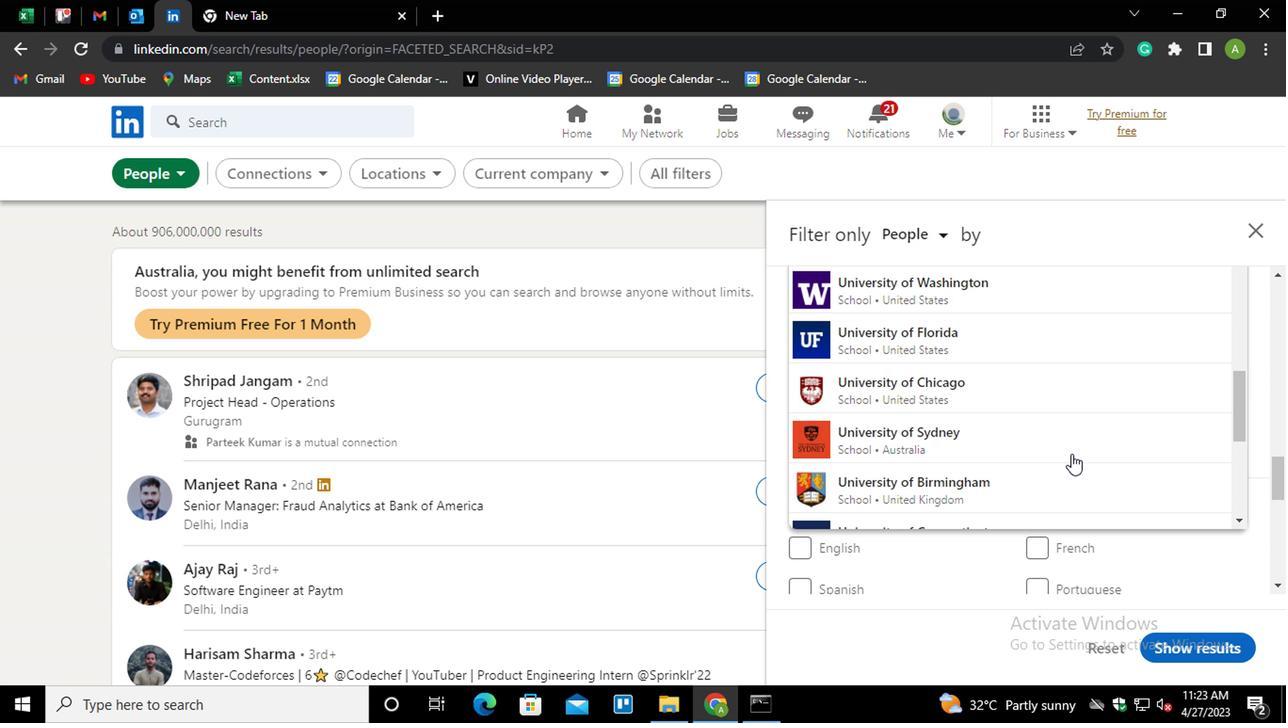 
Action: Mouse scrolled (1069, 449) with delta (0, 1)
Screenshot: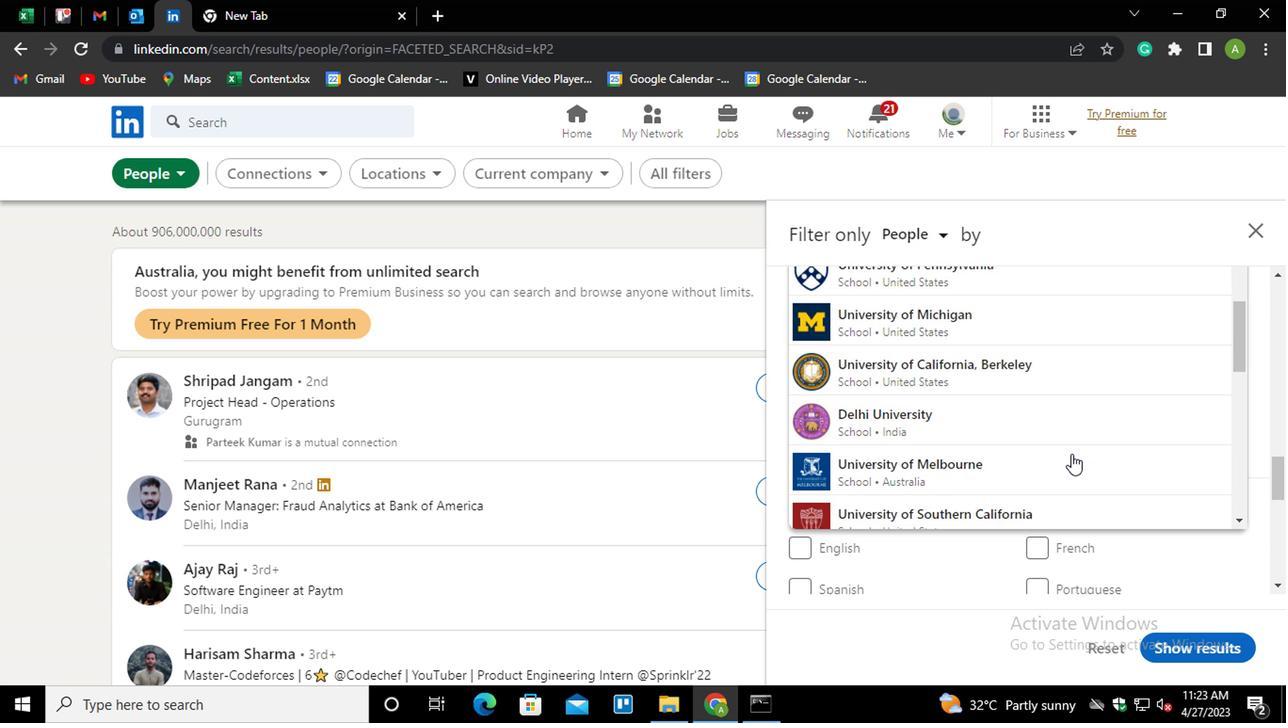 
Action: Mouse scrolled (1069, 449) with delta (0, 1)
Screenshot: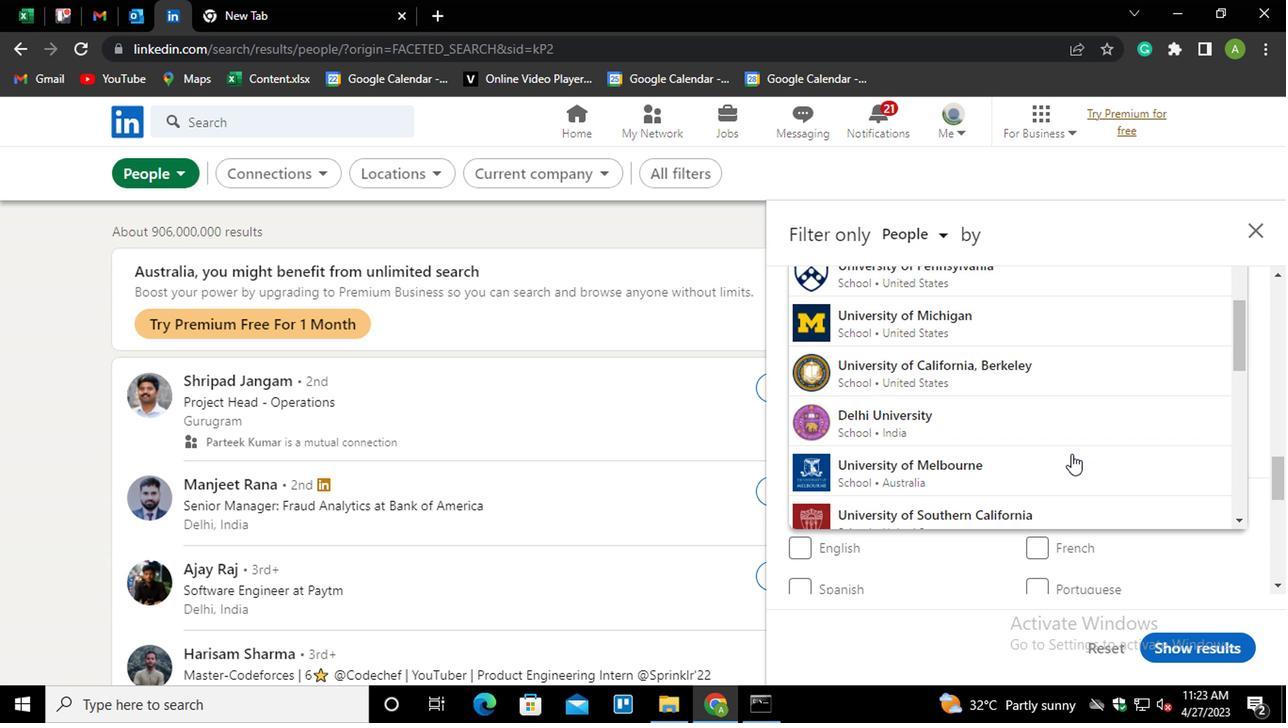 
Action: Mouse scrolled (1069, 449) with delta (0, 1)
Screenshot: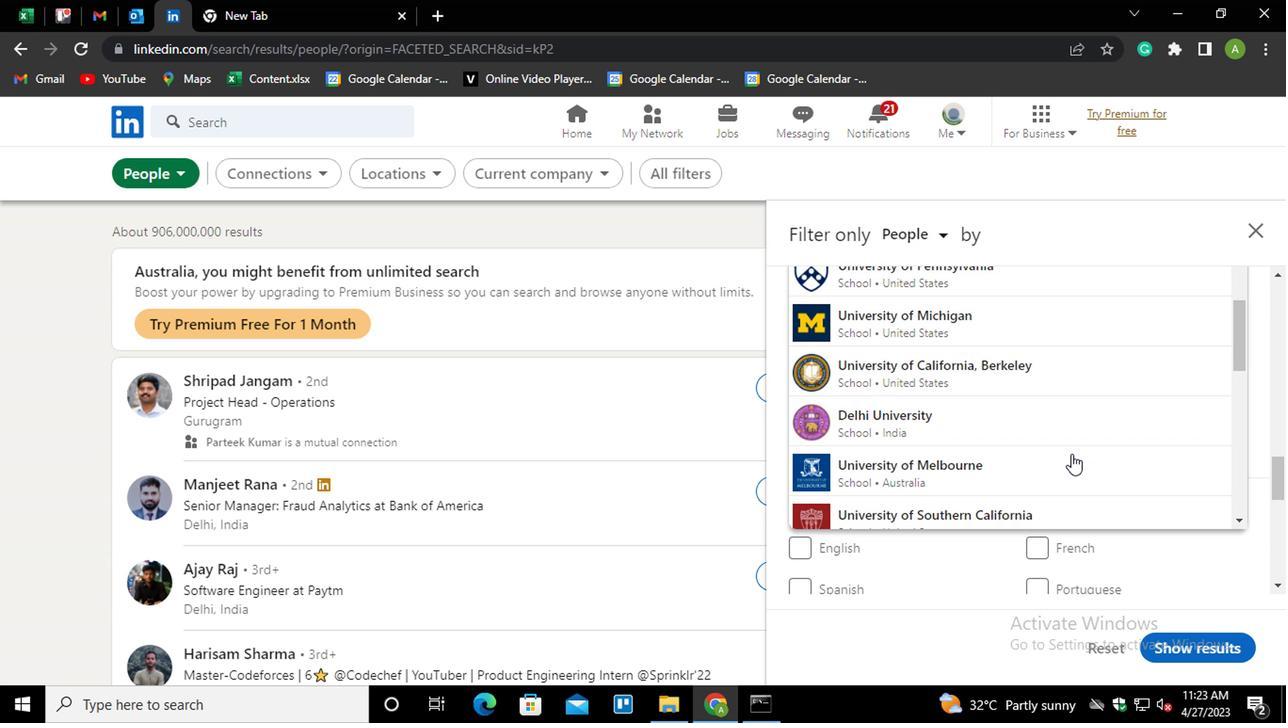 
Action: Mouse scrolled (1069, 449) with delta (0, 1)
Screenshot: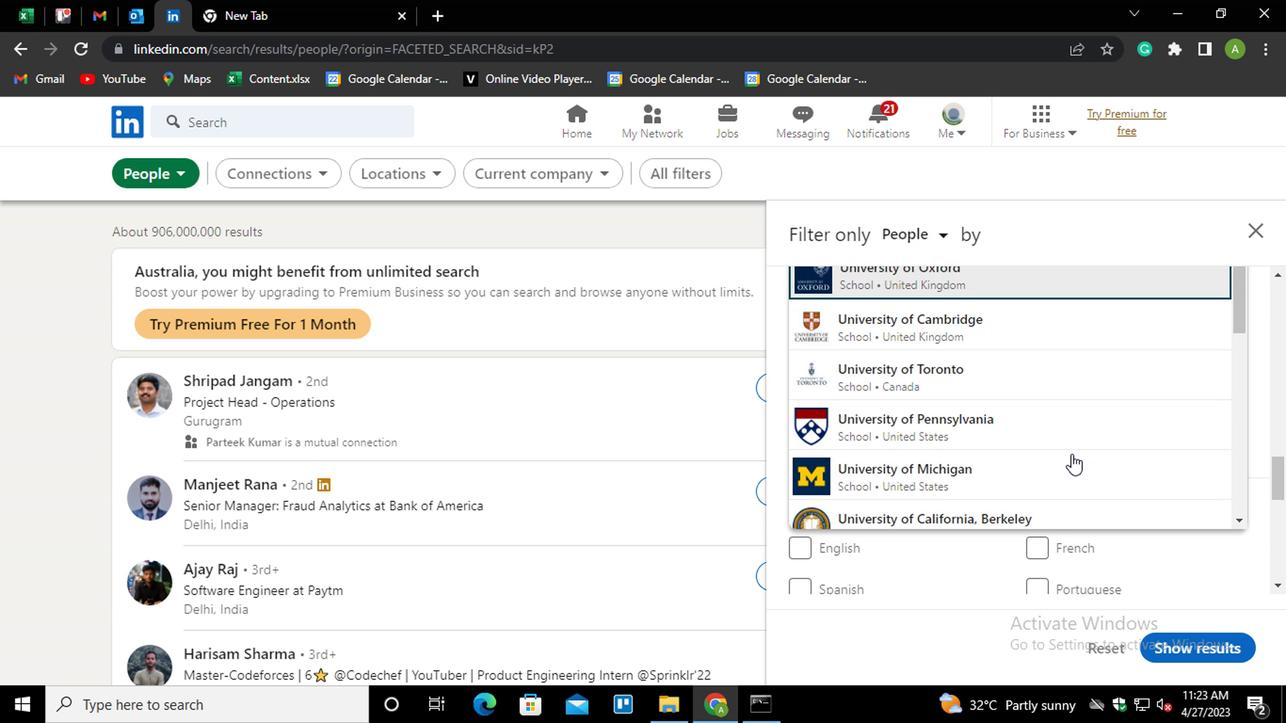 
Action: Mouse scrolled (1069, 449) with delta (0, 1)
Screenshot: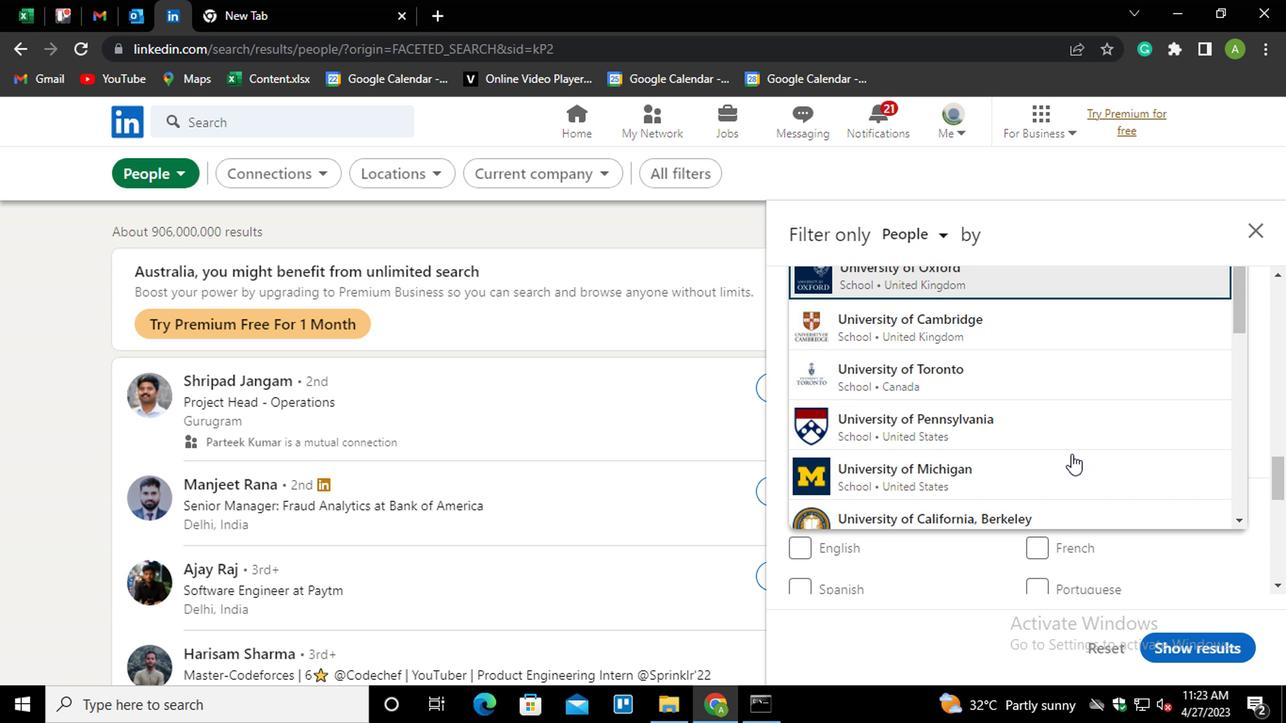 
Action: Mouse moved to (1164, 440)
Screenshot: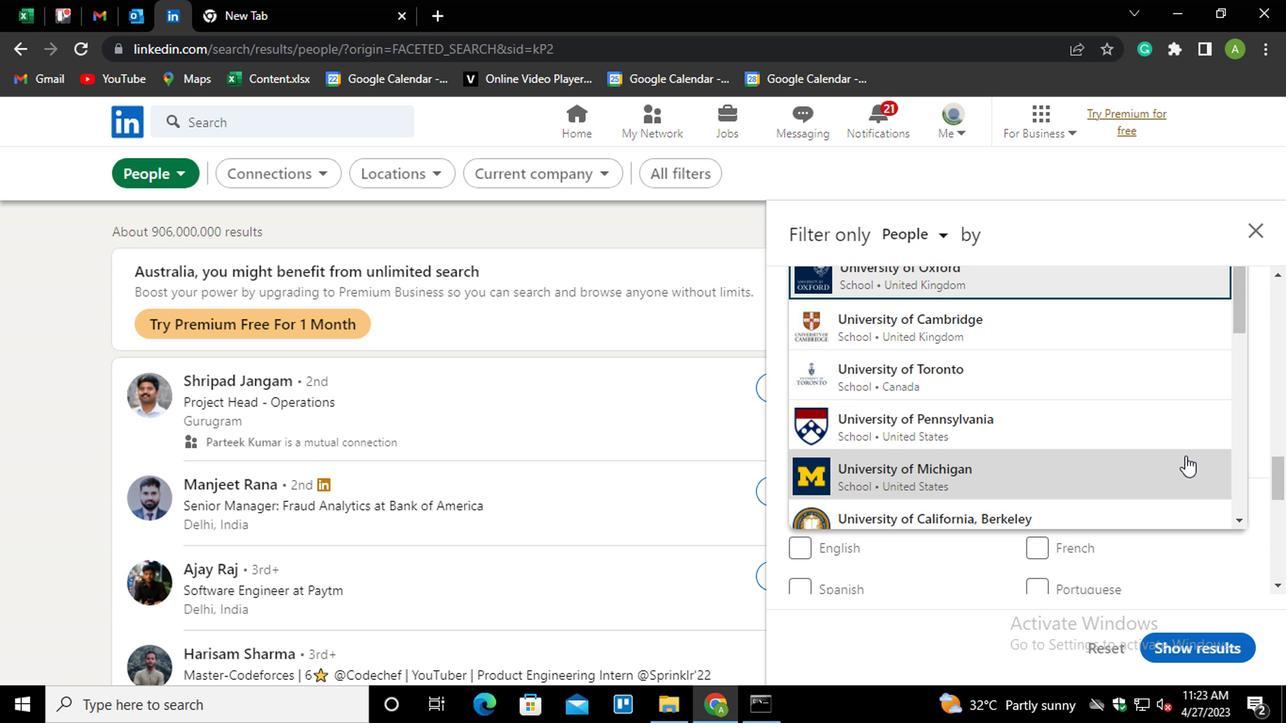 
Action: Mouse scrolled (1164, 442) with delta (0, 1)
Screenshot: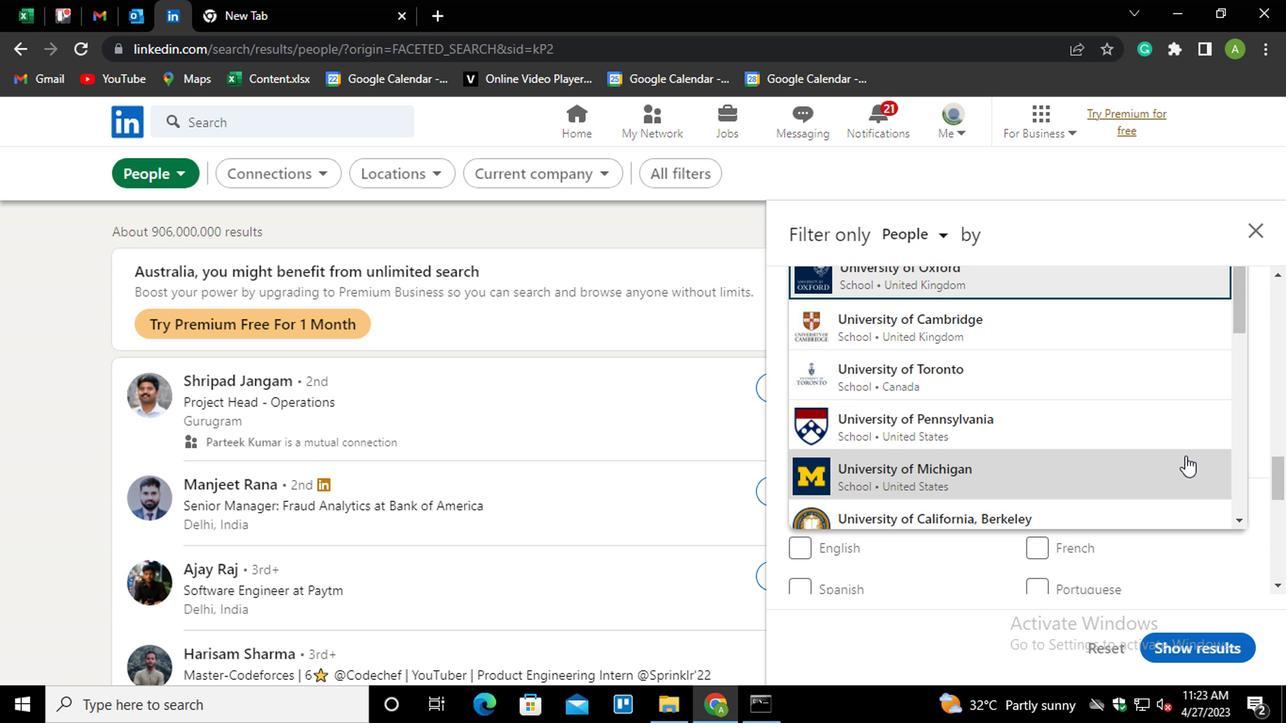 
Action: Mouse moved to (1162, 440)
Screenshot: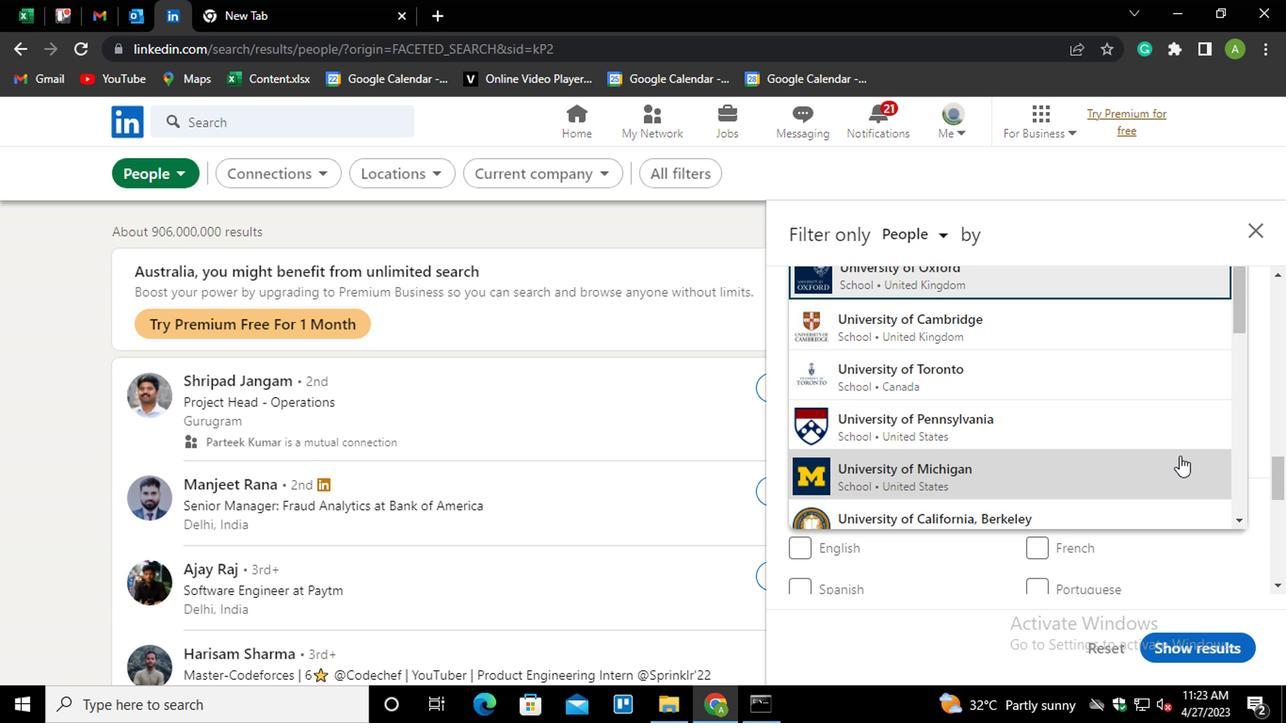 
Action: Mouse scrolled (1162, 440) with delta (0, 0)
Screenshot: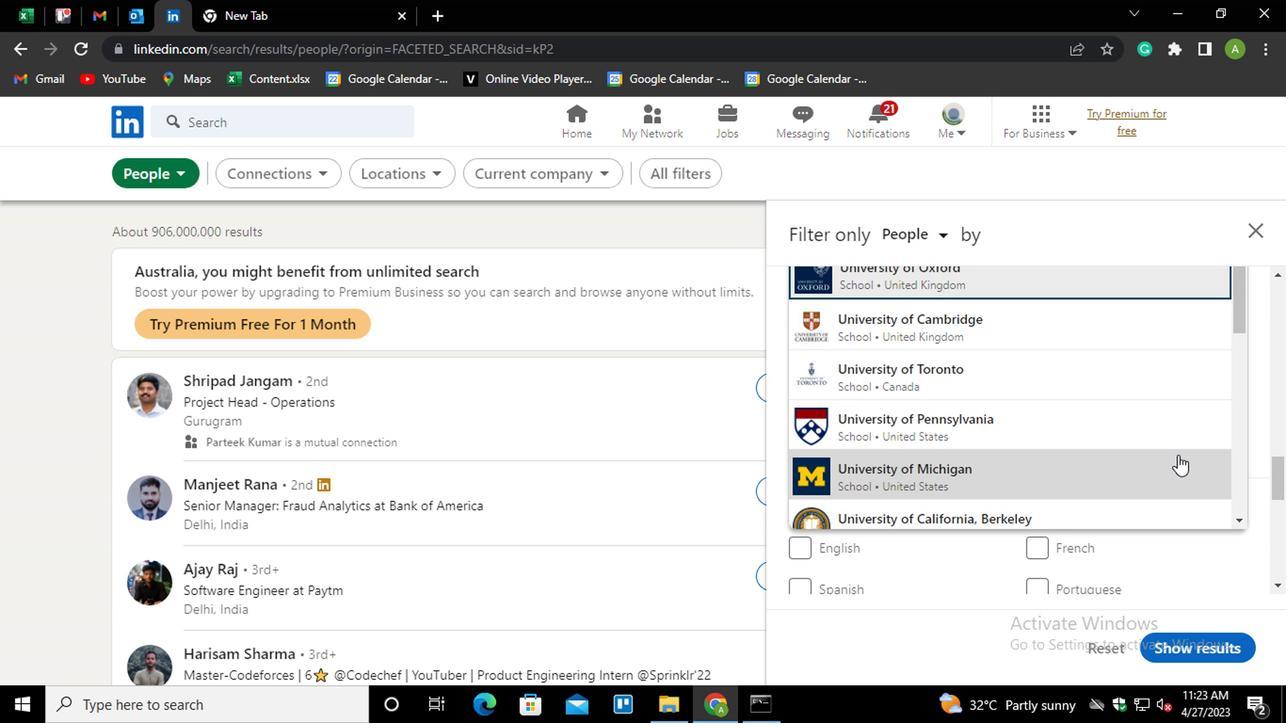 
Action: Mouse moved to (1150, 432)
Screenshot: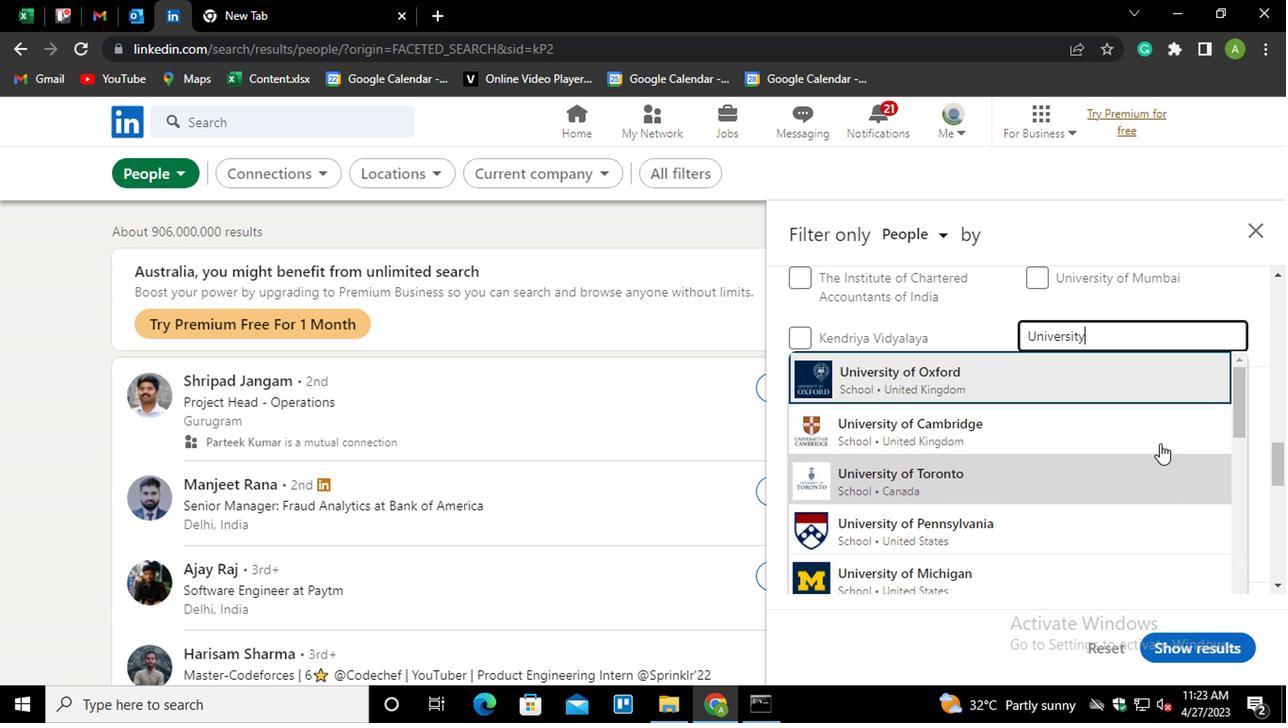 
Action: Key pressed <Key.space>OF<Key.space><Key.shift_r>MYSORE<Key.down><Key.enter>
Screenshot: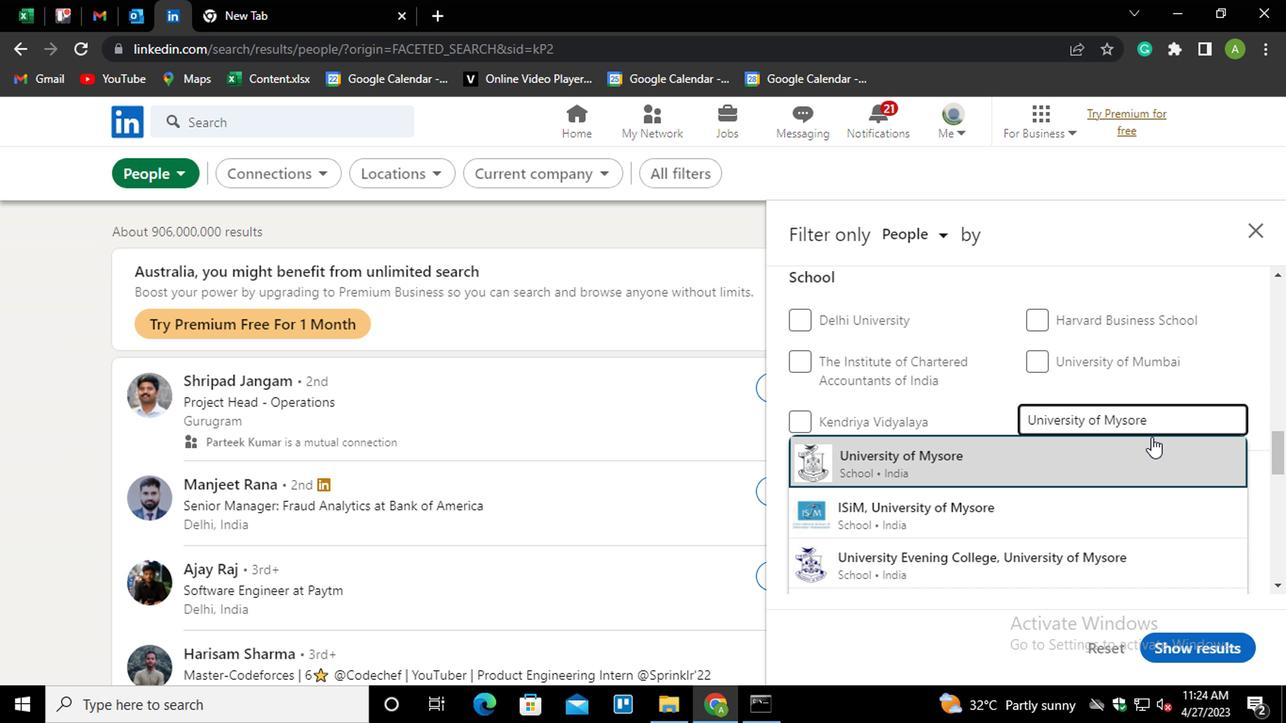 
Action: Mouse scrolled (1150, 430) with delta (0, -1)
Screenshot: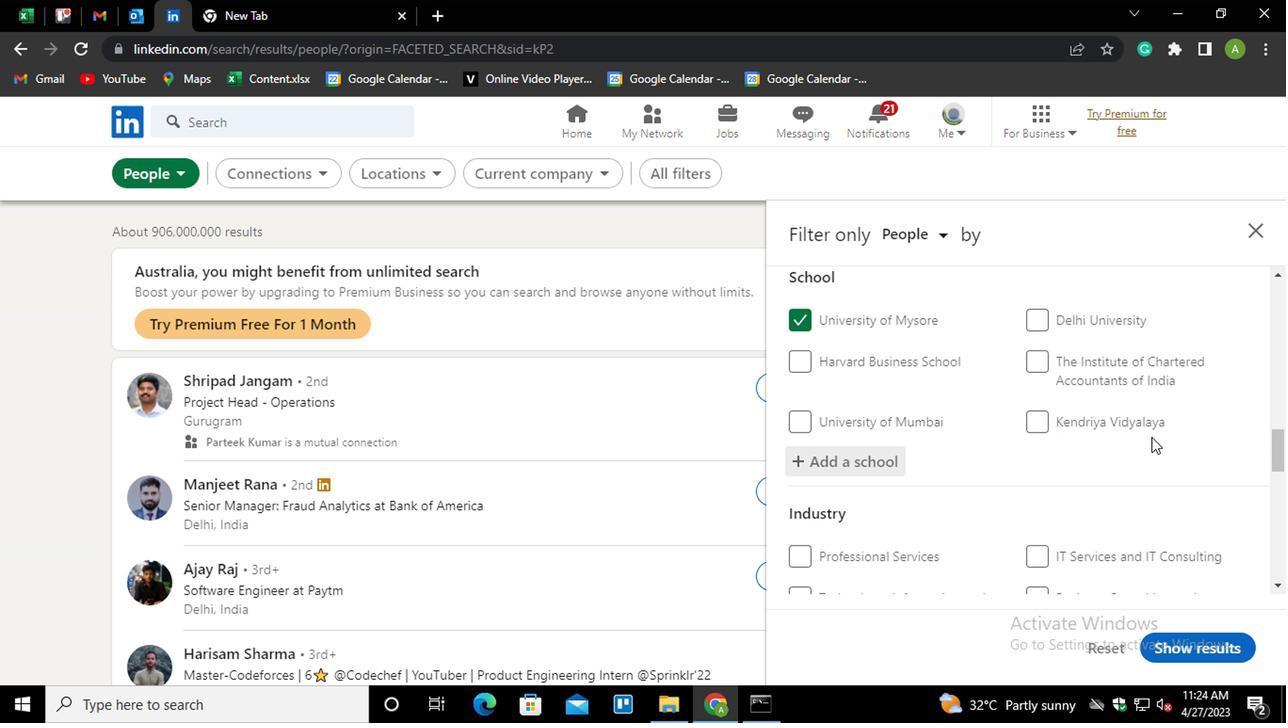 
Action: Mouse moved to (1144, 433)
Screenshot: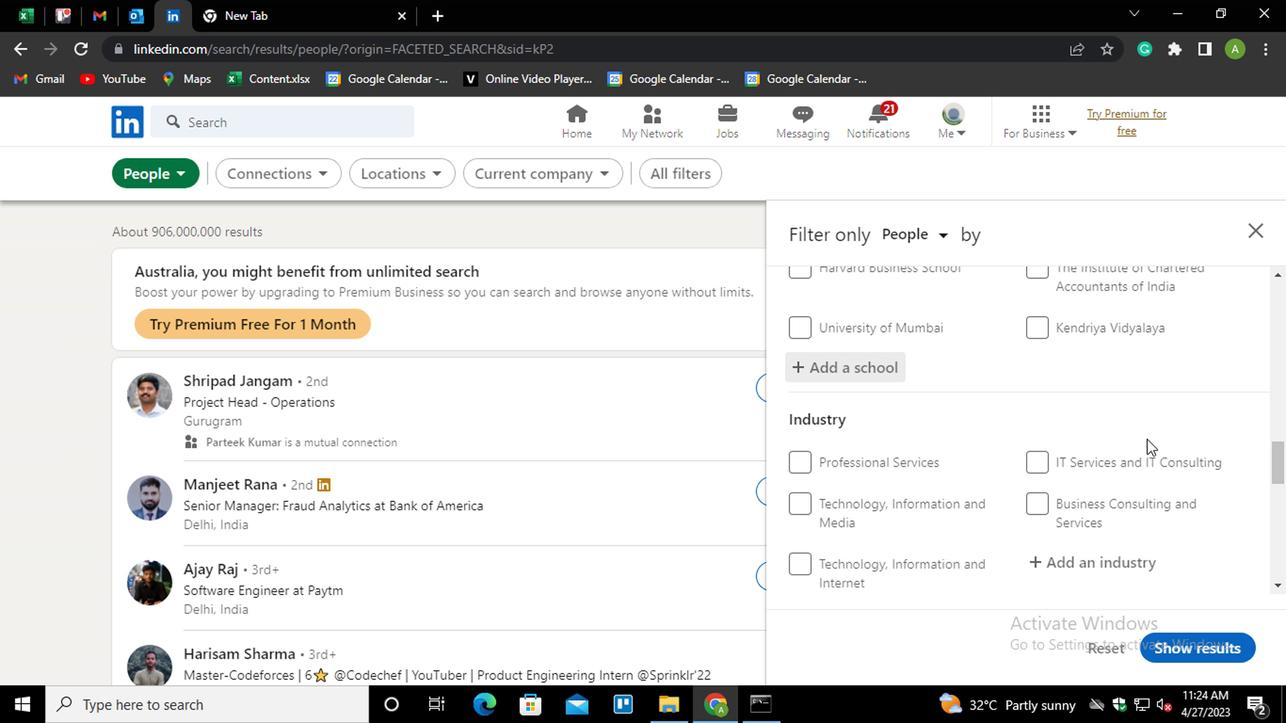 
Action: Mouse scrolled (1144, 432) with delta (0, 0)
Screenshot: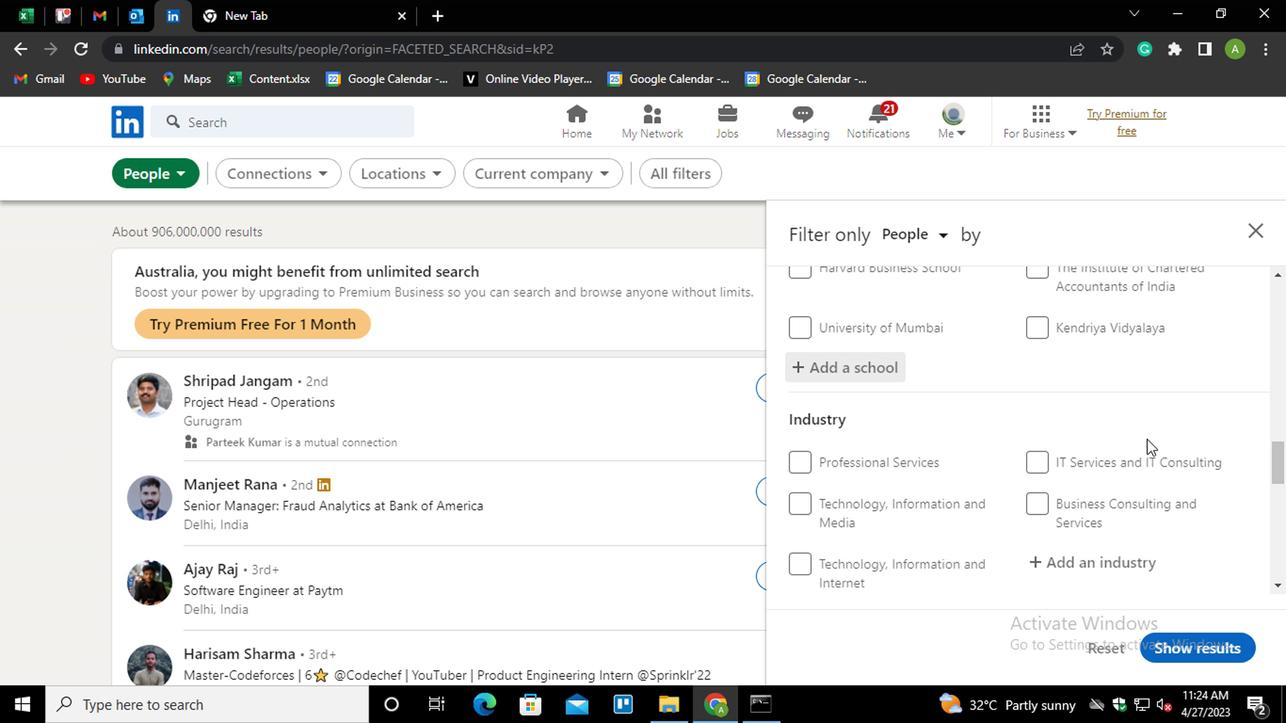 
Action: Mouse moved to (1115, 456)
Screenshot: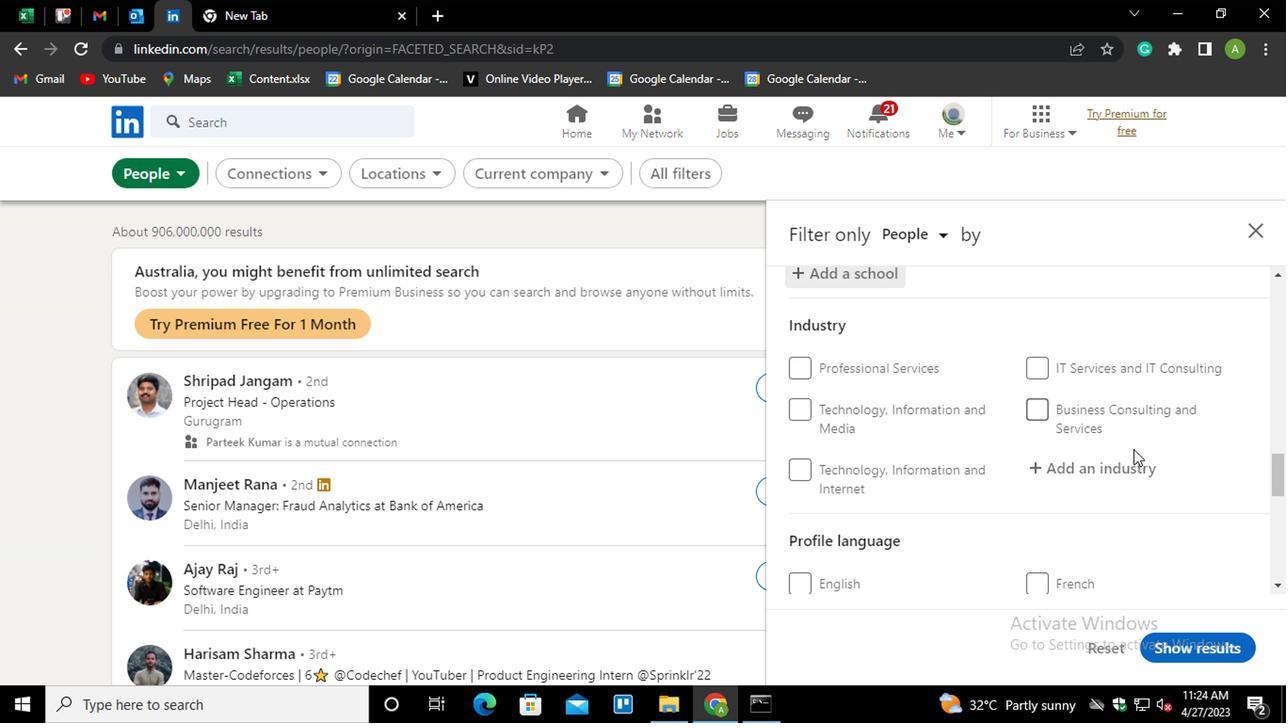 
Action: Mouse pressed left at (1115, 456)
Screenshot: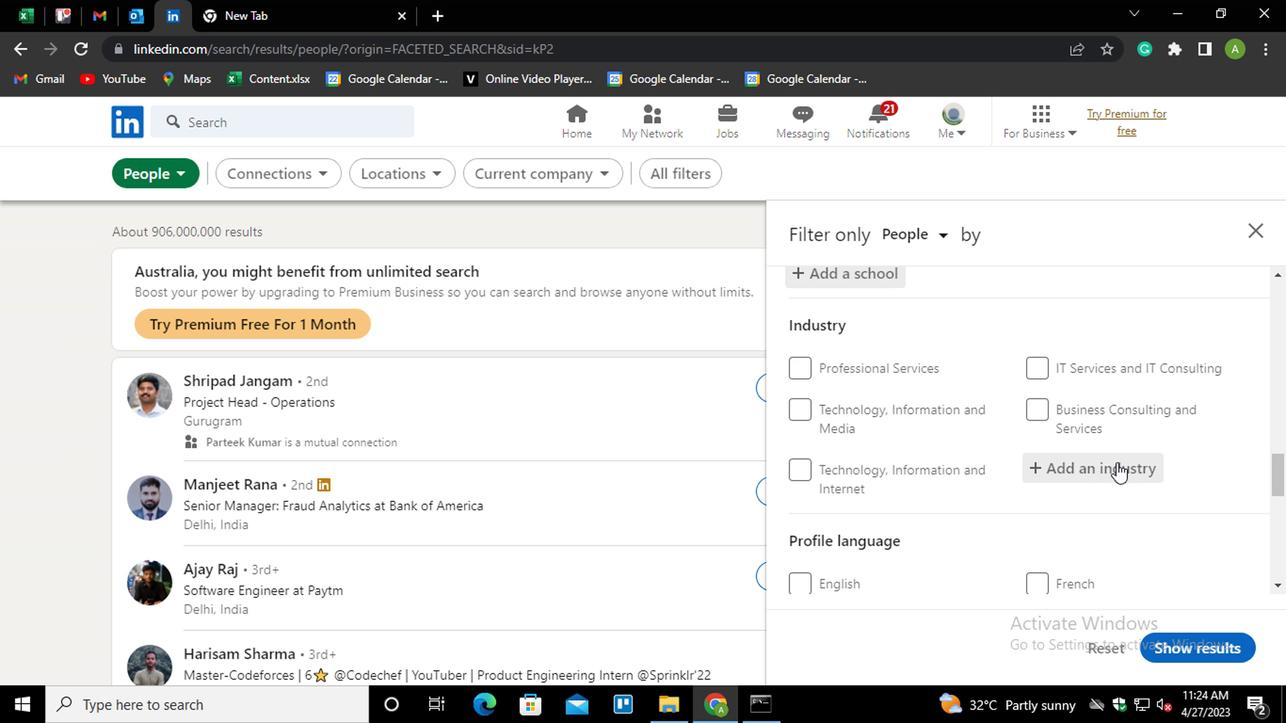 
Action: Mouse moved to (1116, 461)
Screenshot: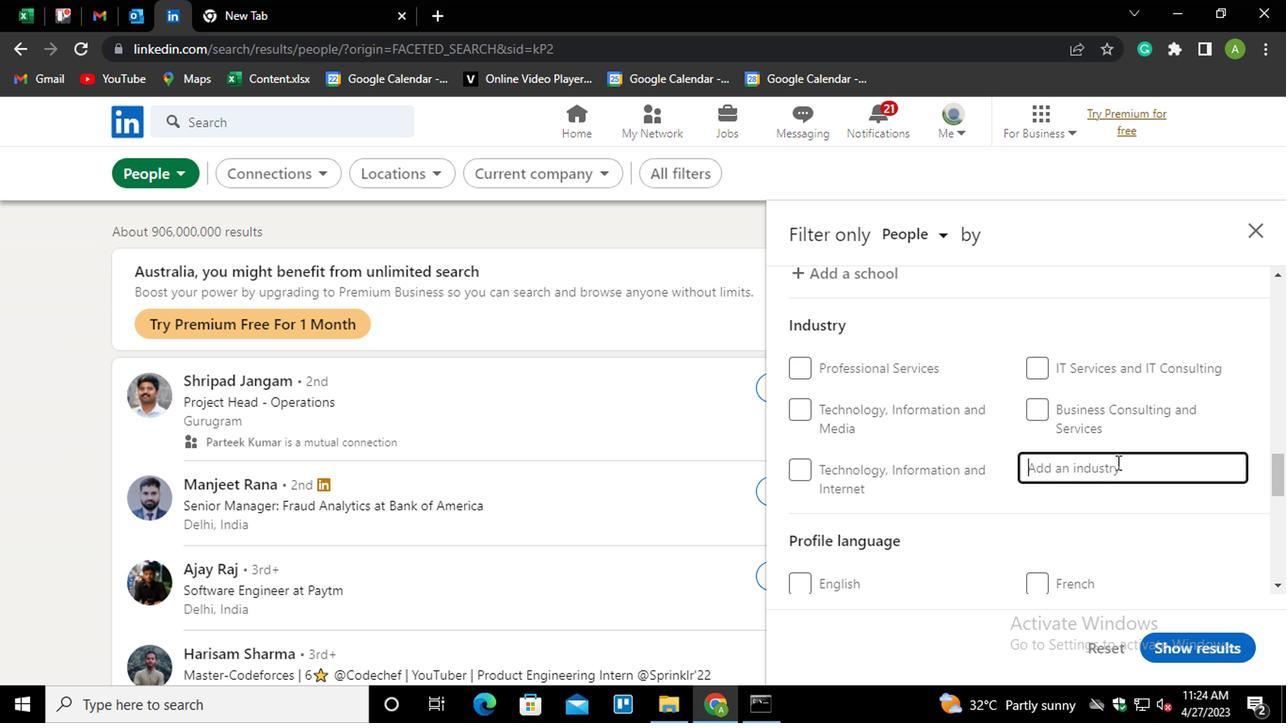 
Action: Mouse pressed left at (1116, 461)
Screenshot: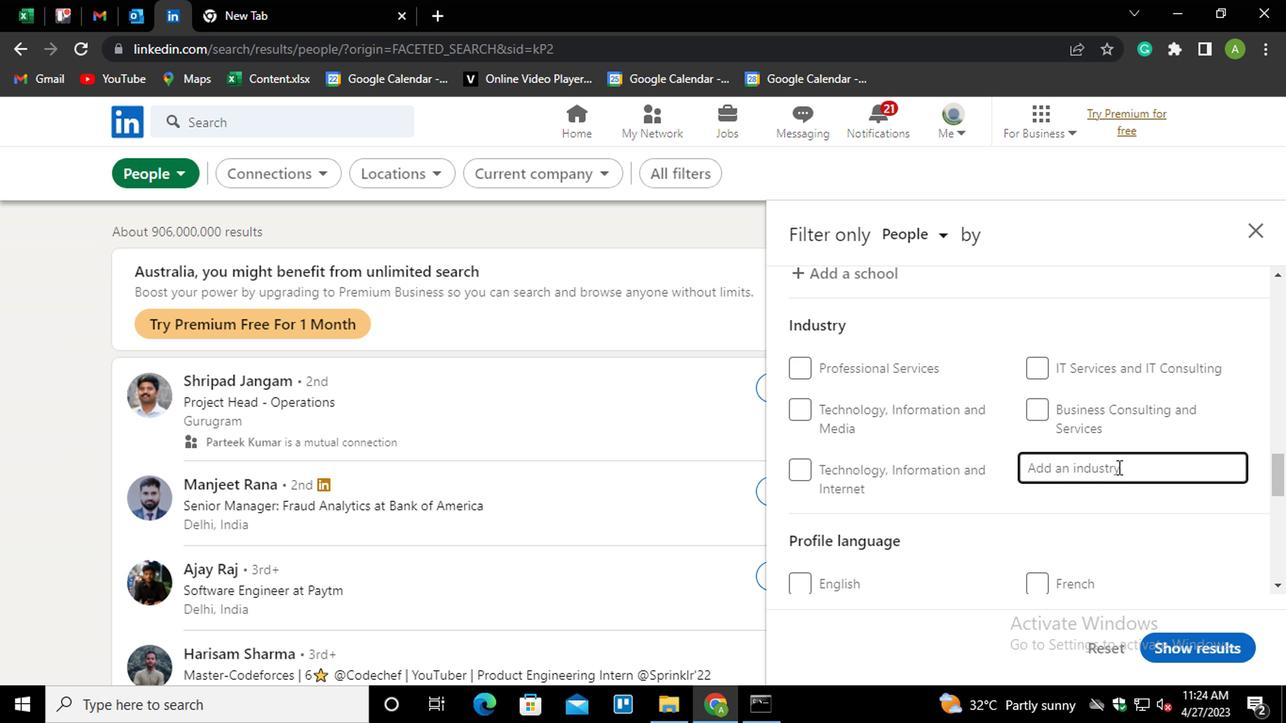 
Action: Mouse moved to (1091, 471)
Screenshot: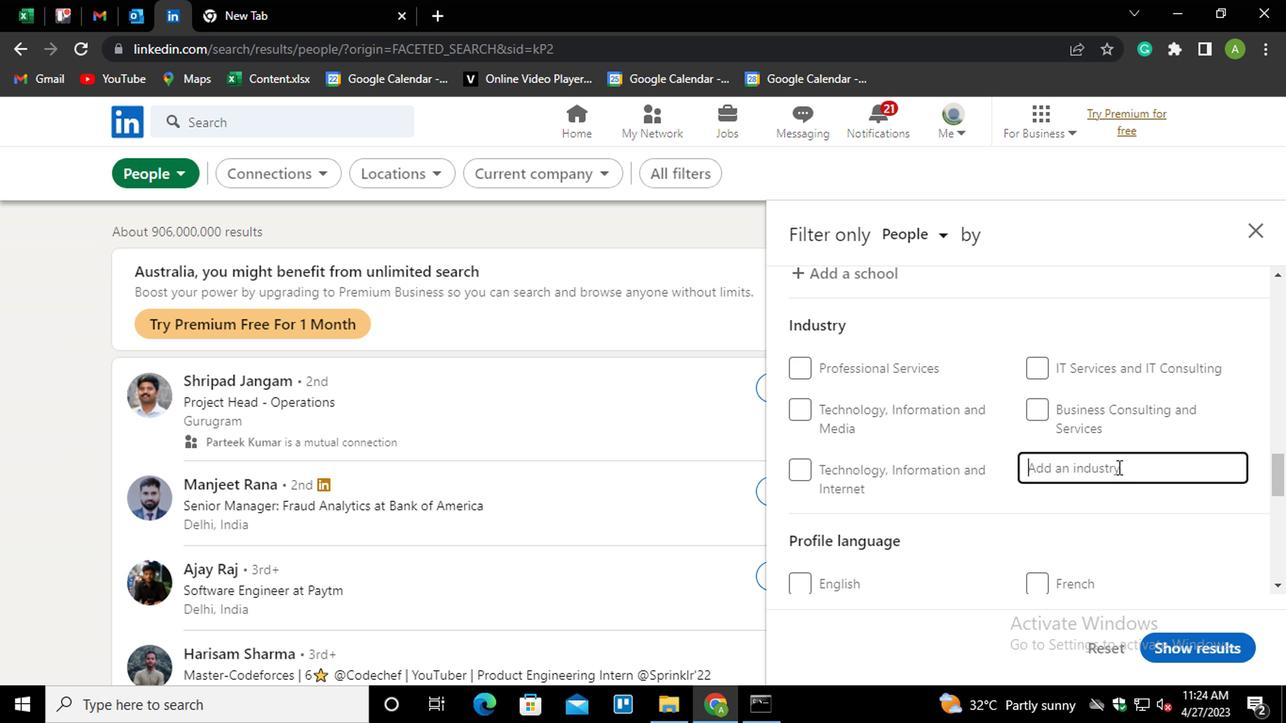 
Action: Key pressed <Key.shift>RETAIL<Key.space><Key.shift_r>OFFICE<Key.down><Key.down><Key.enter>
Screenshot: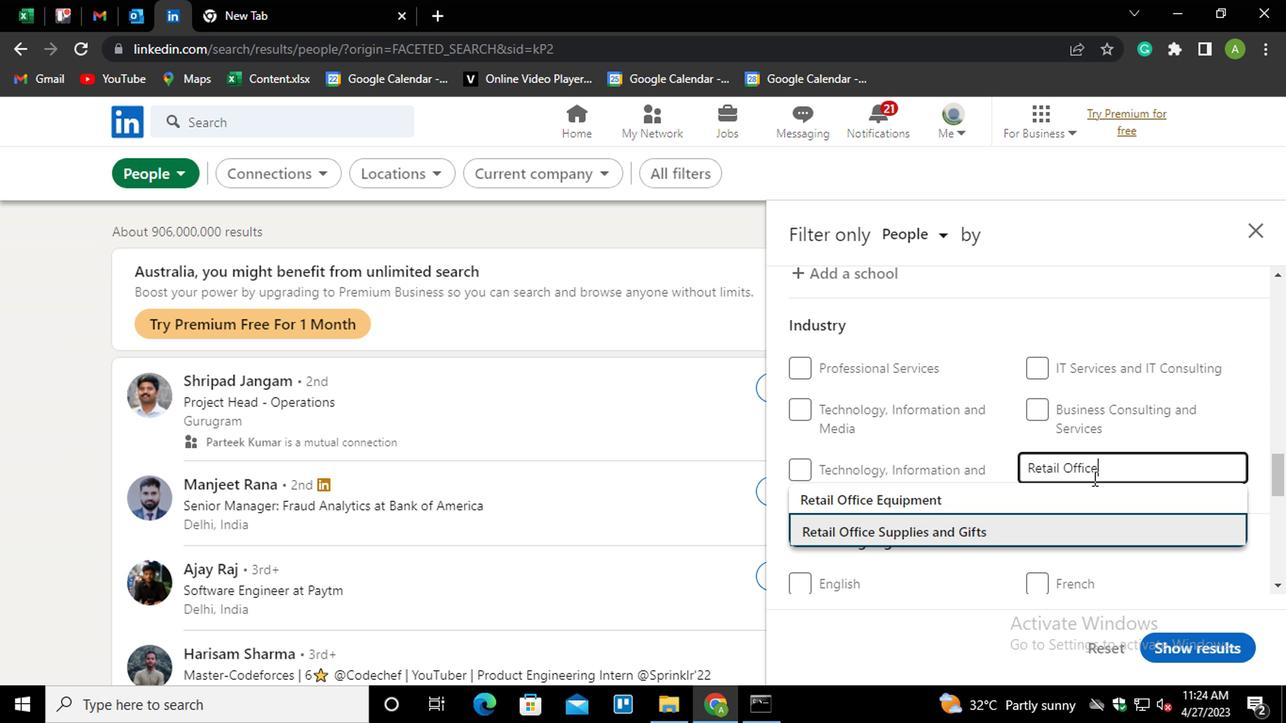
Action: Mouse moved to (1091, 473)
Screenshot: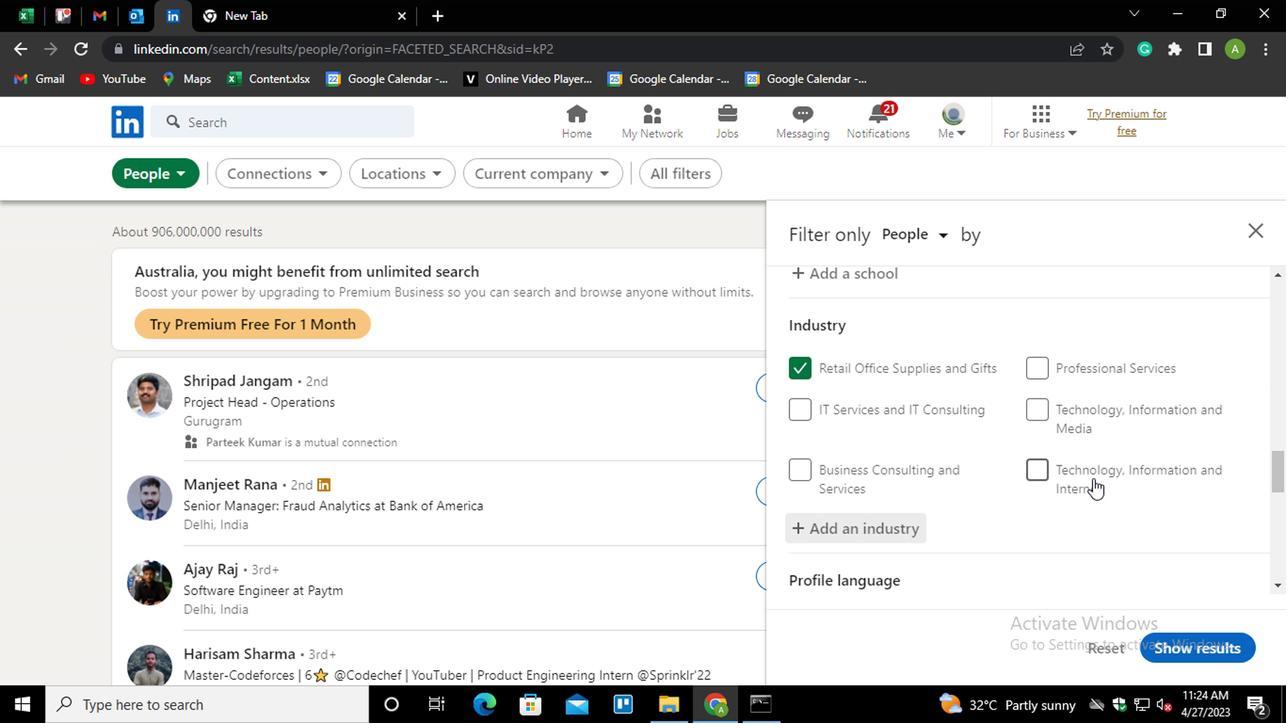 
Action: Mouse scrolled (1091, 471) with delta (0, -1)
Screenshot: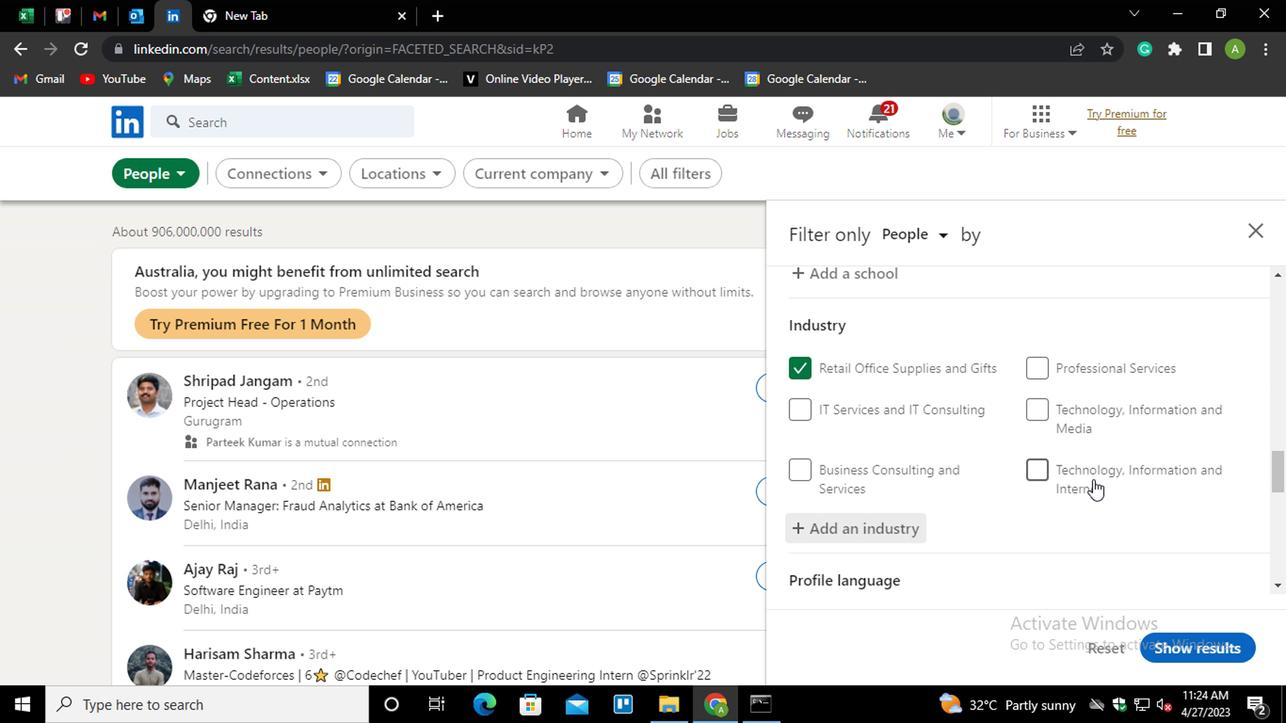 
Action: Mouse moved to (1087, 483)
Screenshot: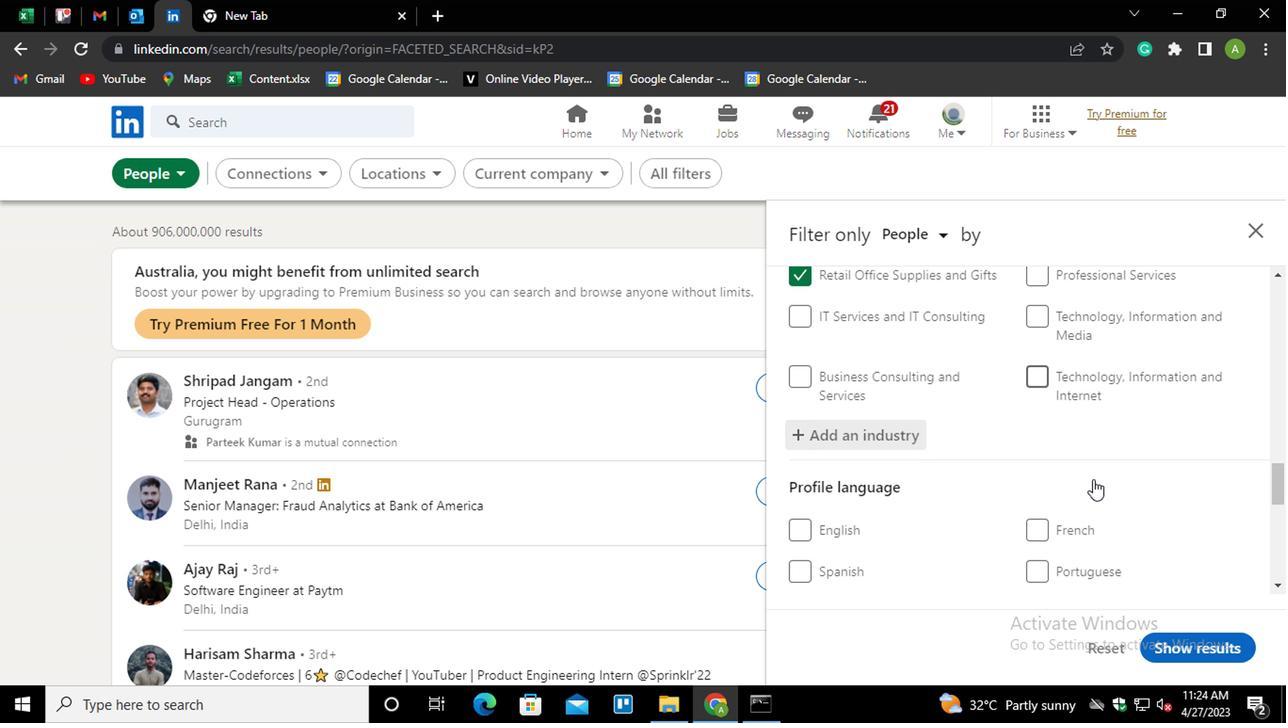 
Action: Mouse scrolled (1087, 483) with delta (0, 0)
Screenshot: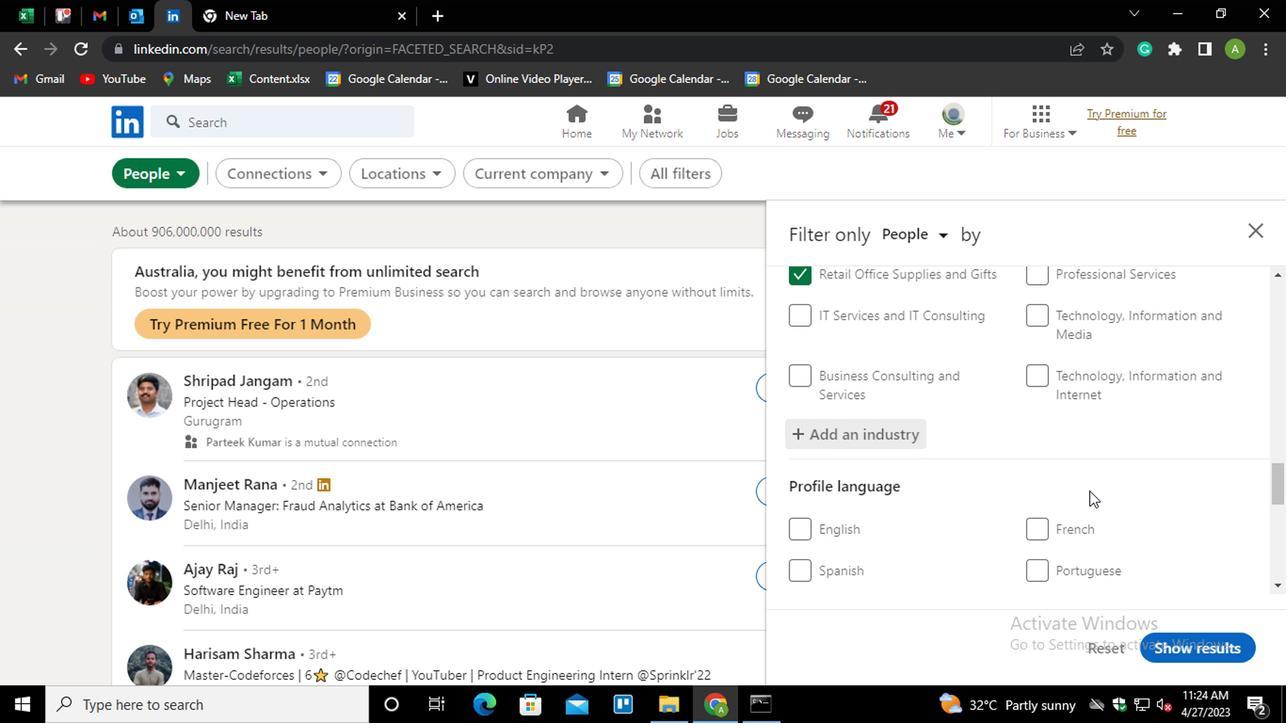 
Action: Mouse moved to (841, 475)
Screenshot: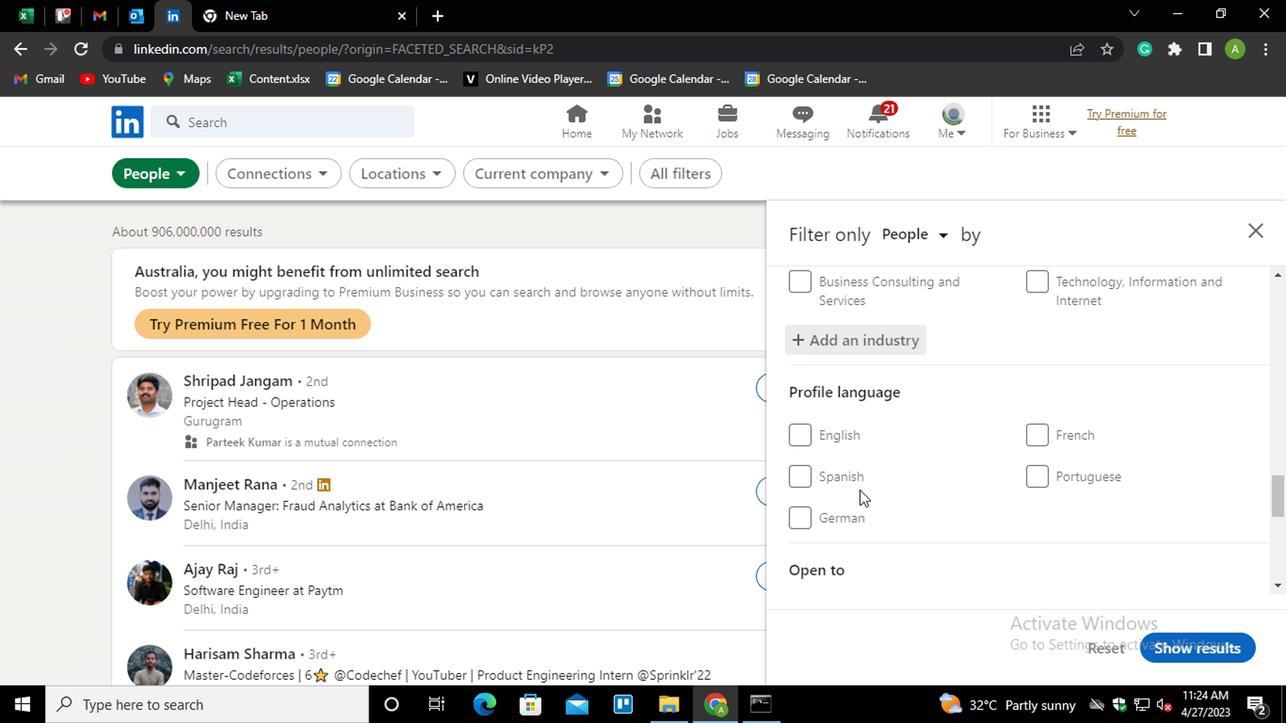 
Action: Mouse pressed left at (841, 475)
Screenshot: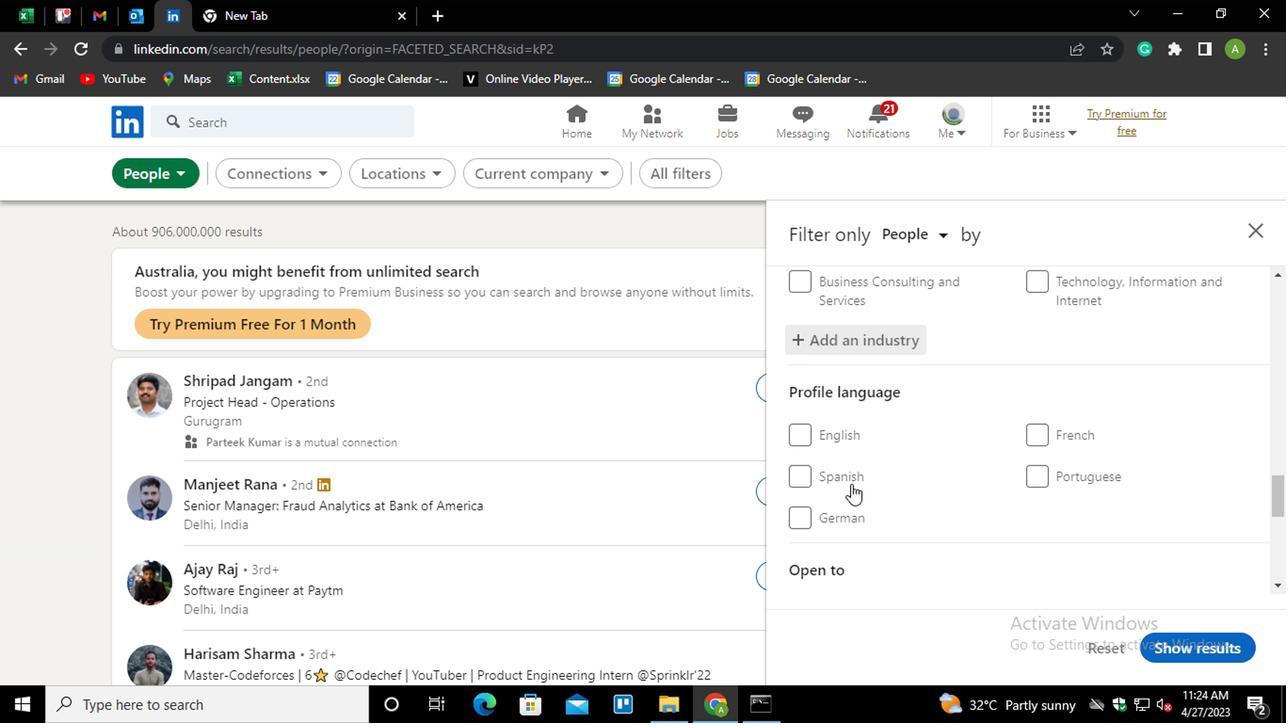 
Action: Mouse moved to (922, 455)
Screenshot: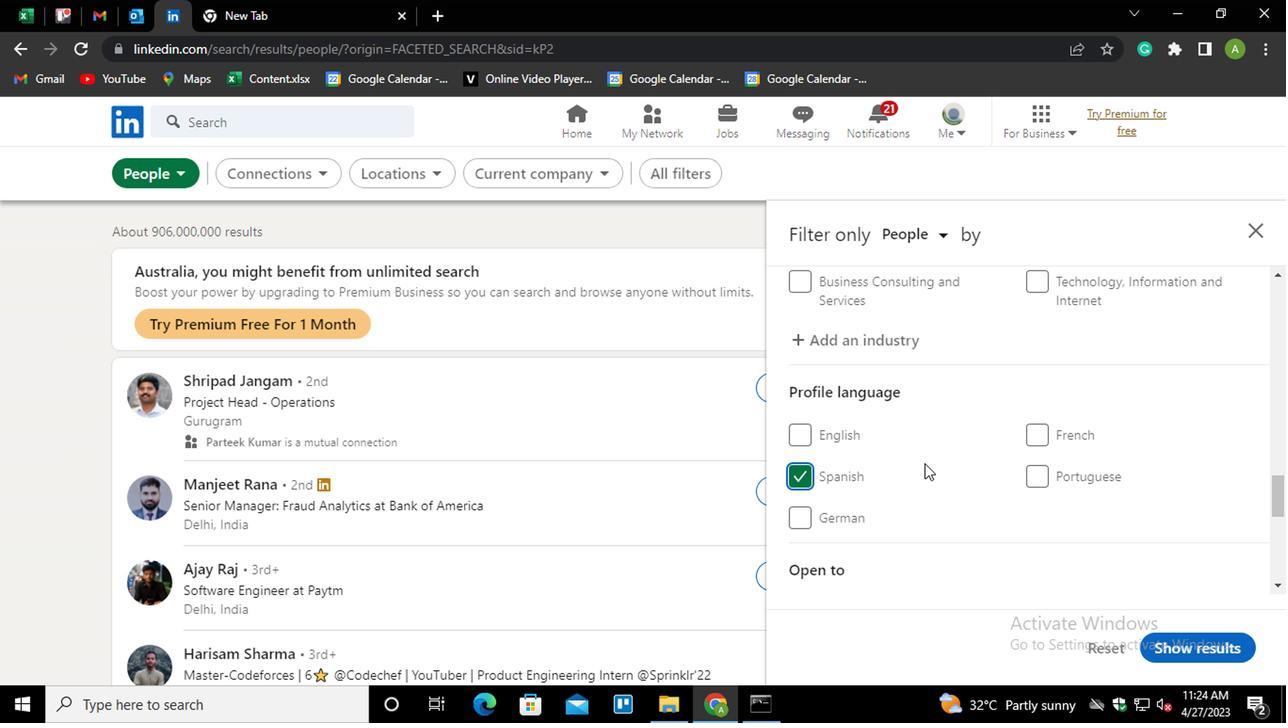 
Action: Mouse scrolled (922, 453) with delta (0, -1)
Screenshot: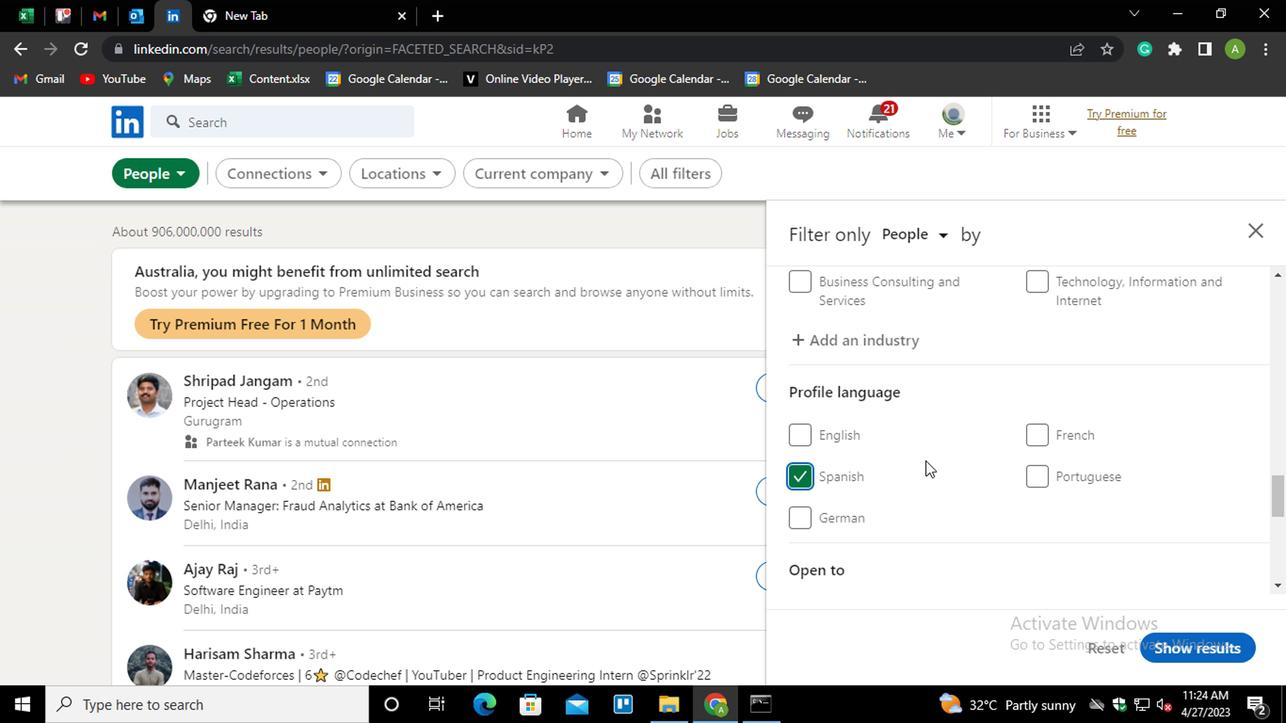 
Action: Mouse scrolled (922, 453) with delta (0, -1)
Screenshot: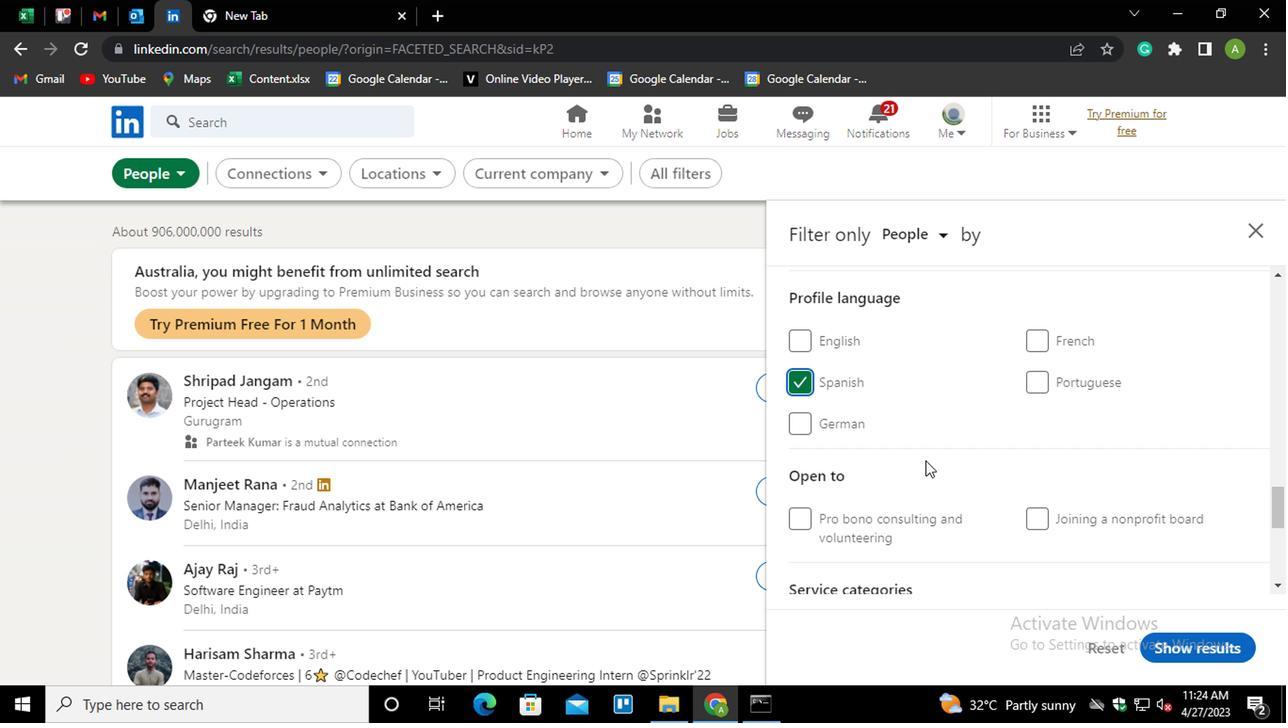 
Action: Mouse moved to (944, 457)
Screenshot: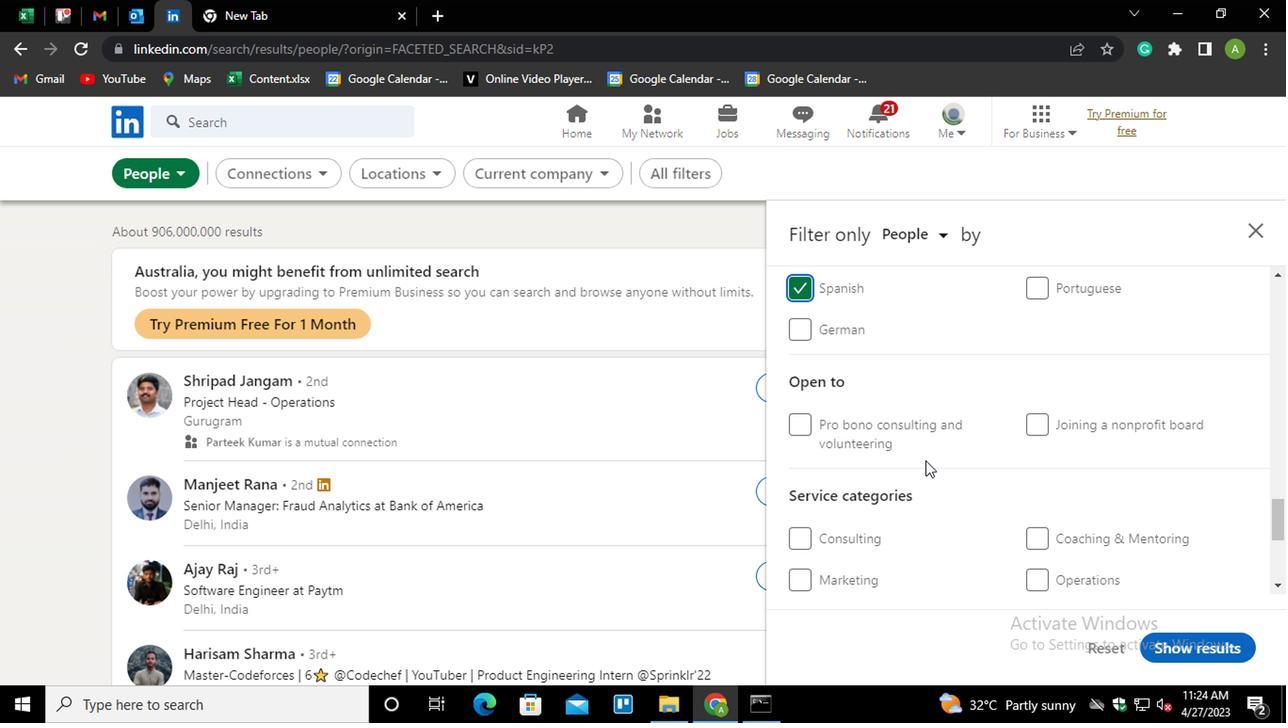 
Action: Mouse scrolled (944, 456) with delta (0, -1)
Screenshot: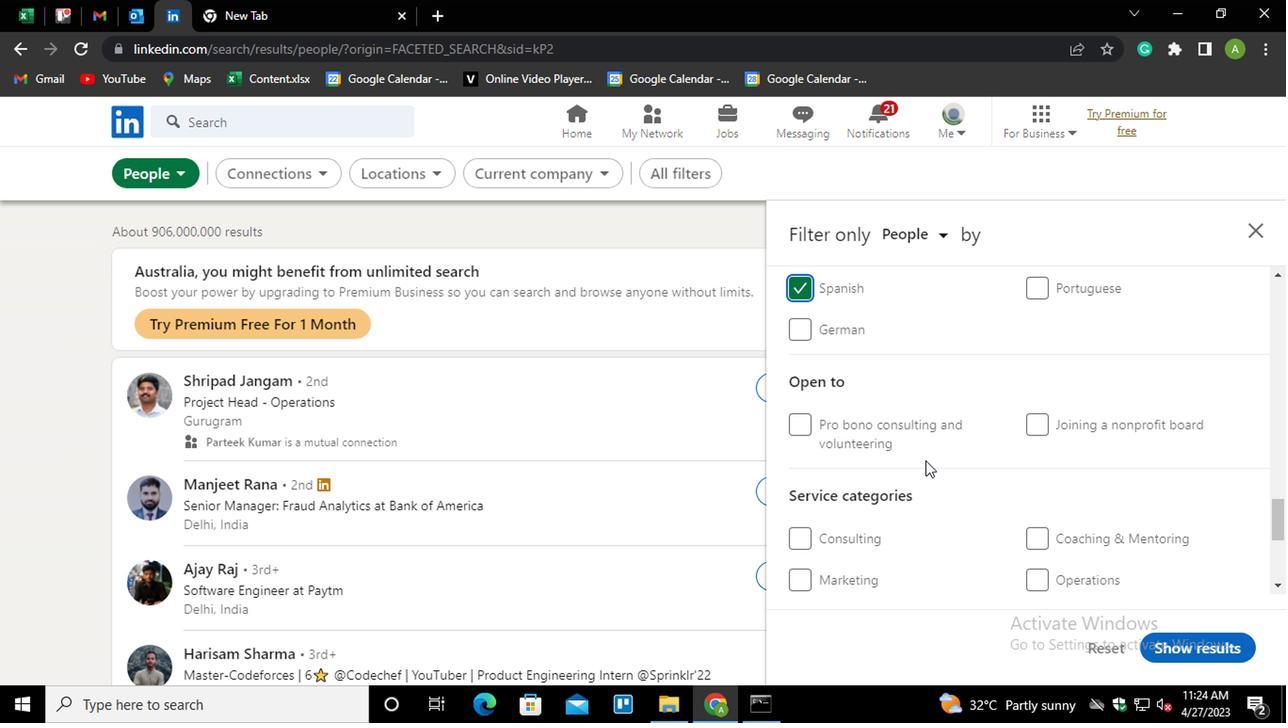 
Action: Mouse moved to (946, 457)
Screenshot: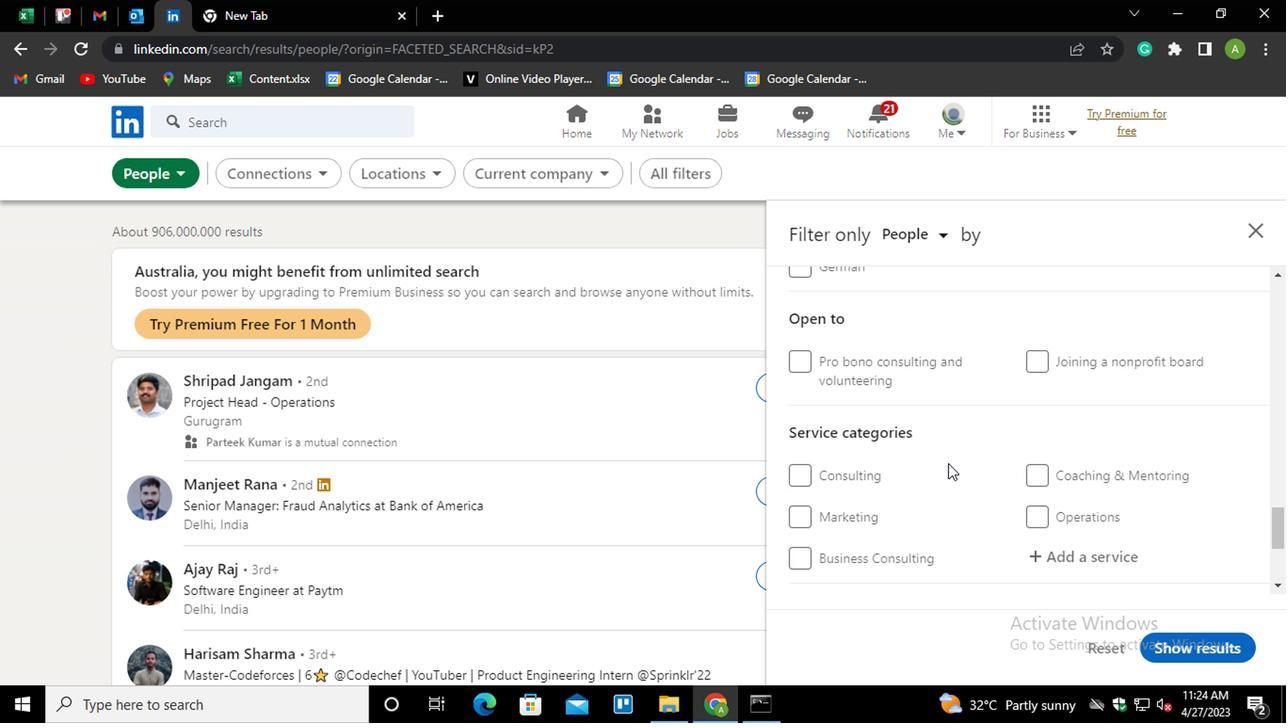 
Action: Mouse scrolled (946, 456) with delta (0, -1)
Screenshot: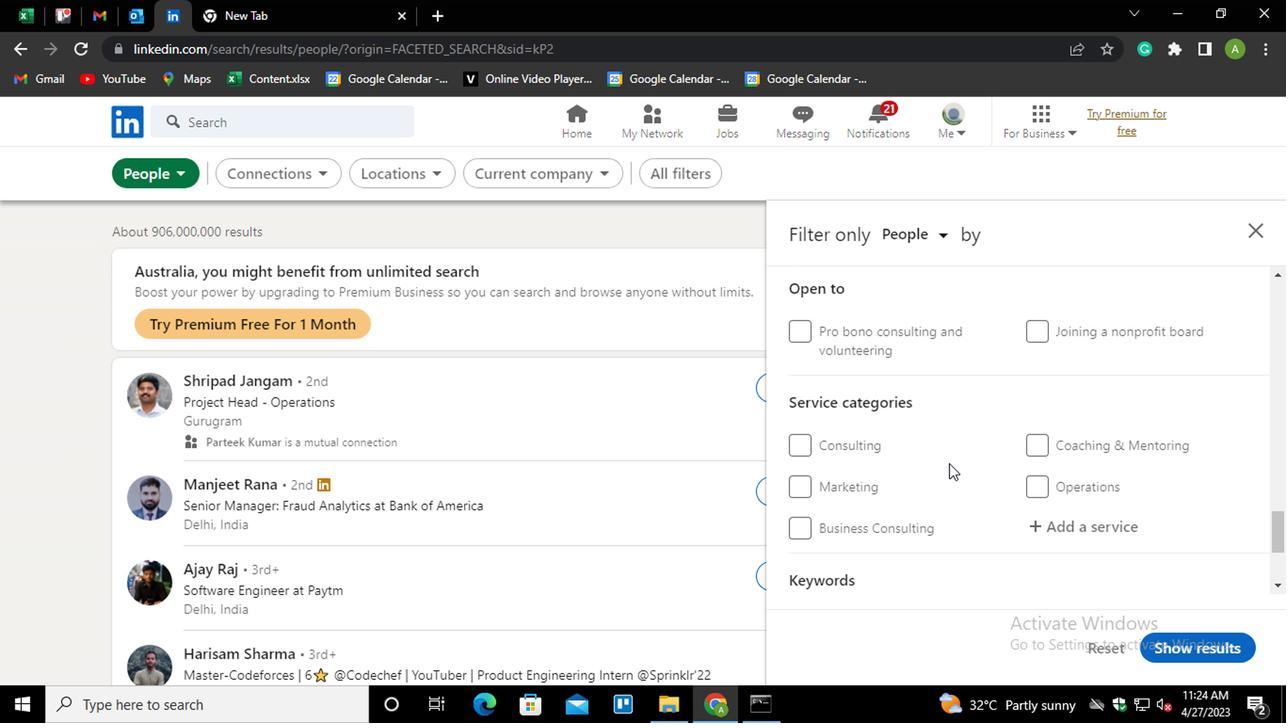 
Action: Mouse moved to (1056, 430)
Screenshot: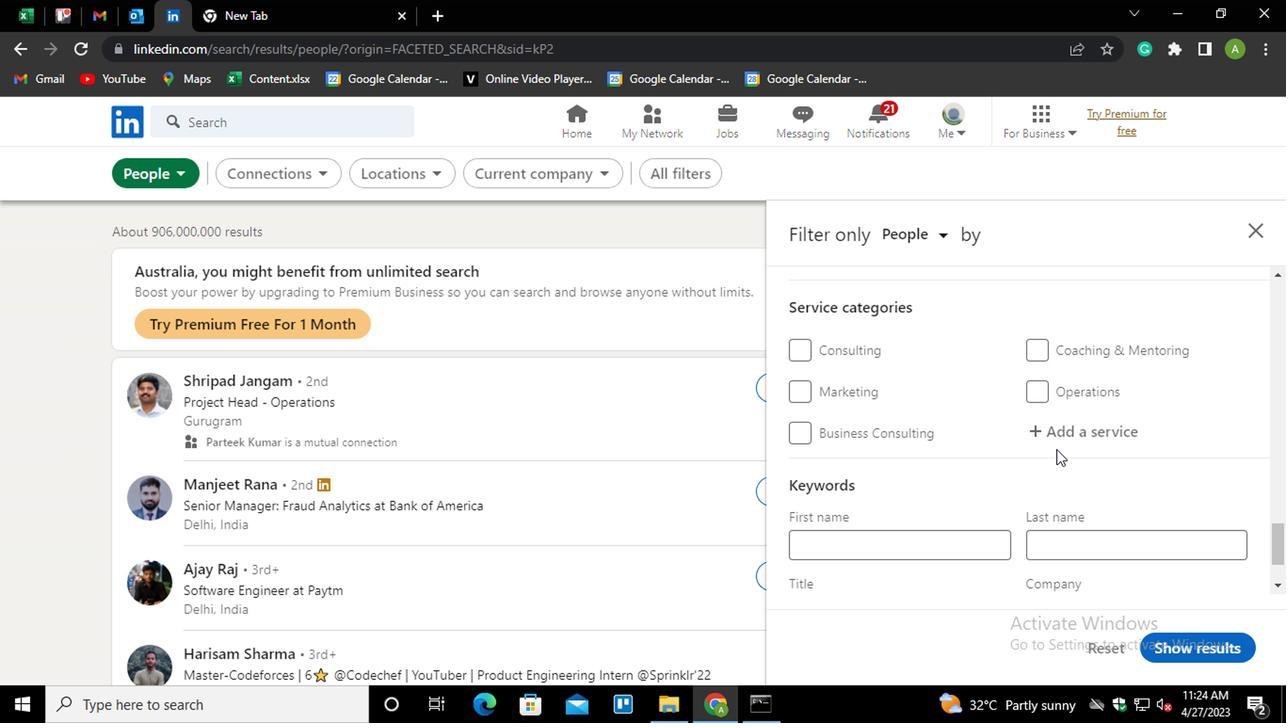 
Action: Mouse pressed left at (1056, 430)
Screenshot: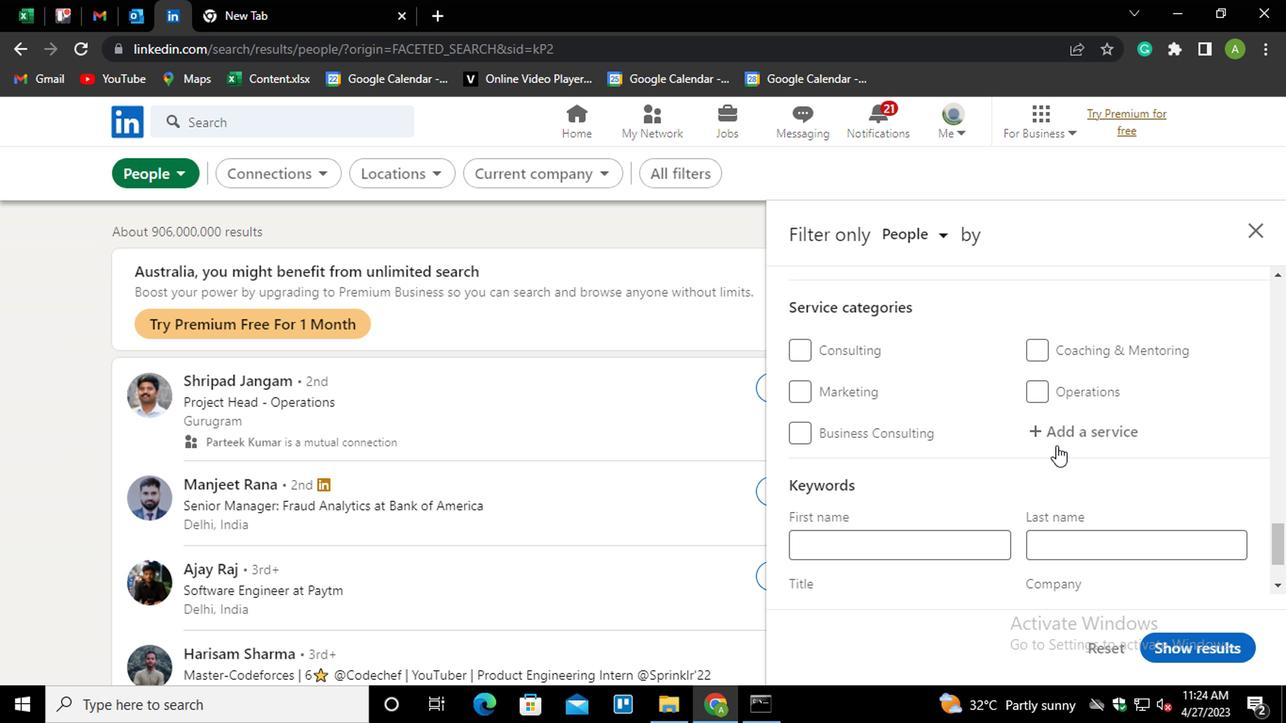 
Action: Mouse moved to (1058, 430)
Screenshot: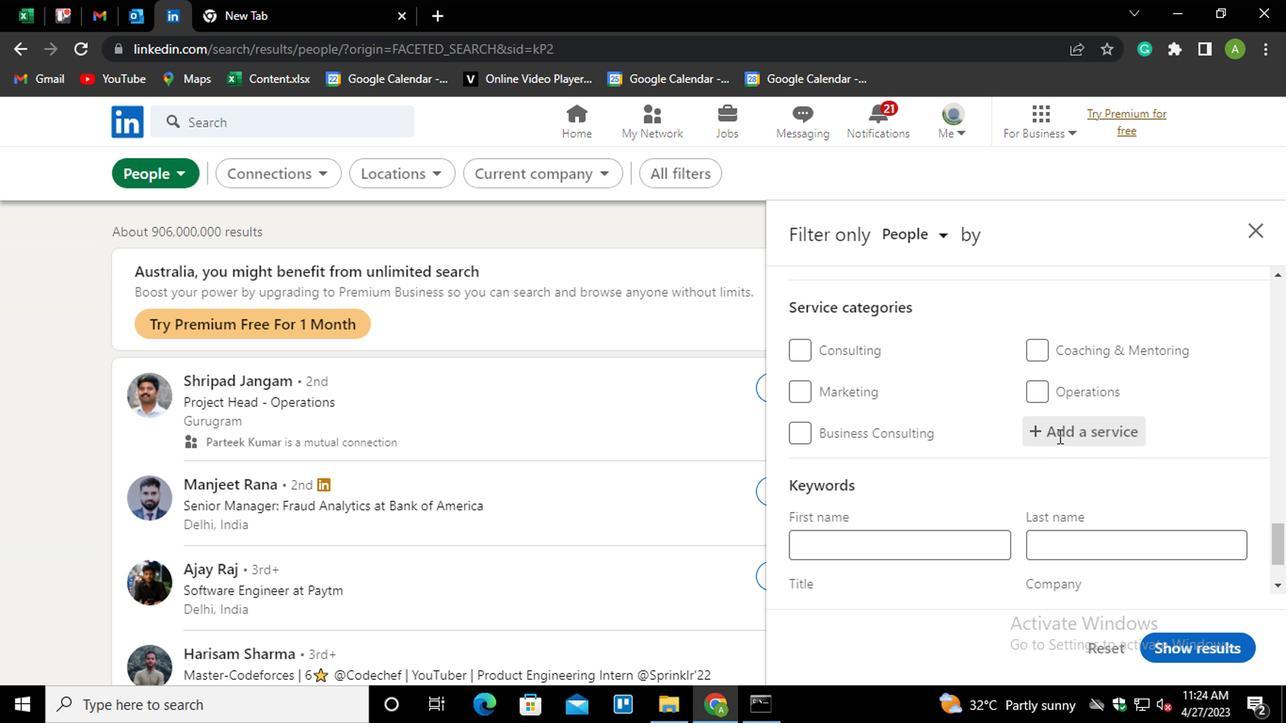 
Action: Mouse pressed left at (1058, 430)
Screenshot: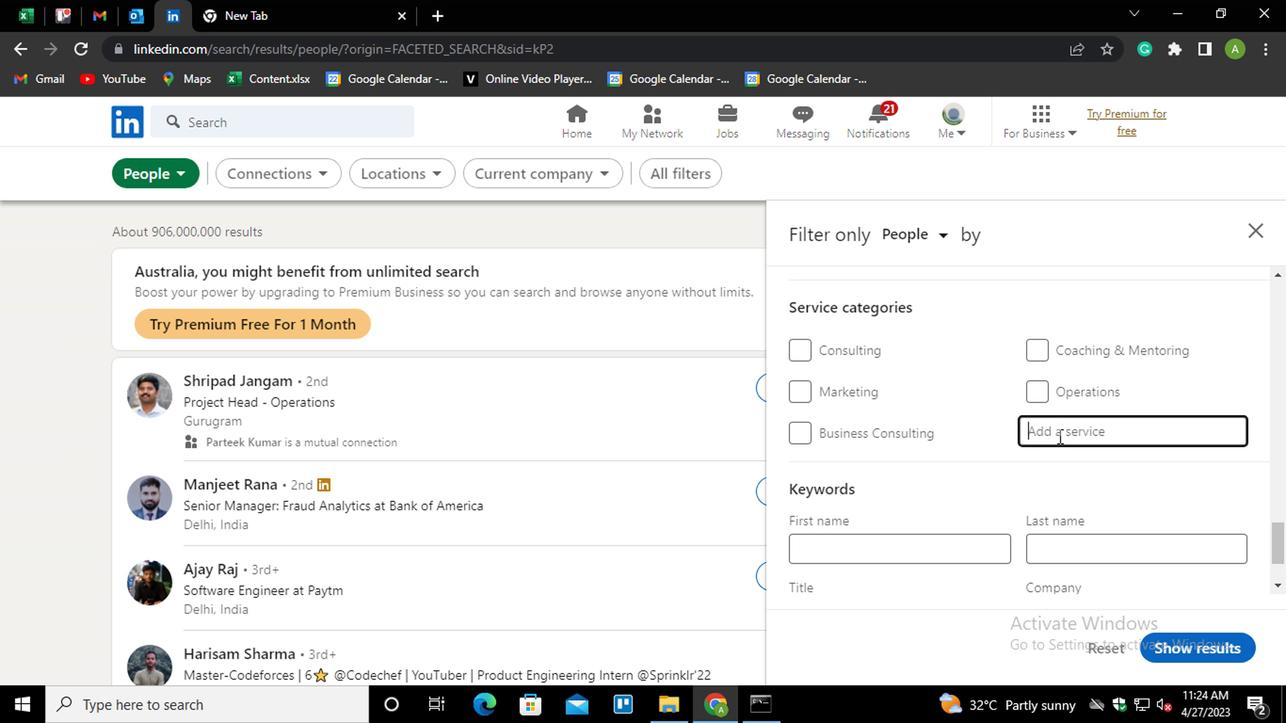 
Action: Key pressed <Key.shift>WEB<Key.down><Key.enter>
Screenshot: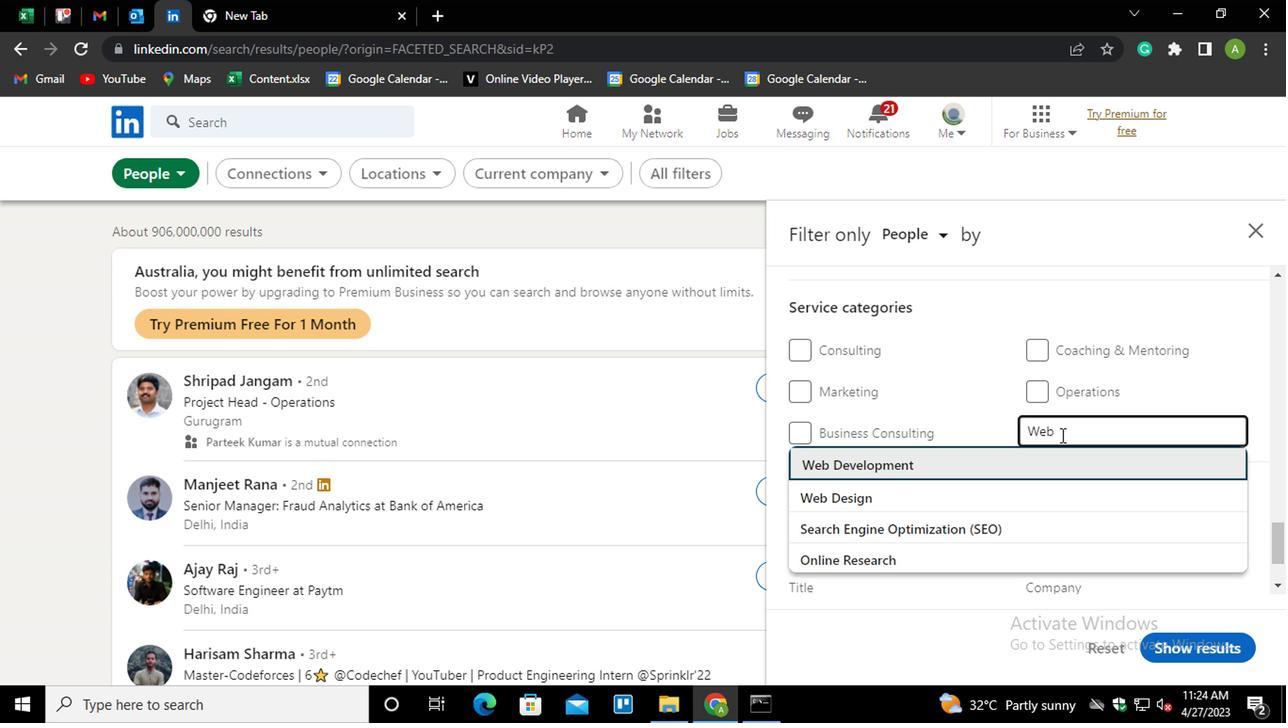 
Action: Mouse scrolled (1058, 429) with delta (0, 0)
Screenshot: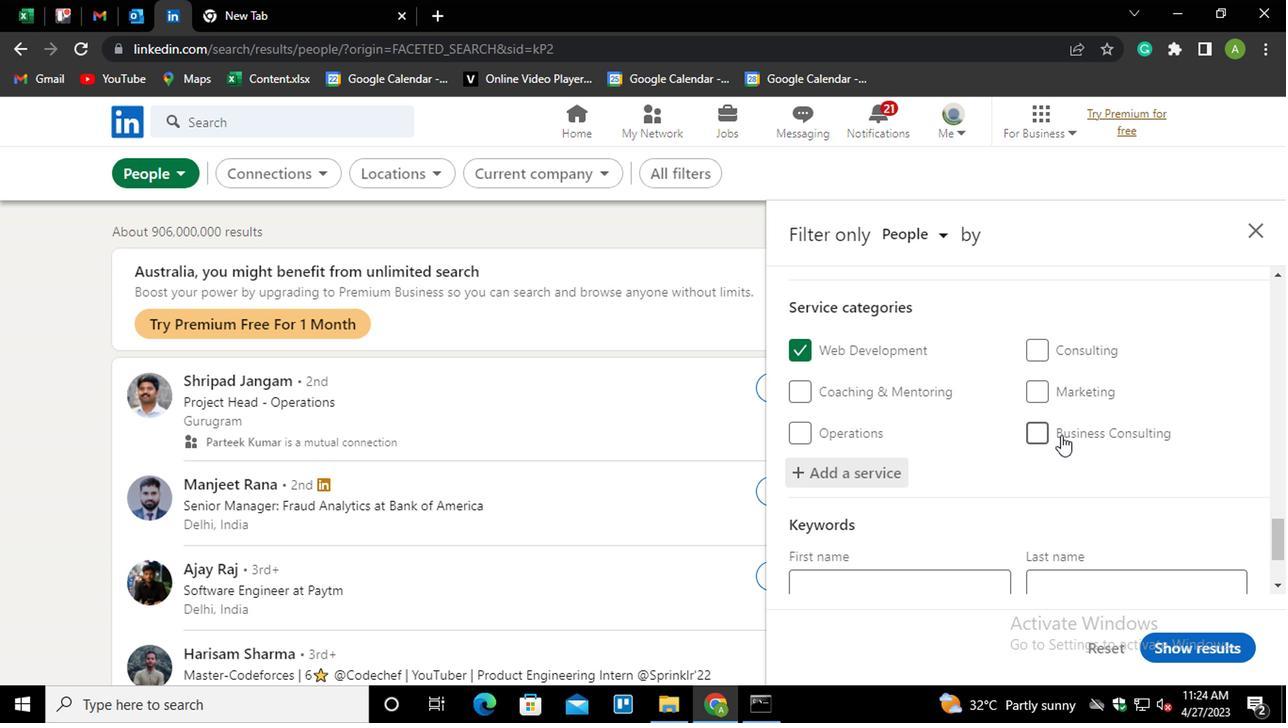 
Action: Mouse scrolled (1058, 429) with delta (0, 0)
Screenshot: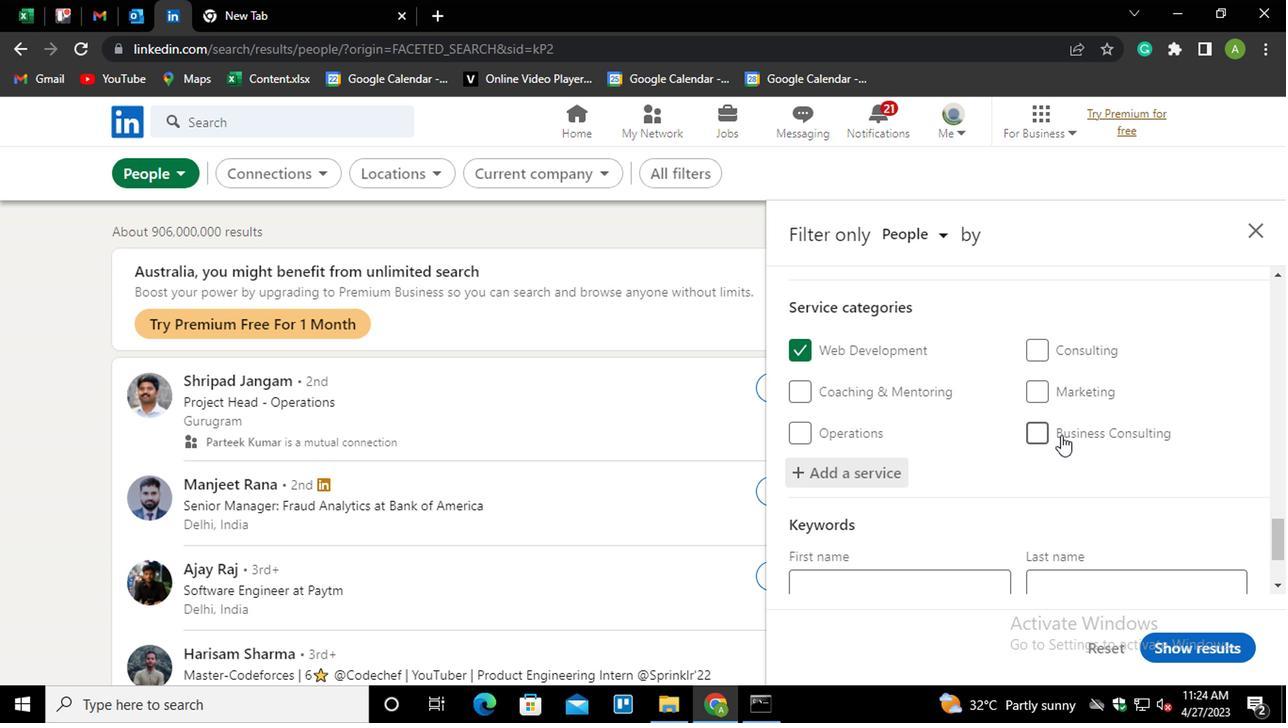 
Action: Mouse scrolled (1058, 429) with delta (0, 0)
Screenshot: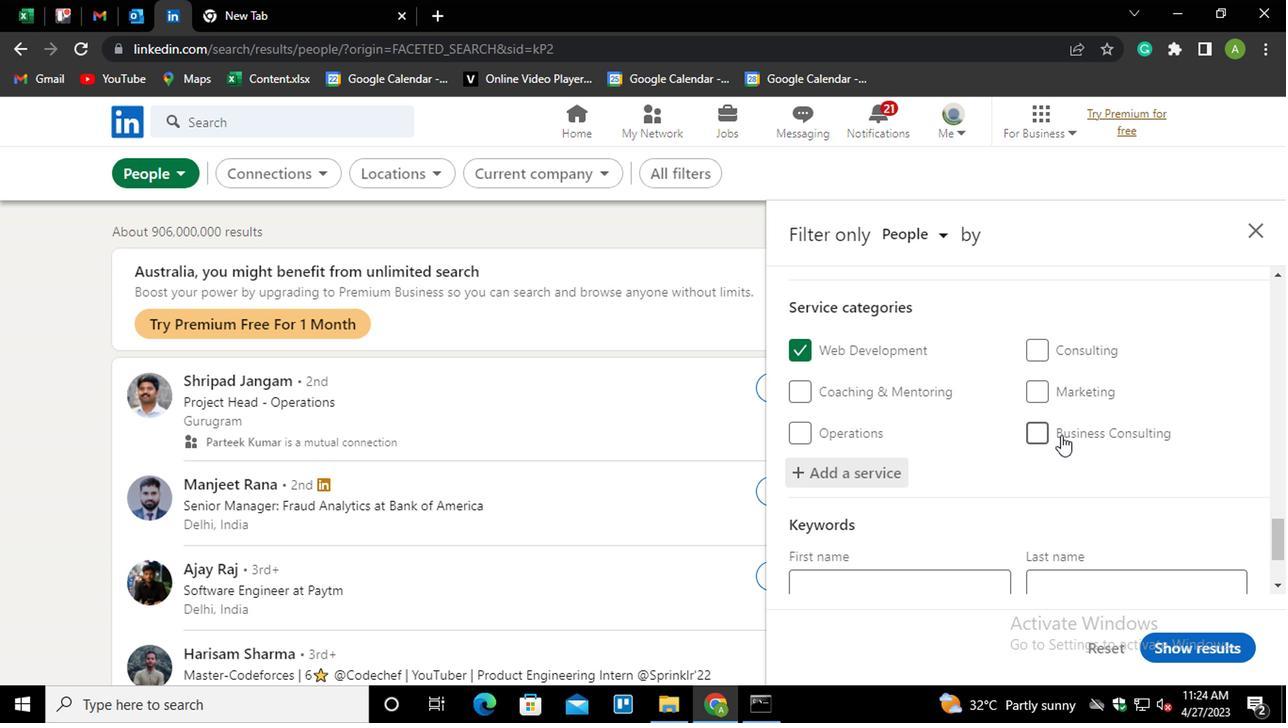 
Action: Mouse scrolled (1058, 429) with delta (0, 0)
Screenshot: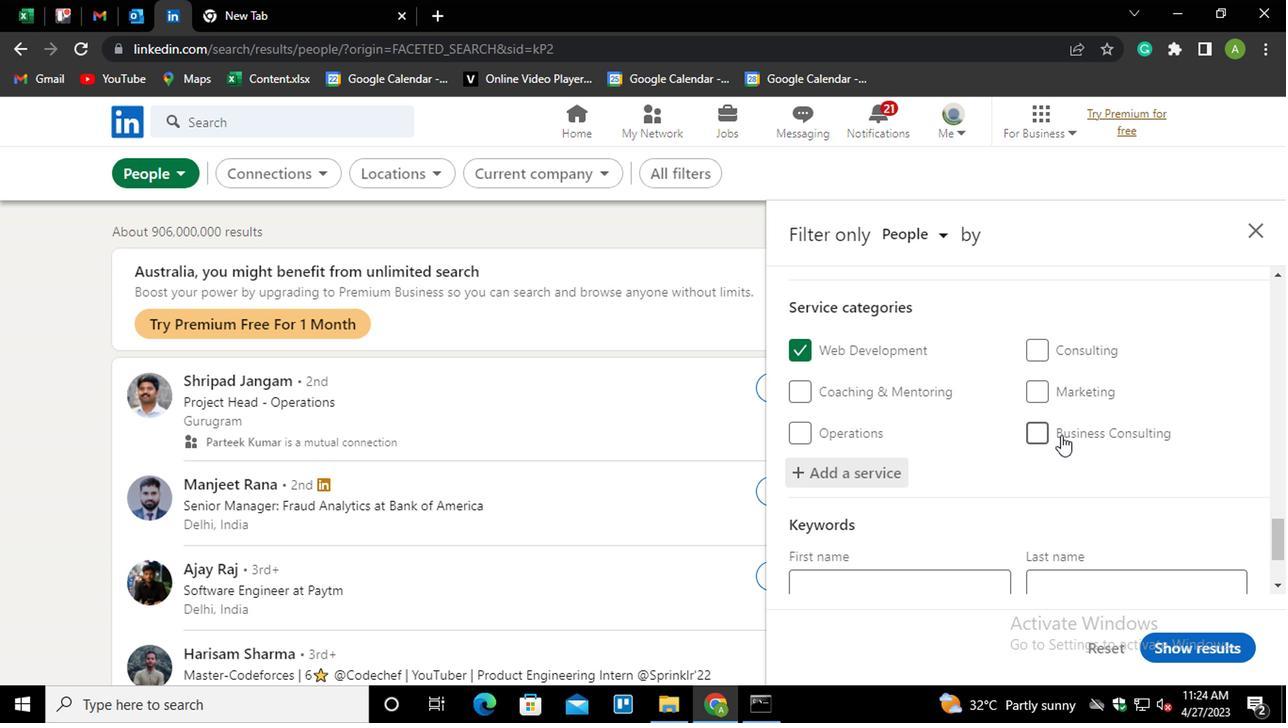 
Action: Mouse moved to (918, 490)
Screenshot: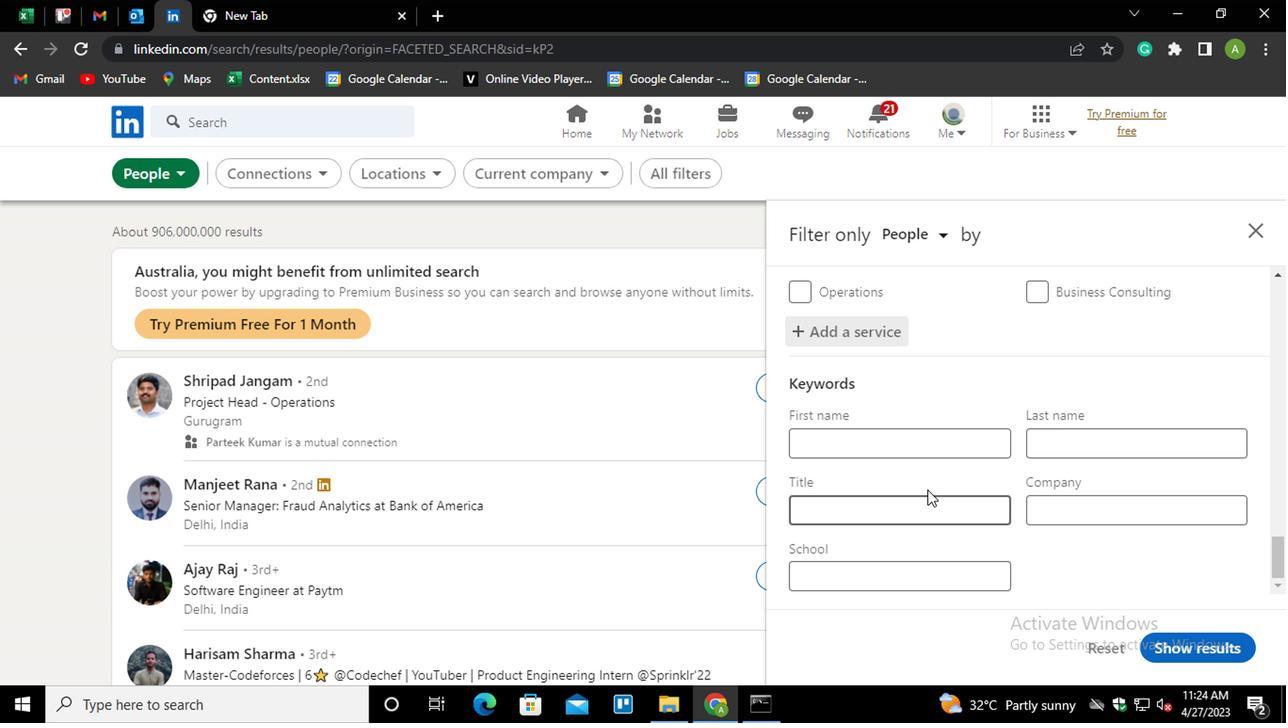 
Action: Mouse pressed left at (918, 490)
Screenshot: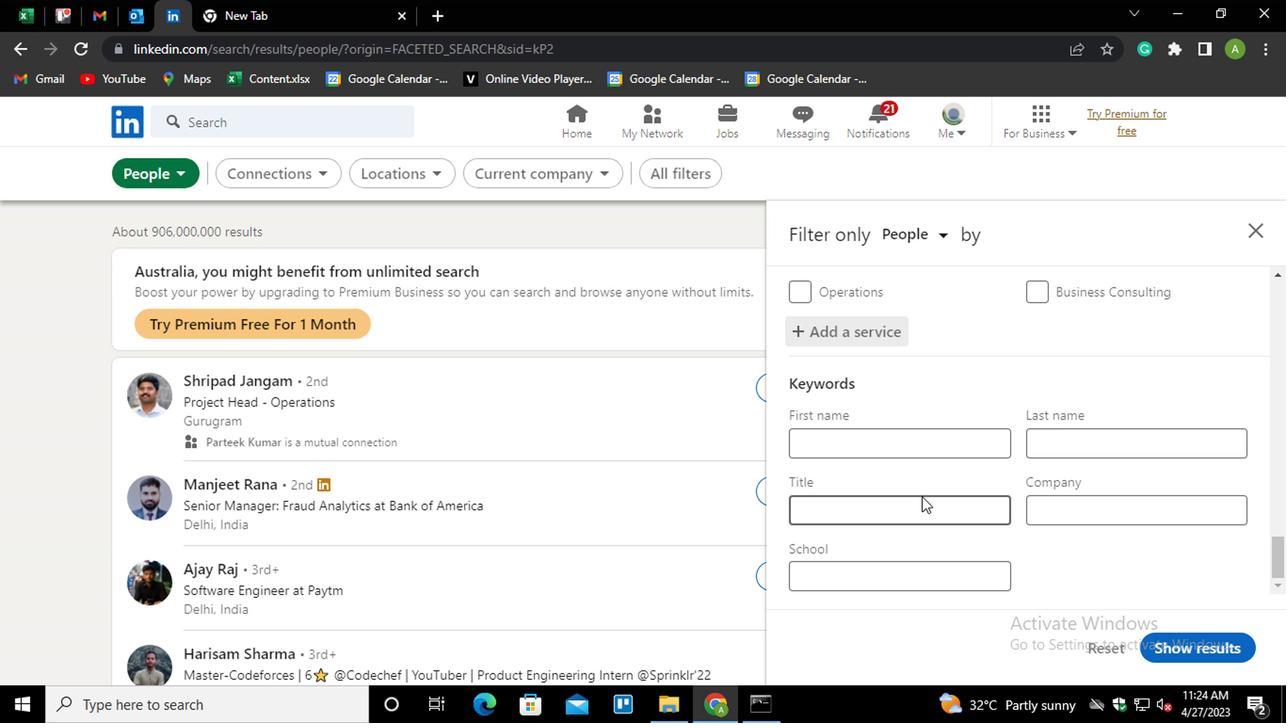 
Action: Mouse moved to (907, 496)
Screenshot: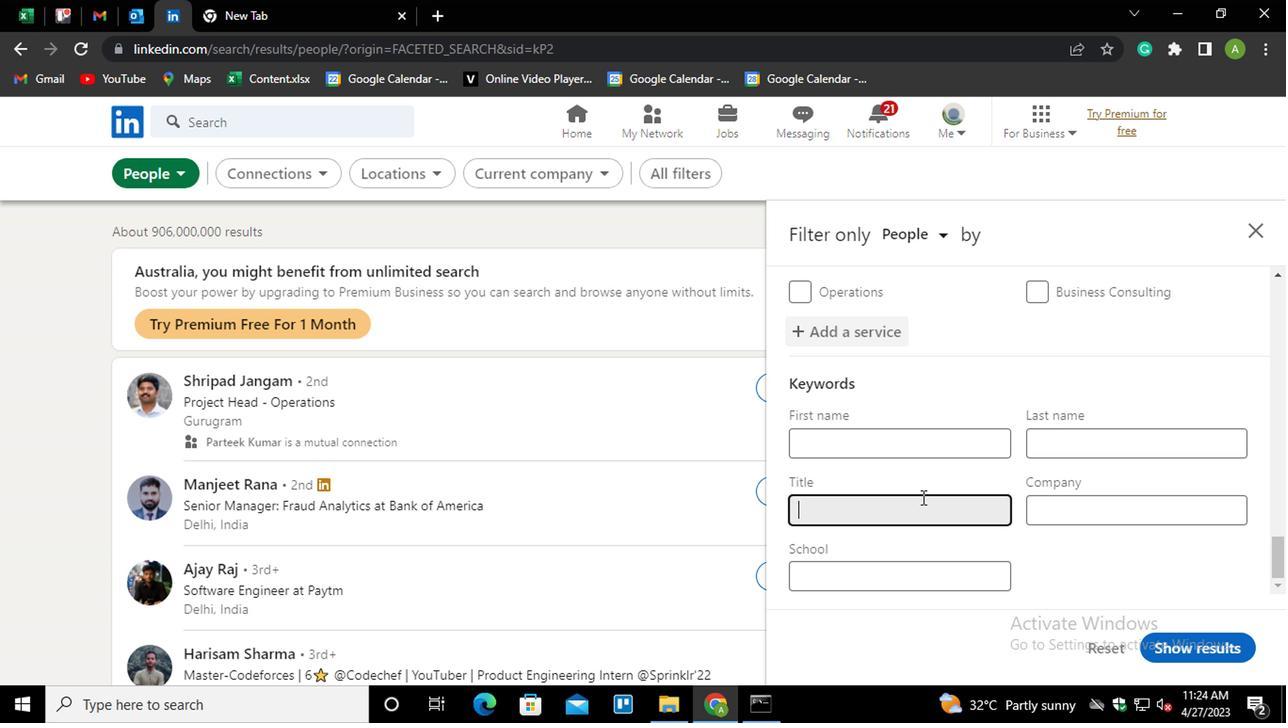 
Action: Key pressed <Key.shift>GROOP<Key.backspace>UP<Key.space><Key.shift>SALES
Screenshot: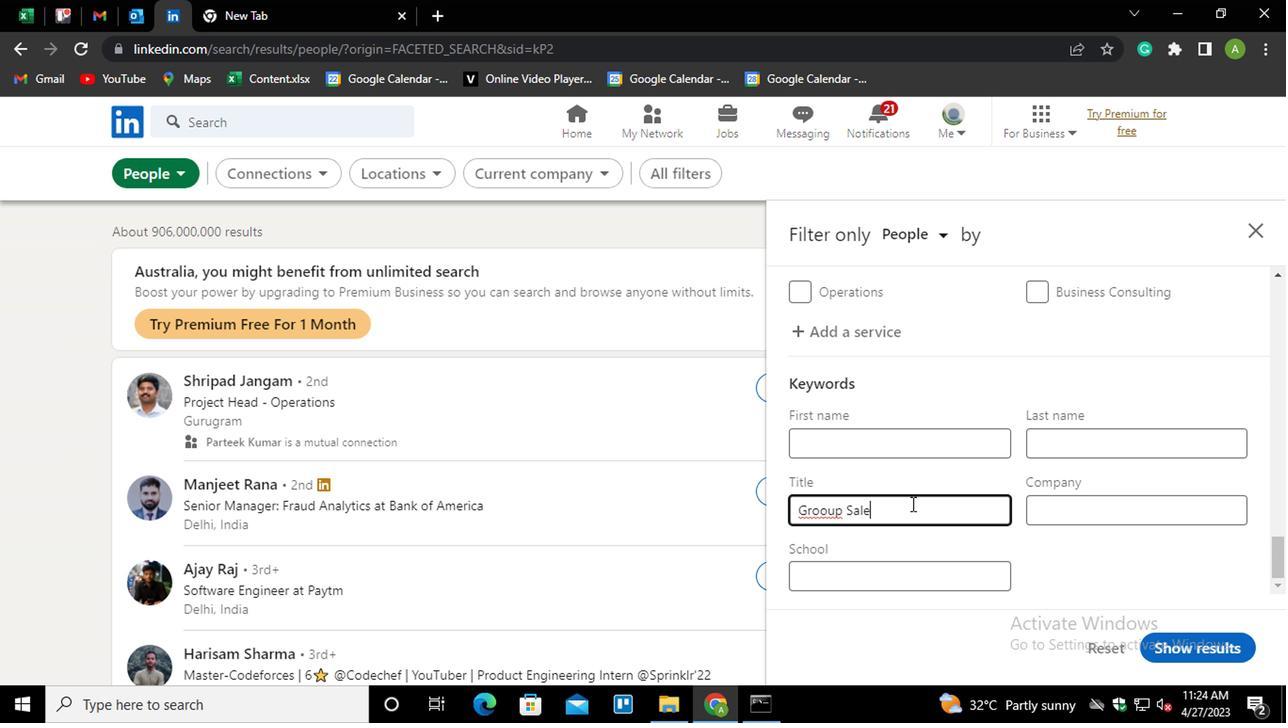 
Action: Mouse moved to (863, 496)
Screenshot: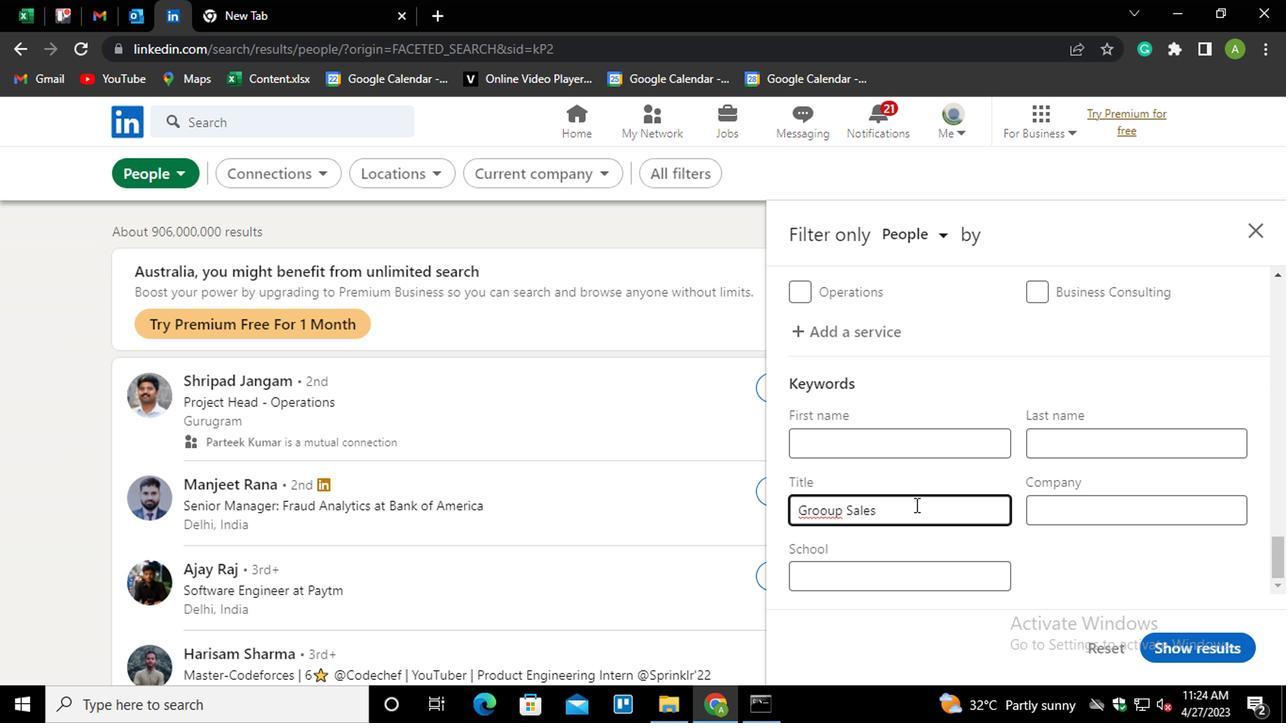 
Action: Key pressed <Key.left><Key.left><Key.left><Key.left><Key.left><Key.left><Key.left><Key.left><Key.left><Key.backspace>
Screenshot: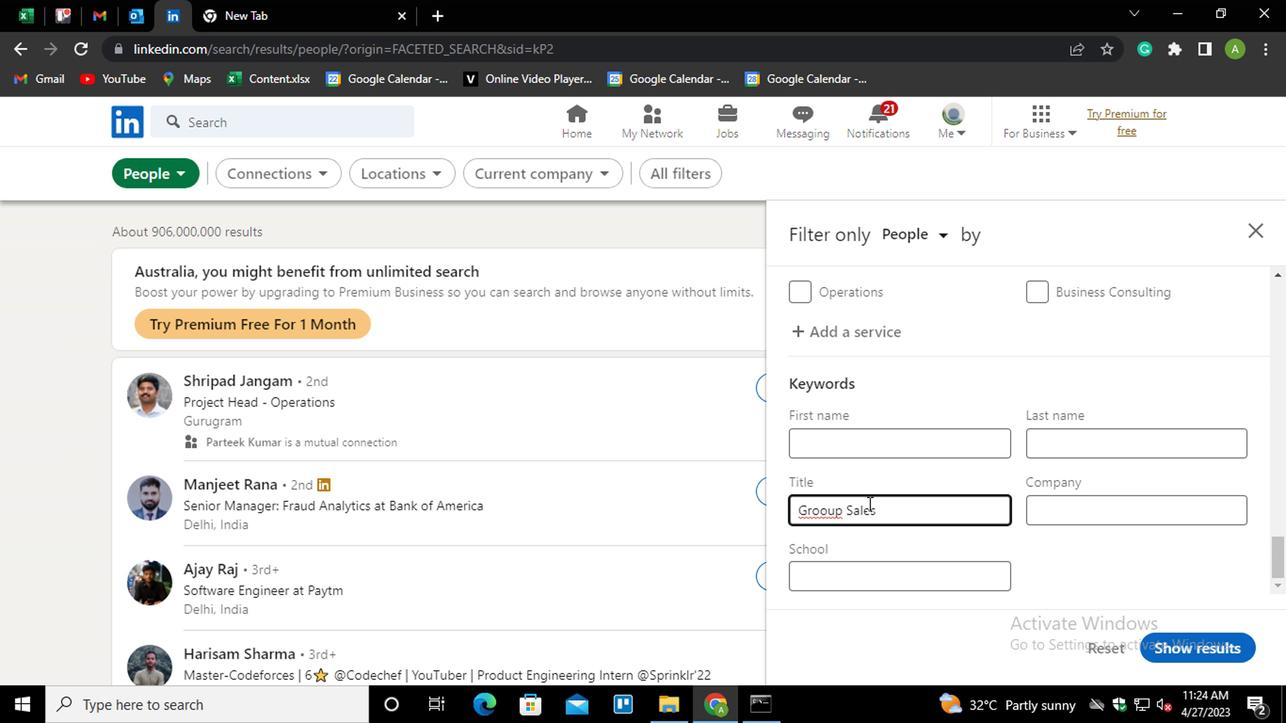 
Action: Mouse moved to (1170, 635)
Screenshot: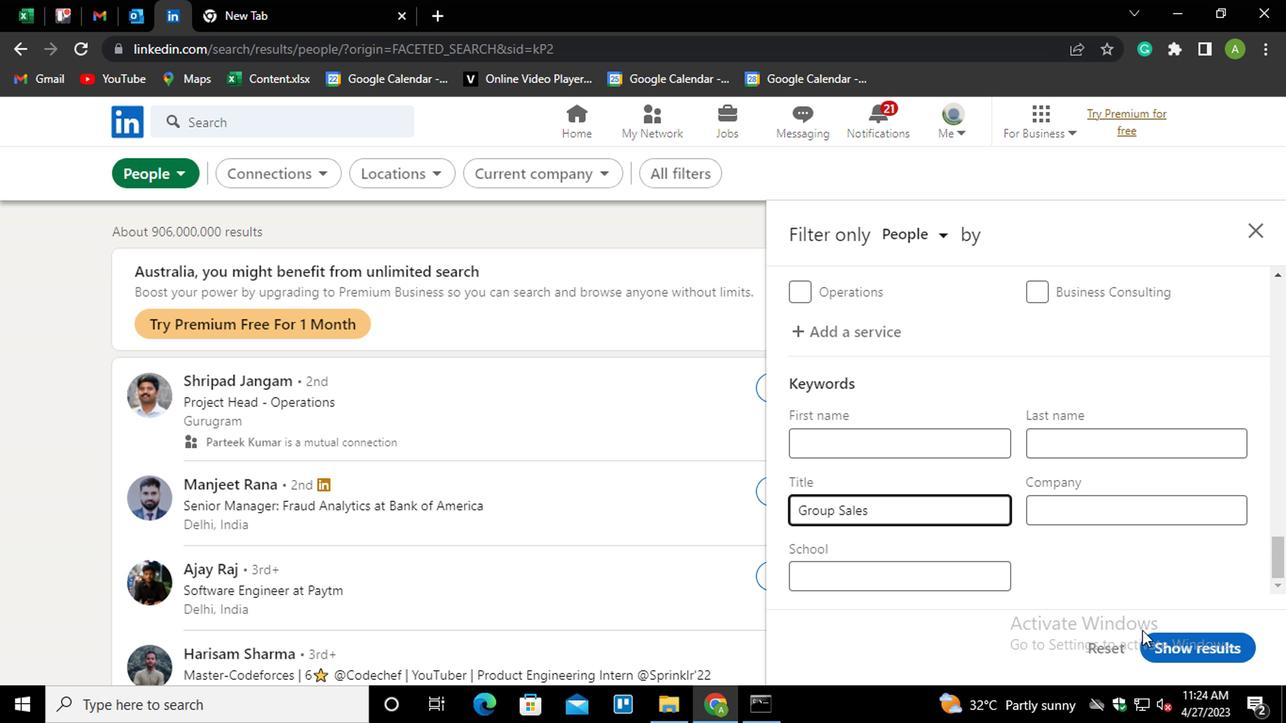 
Action: Mouse pressed left at (1170, 635)
Screenshot: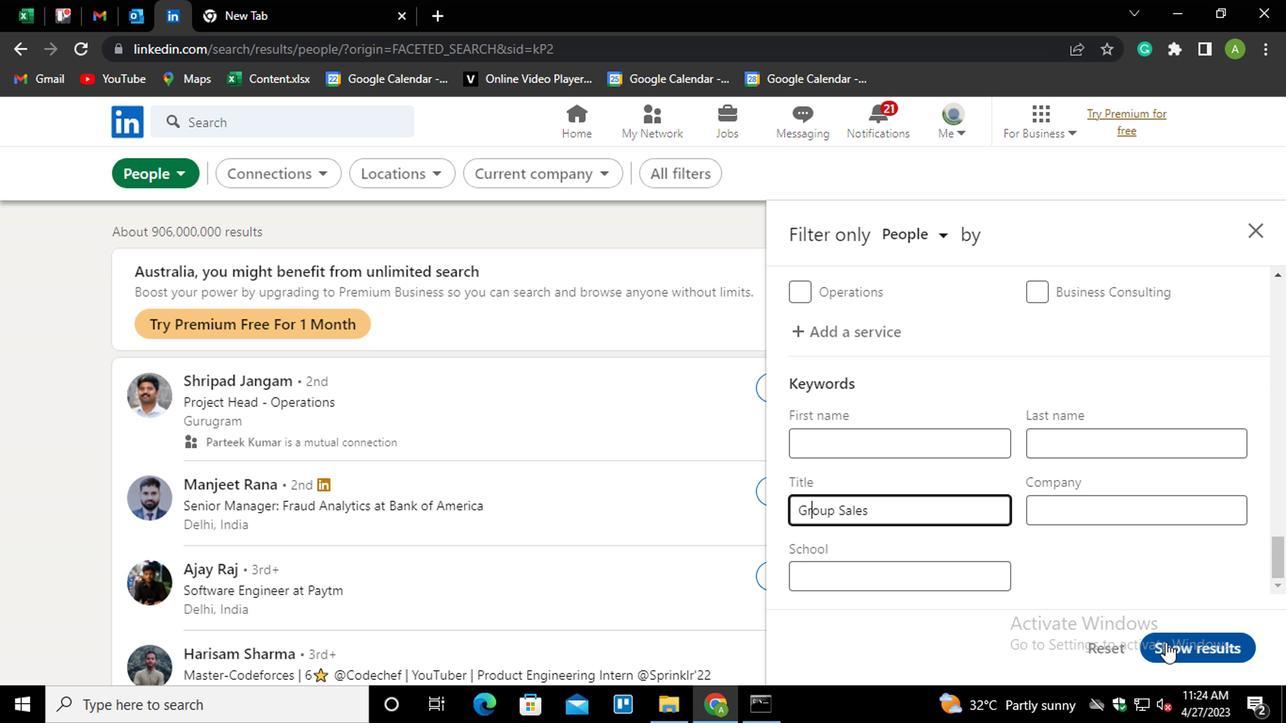 
Action: Mouse moved to (1103, 537)
Screenshot: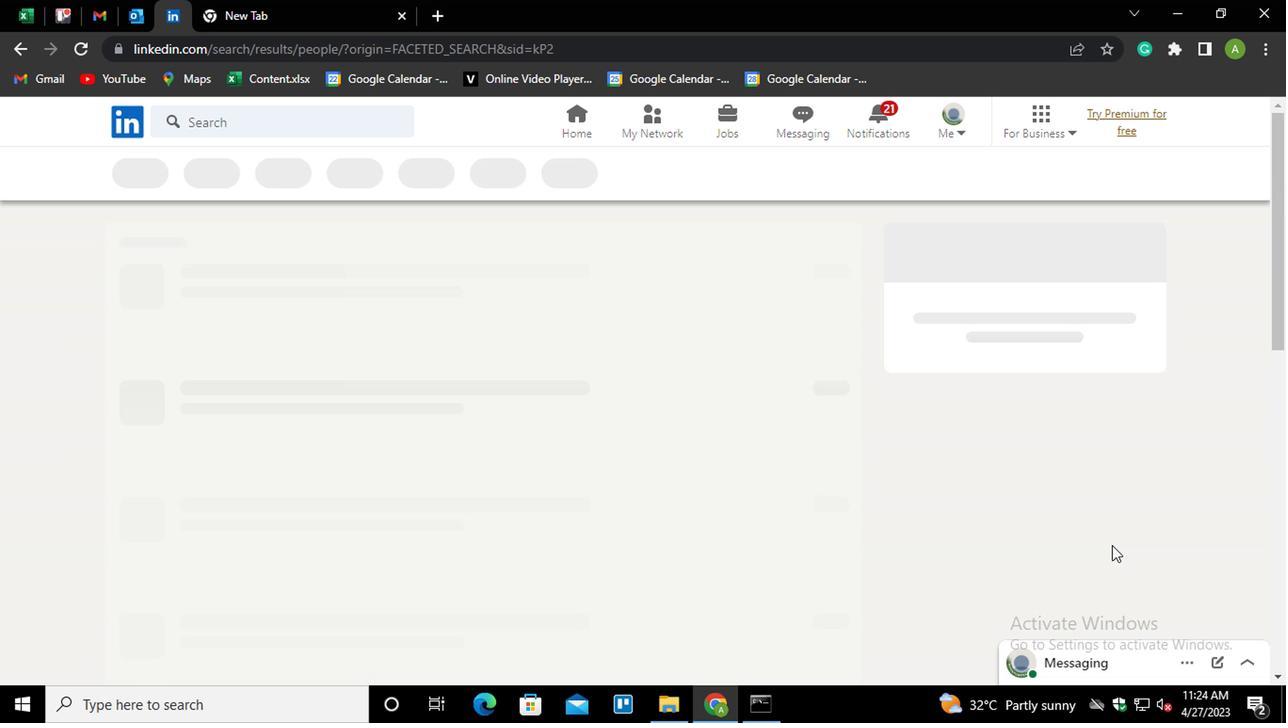 
